 Task: Upload a family tree image to the 'Family tree album' in Google Photos.
Action: Mouse pressed left at (381, 608)
Screenshot: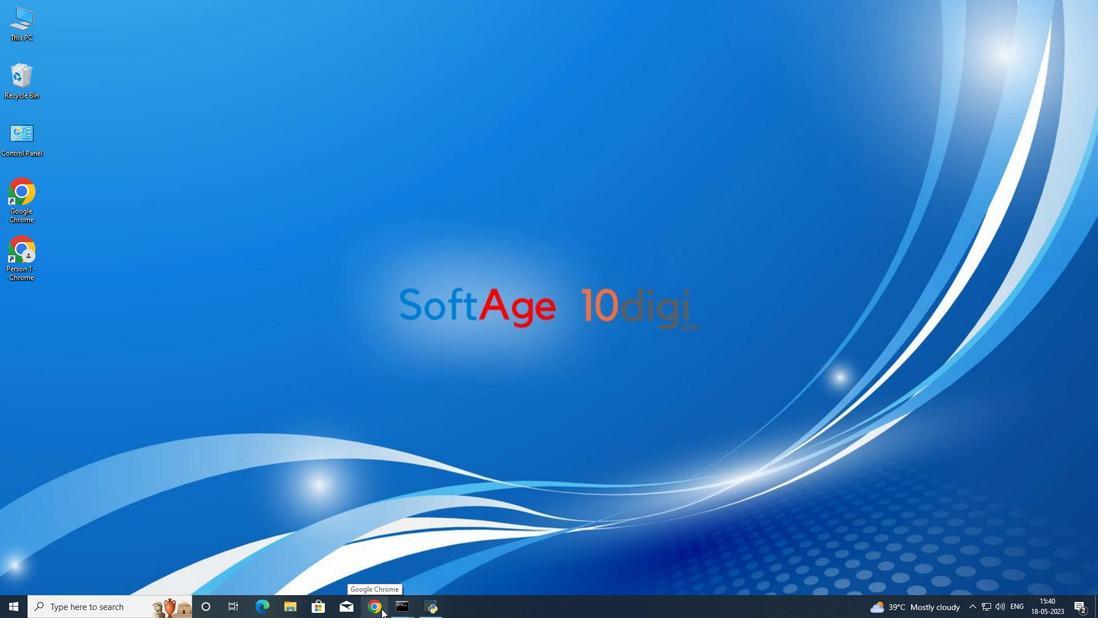 
Action: Mouse moved to (539, 361)
Screenshot: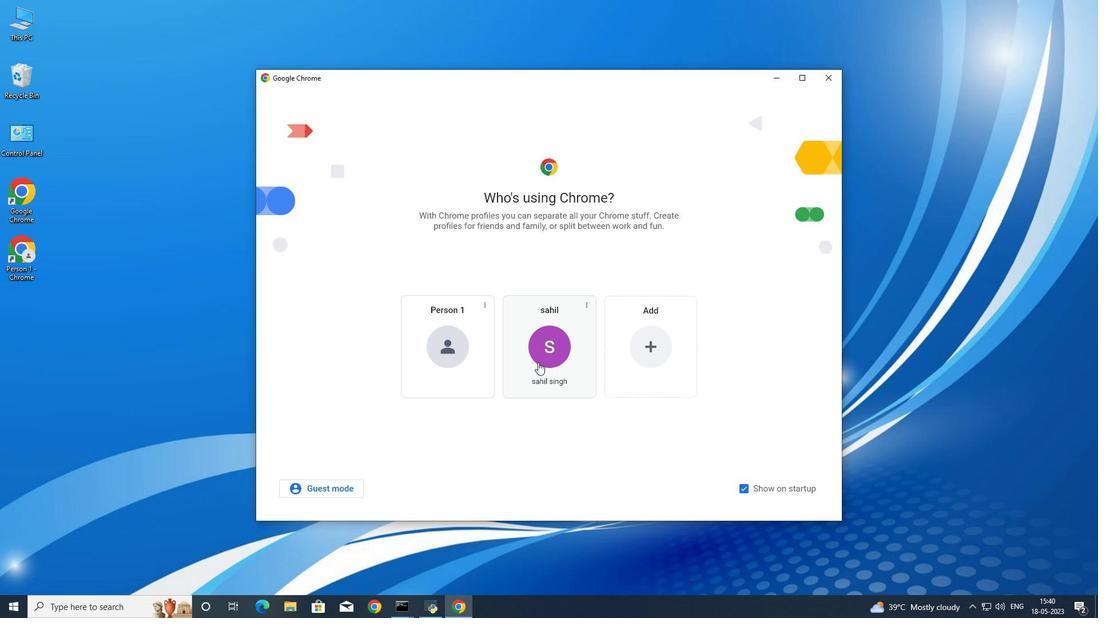 
Action: Mouse pressed left at (539, 361)
Screenshot: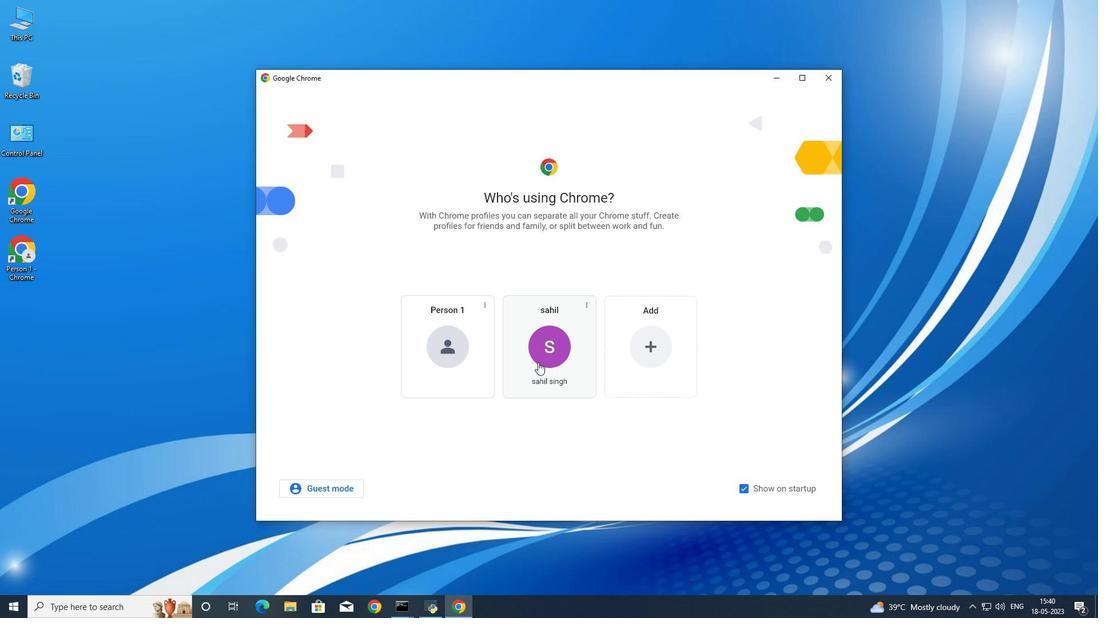 
Action: Mouse moved to (480, 216)
Screenshot: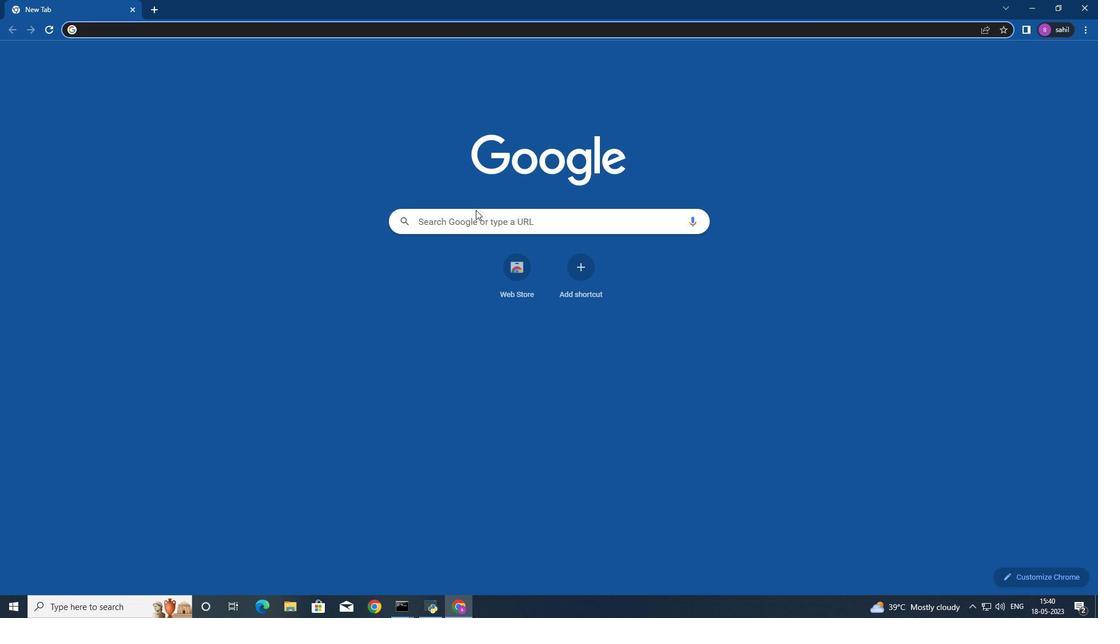 
Action: Mouse pressed left at (480, 216)
Screenshot: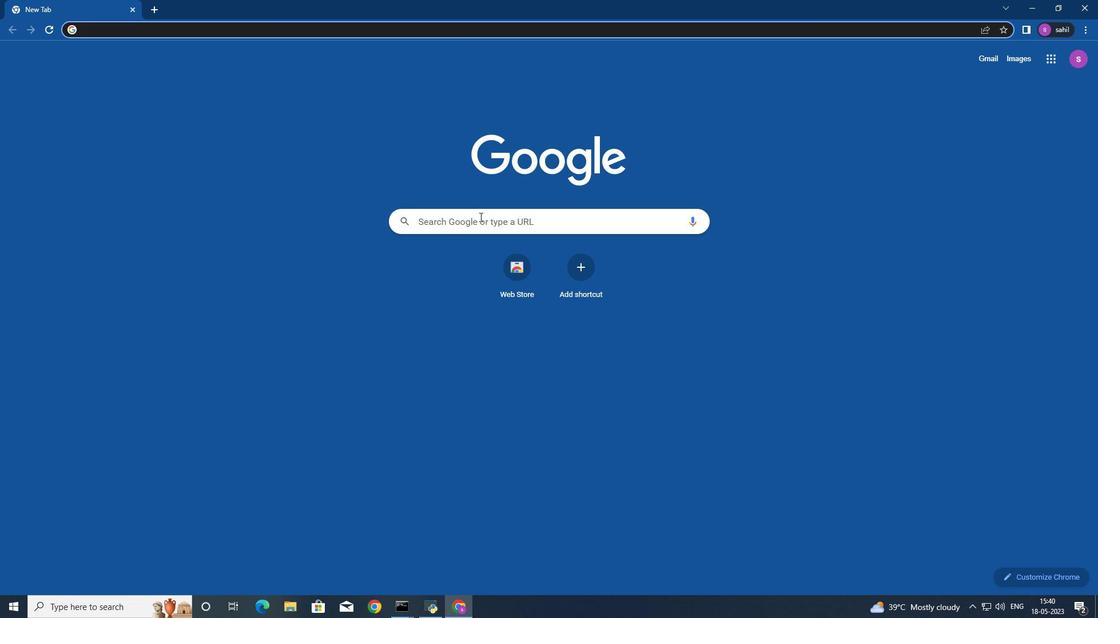 
Action: Mouse moved to (473, 271)
Screenshot: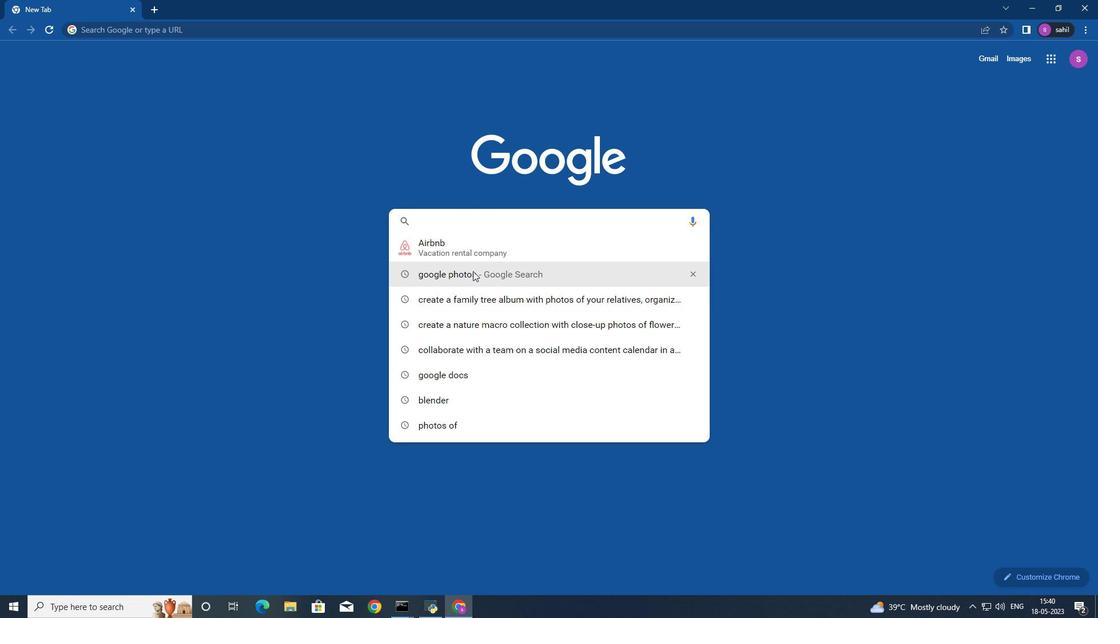 
Action: Key pressed go<Key.enter>
Screenshot: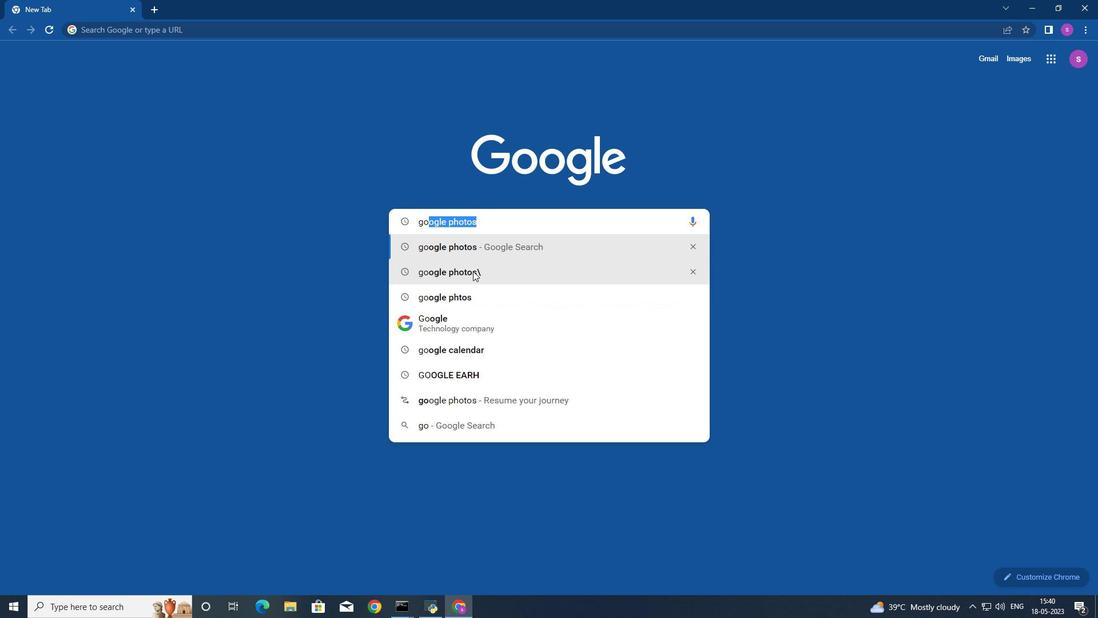 
Action: Mouse moved to (157, 179)
Screenshot: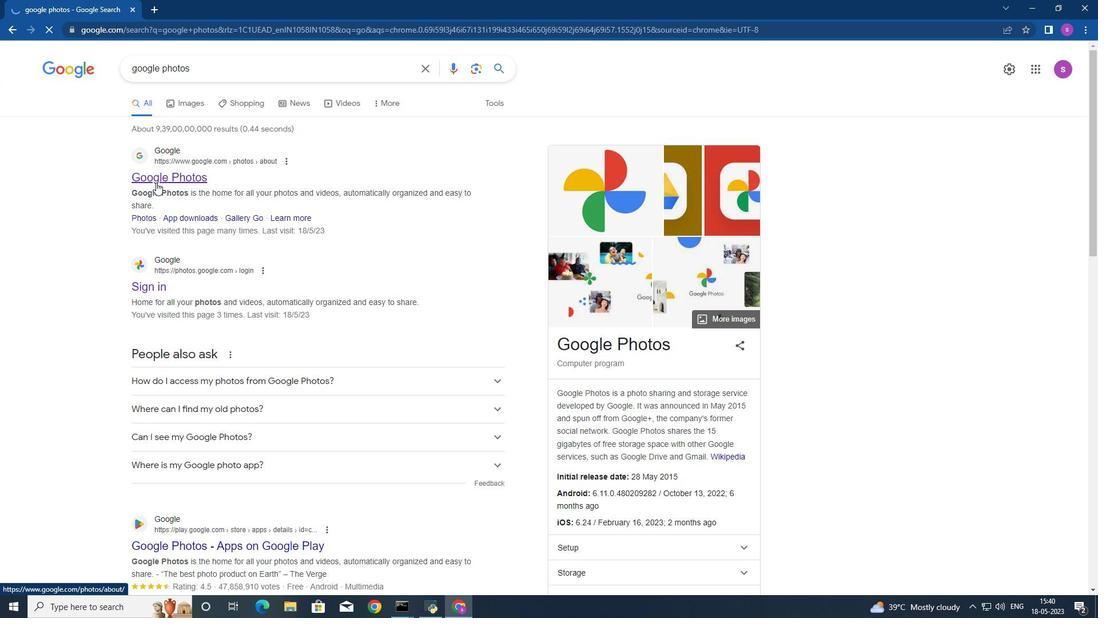 
Action: Mouse pressed left at (157, 179)
Screenshot: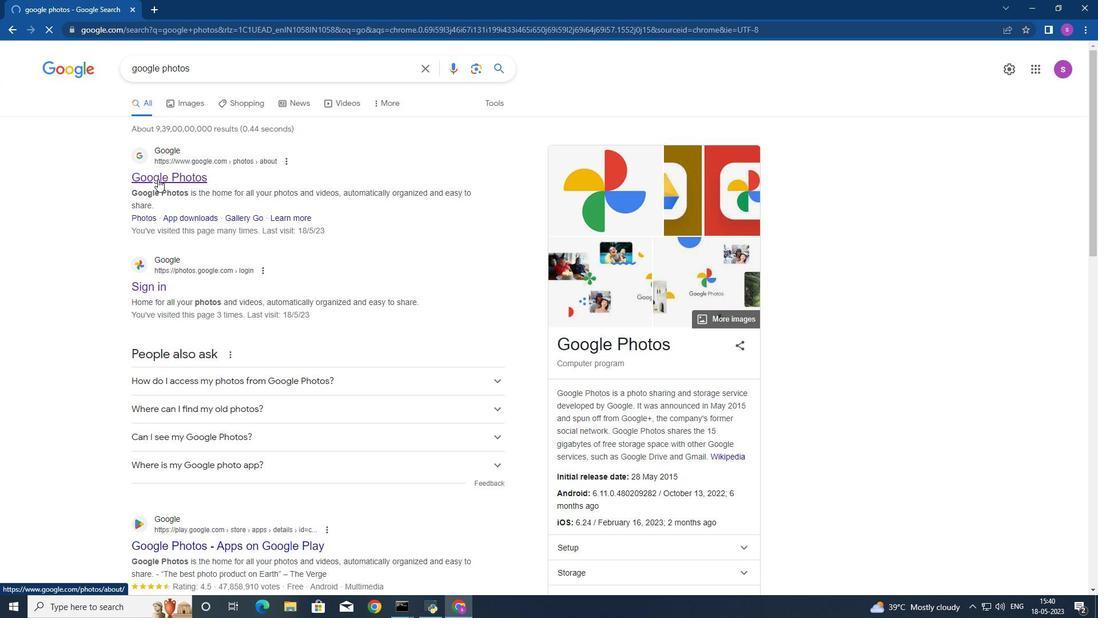 
Action: Mouse moved to (516, 397)
Screenshot: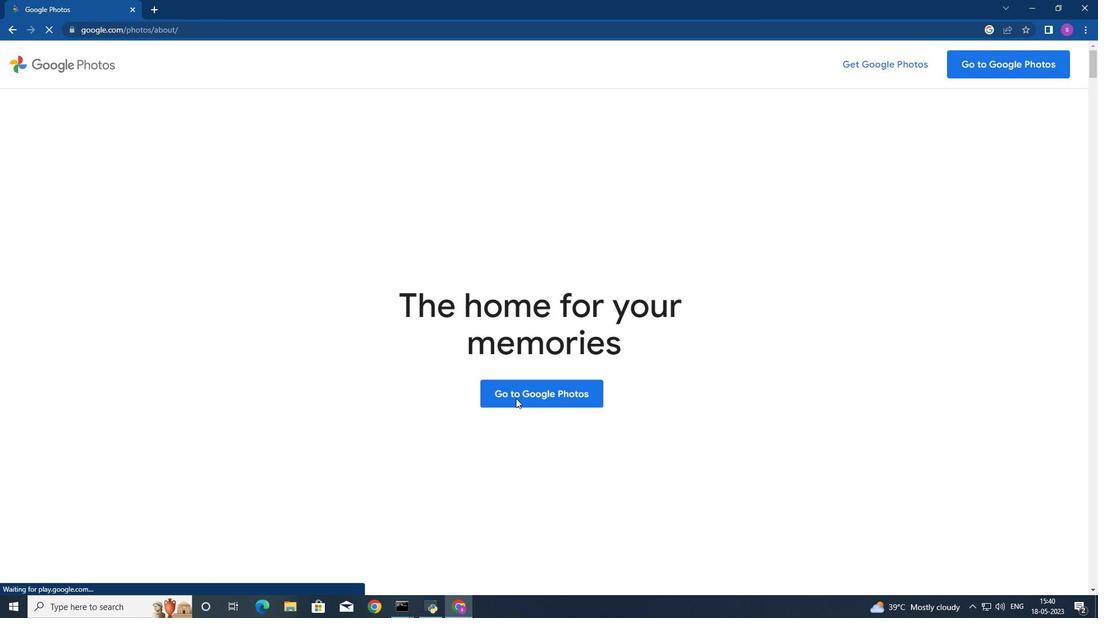 
Action: Mouse pressed left at (516, 397)
Screenshot: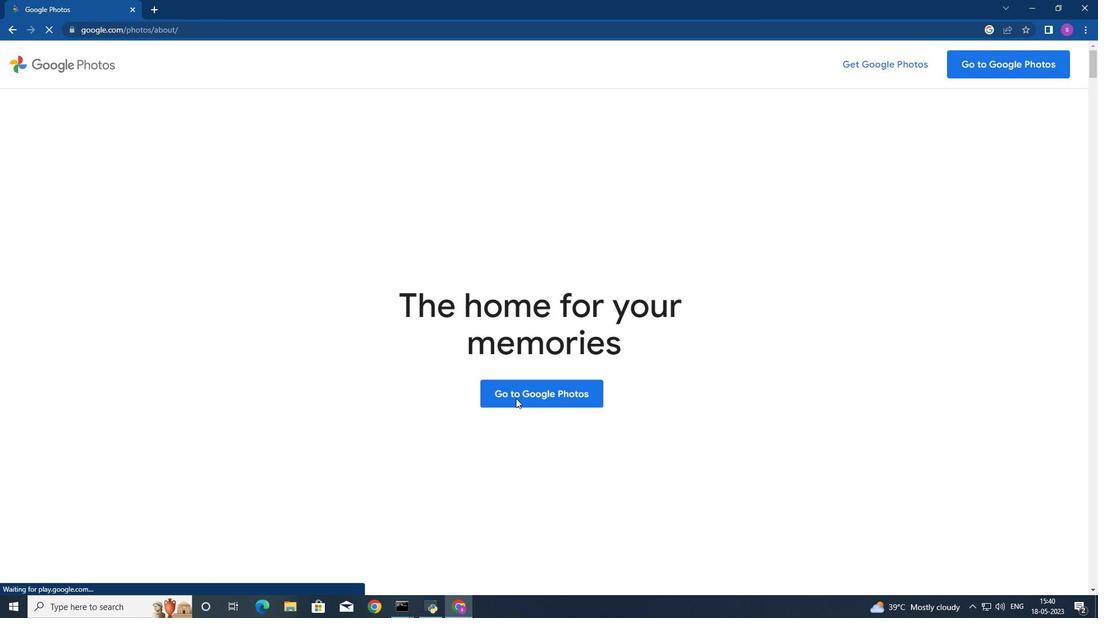 
Action: Mouse moved to (53, 218)
Screenshot: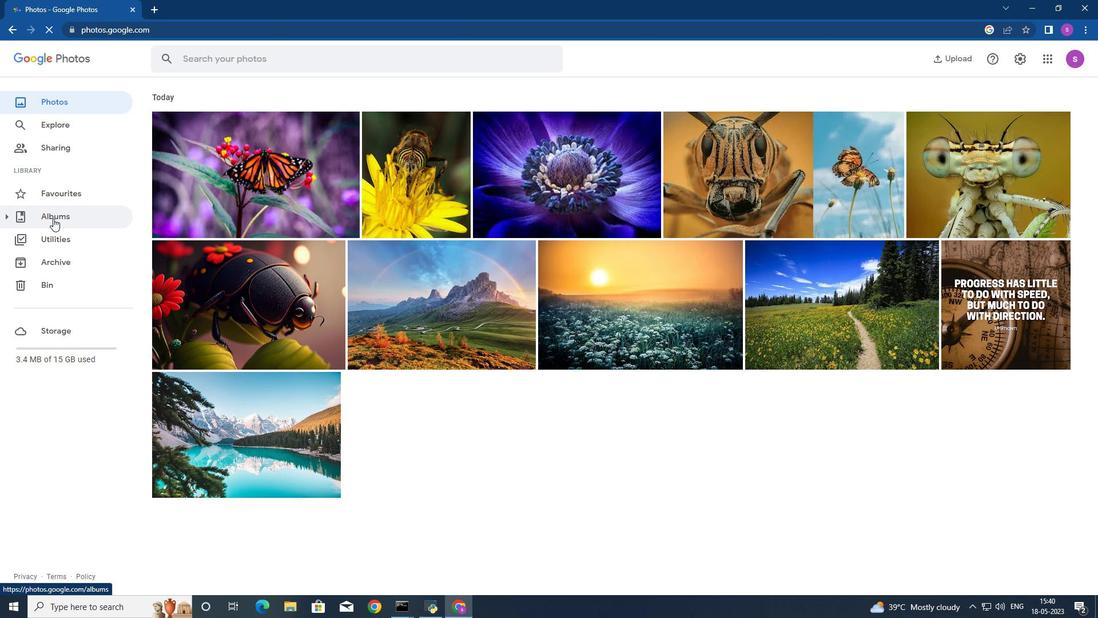 
Action: Mouse pressed left at (53, 218)
Screenshot: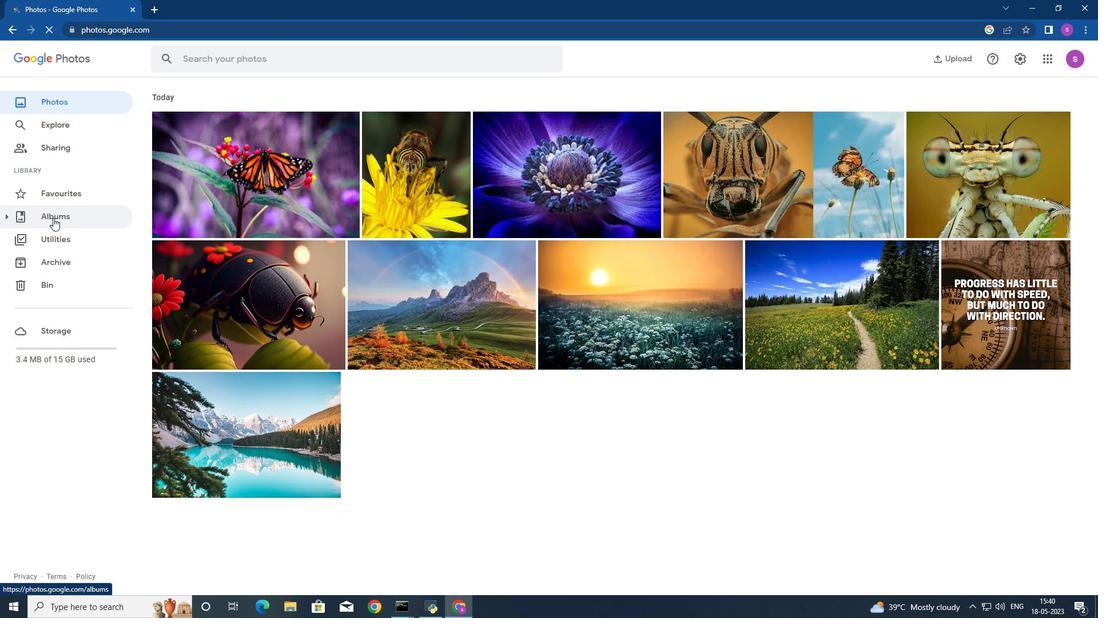 
Action: Mouse moved to (936, 96)
Screenshot: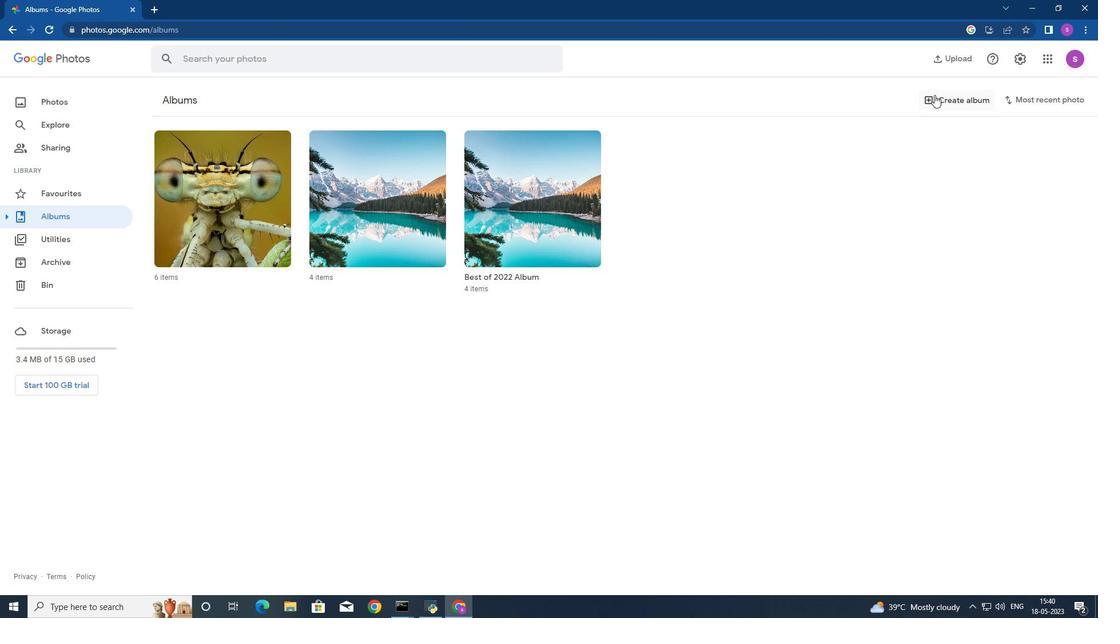 
Action: Mouse pressed left at (936, 95)
Screenshot: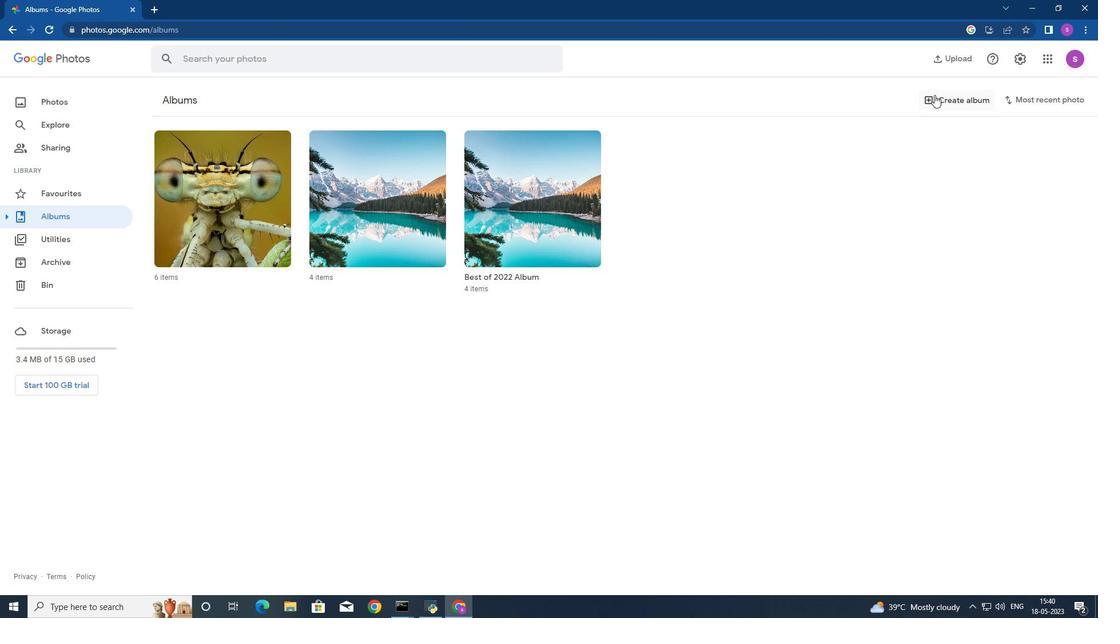
Action: Mouse moved to (330, 129)
Screenshot: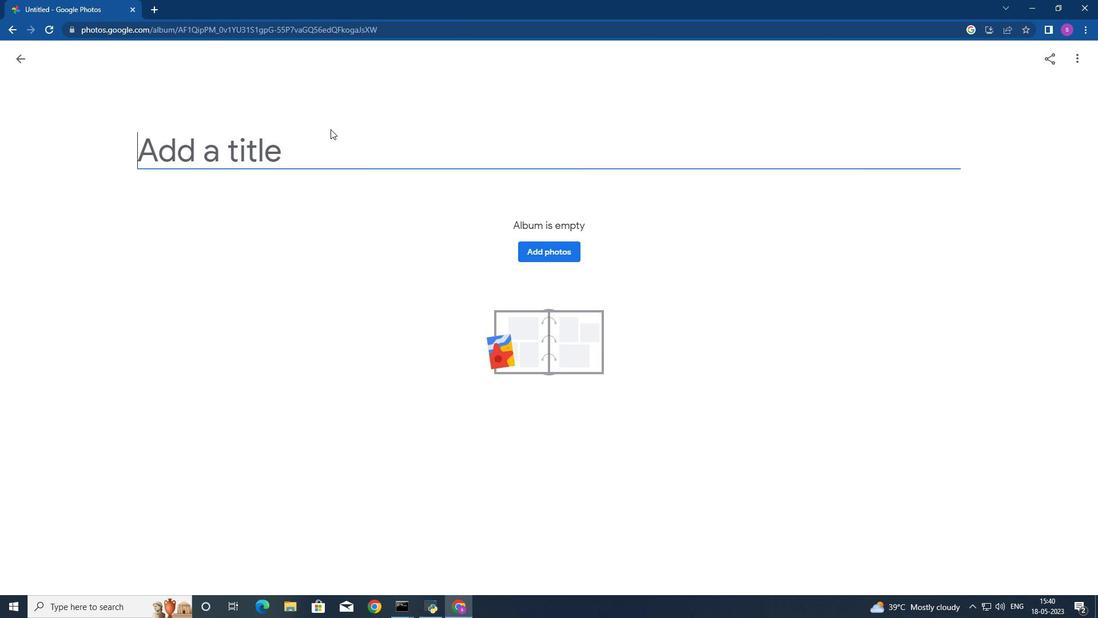 
Action: Mouse pressed left at (330, 129)
Screenshot: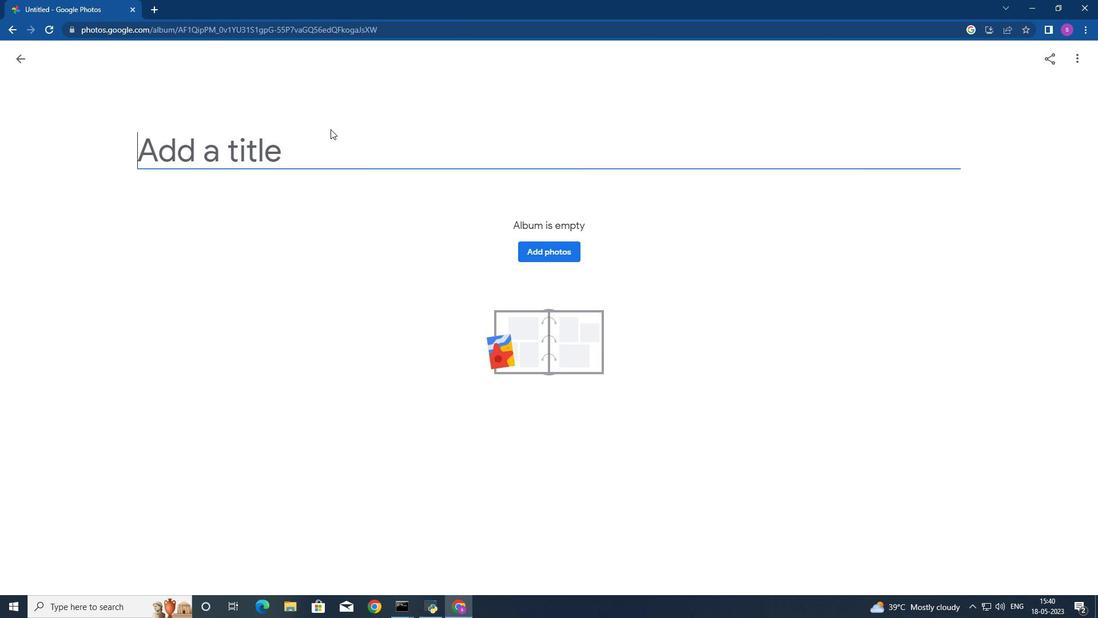 
Action: Mouse moved to (123, 188)
Screenshot: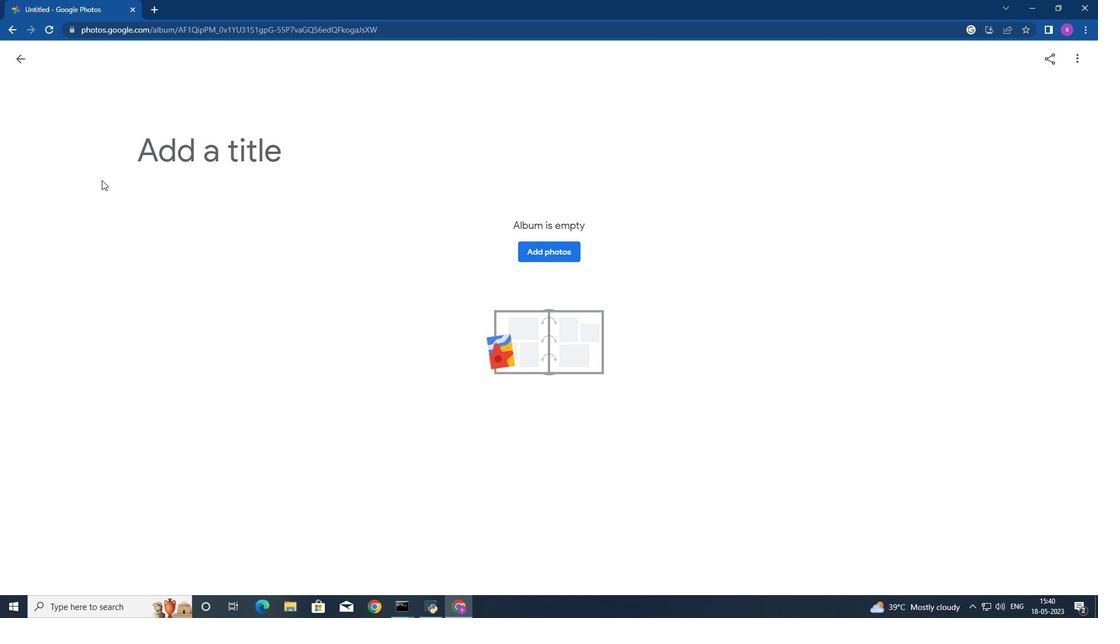 
Action: Mouse pressed left at (123, 188)
Screenshot: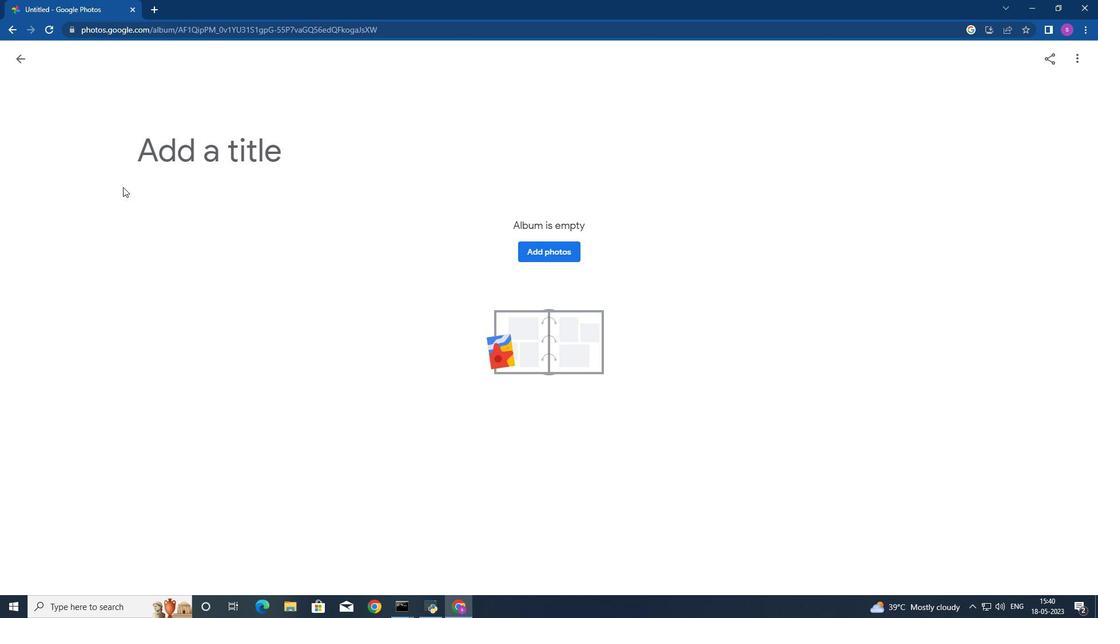 
Action: Mouse moved to (343, 136)
Screenshot: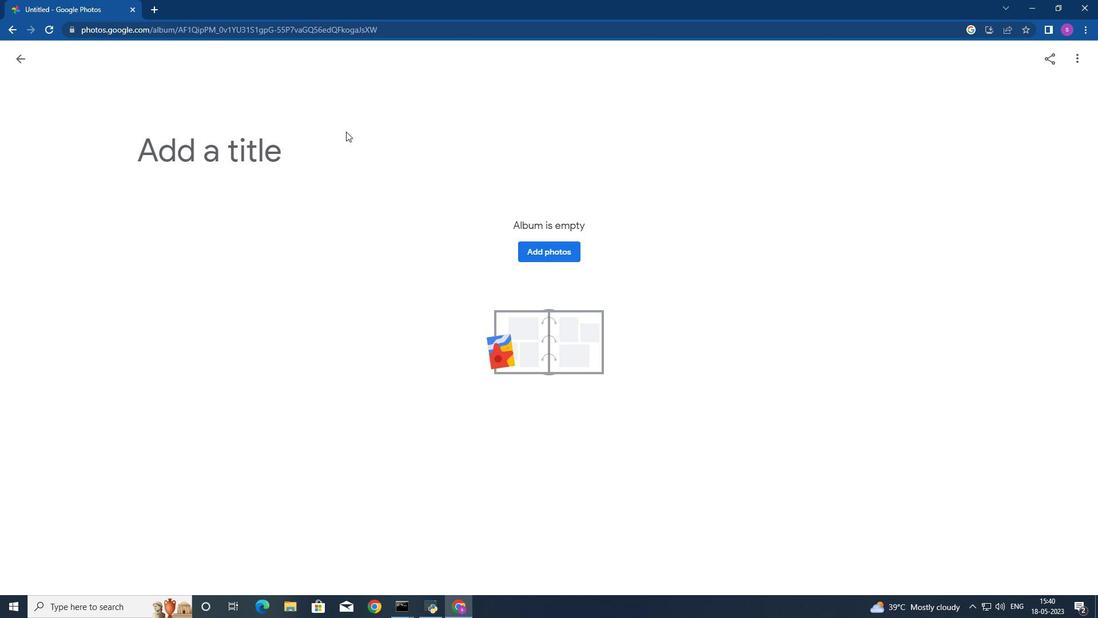 
Action: Mouse pressed left at (343, 136)
Screenshot: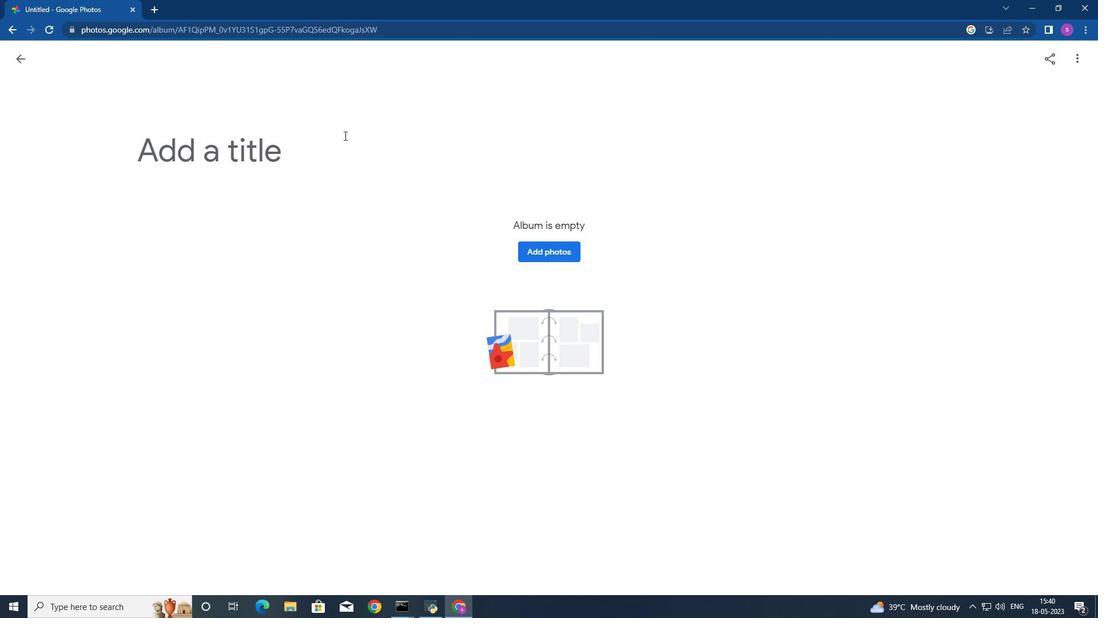
Action: Mouse moved to (343, 136)
Screenshot: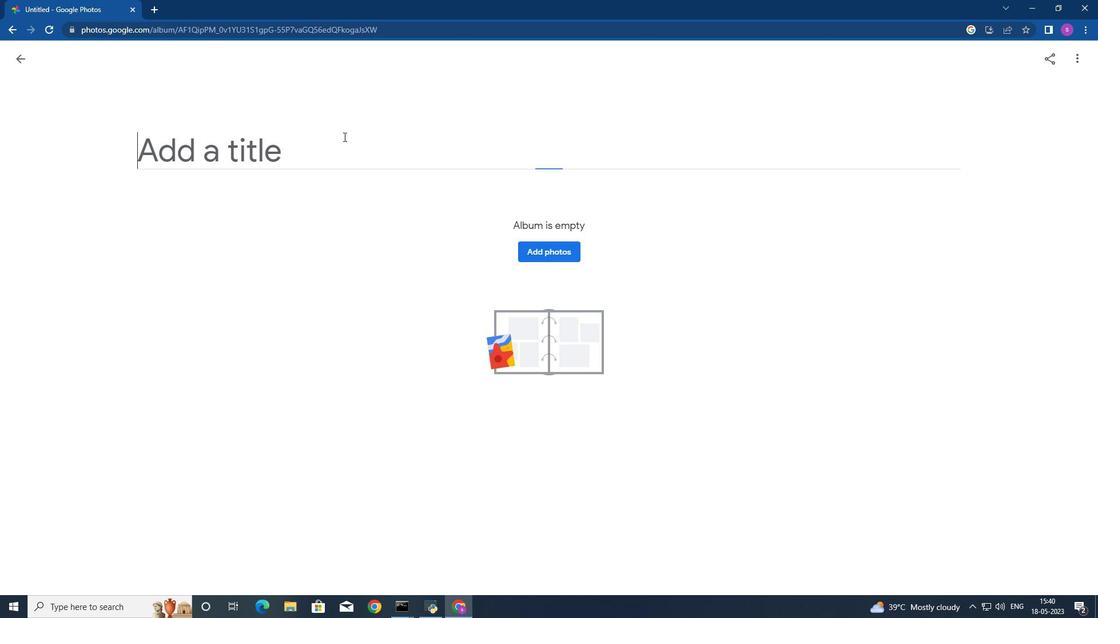 
Action: Key pressed <Key.shift>Family<Key.space>tree<Key.space>album
Screenshot: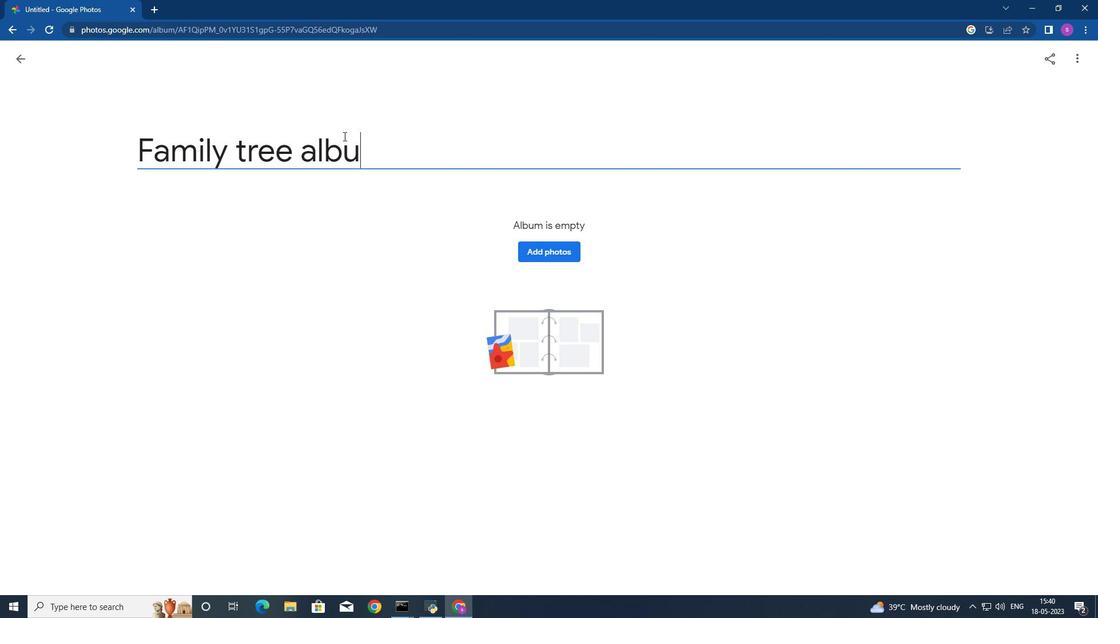 
Action: Mouse moved to (533, 252)
Screenshot: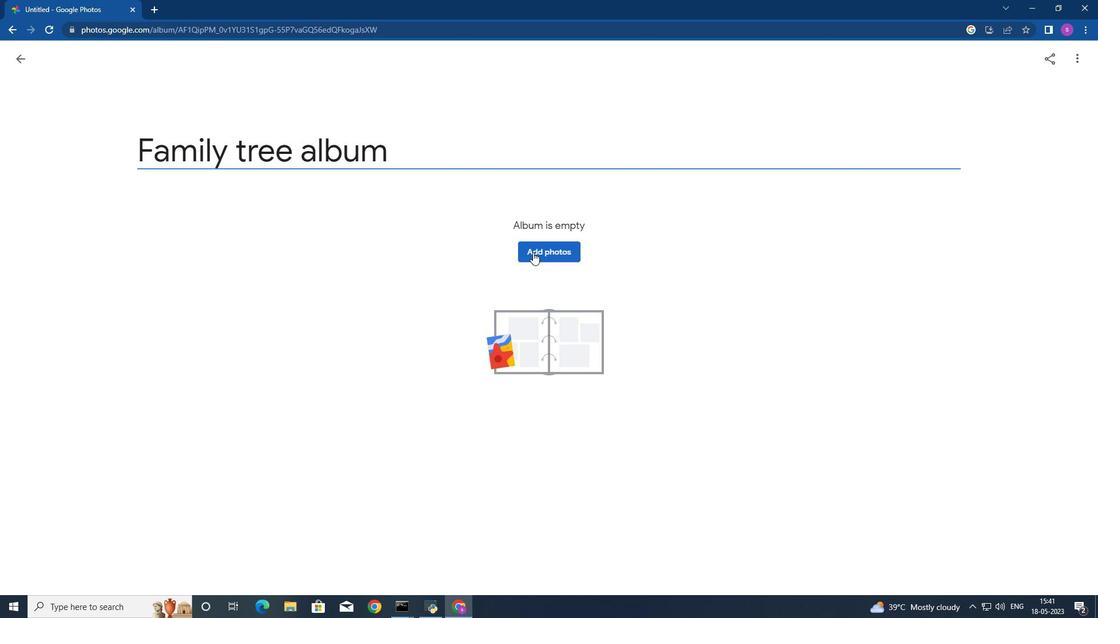 
Action: Mouse pressed left at (533, 252)
Screenshot: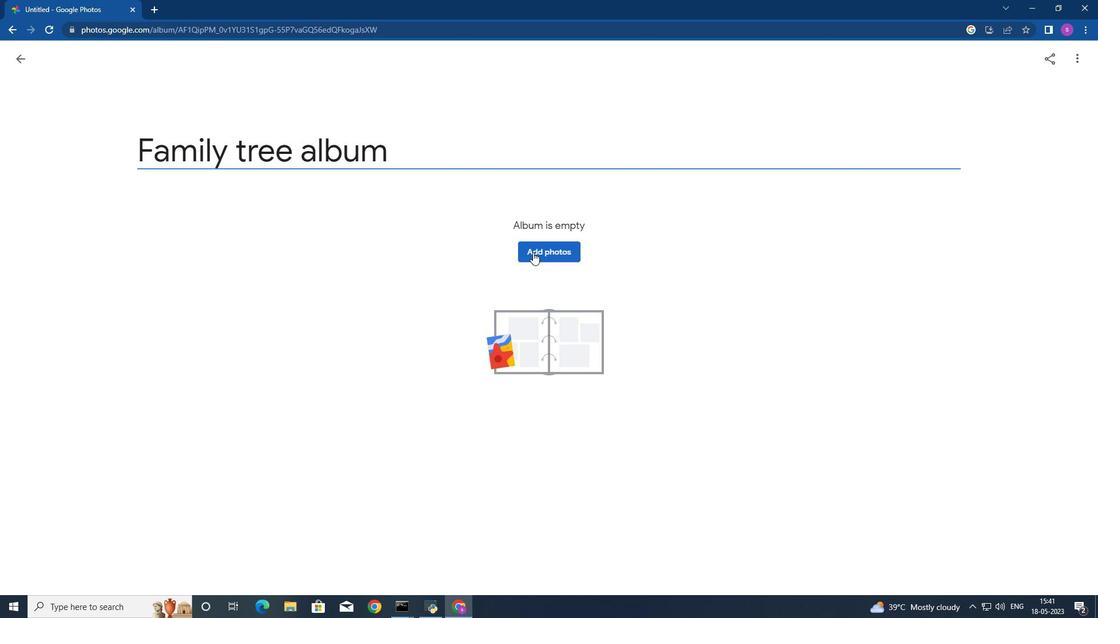 
Action: Mouse moved to (1011, 56)
Screenshot: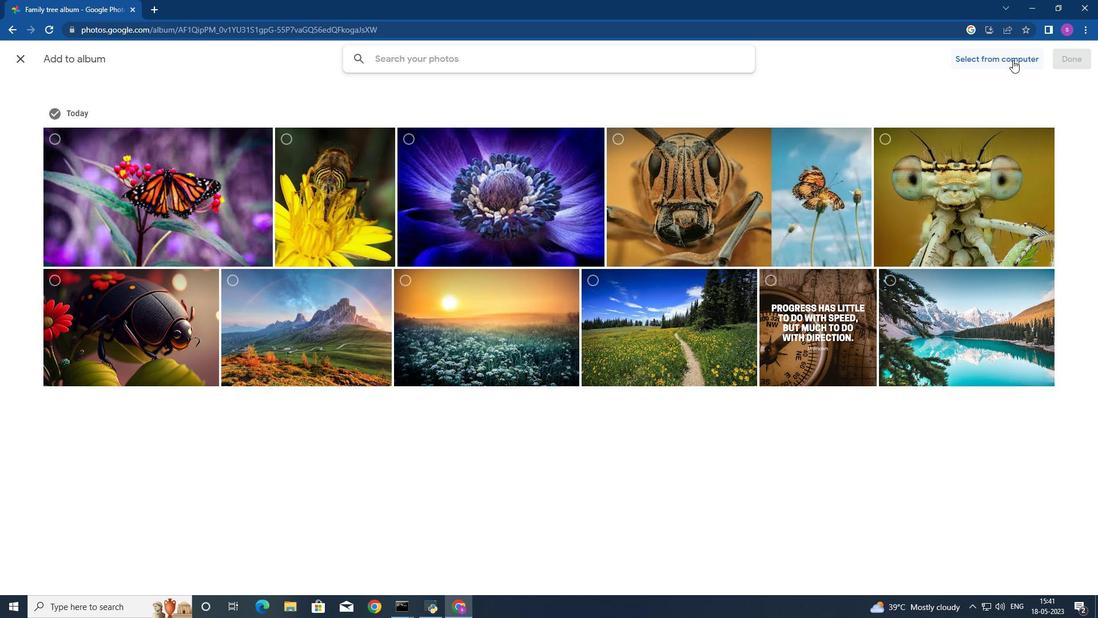 
Action: Mouse pressed left at (1011, 56)
Screenshot: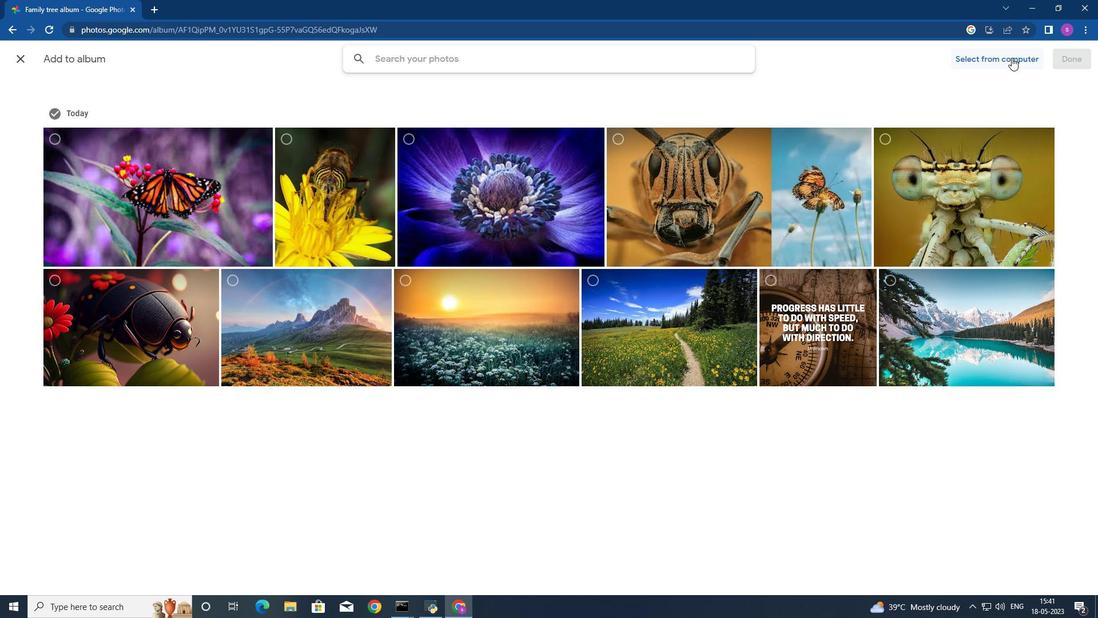
Action: Mouse moved to (379, 97)
Screenshot: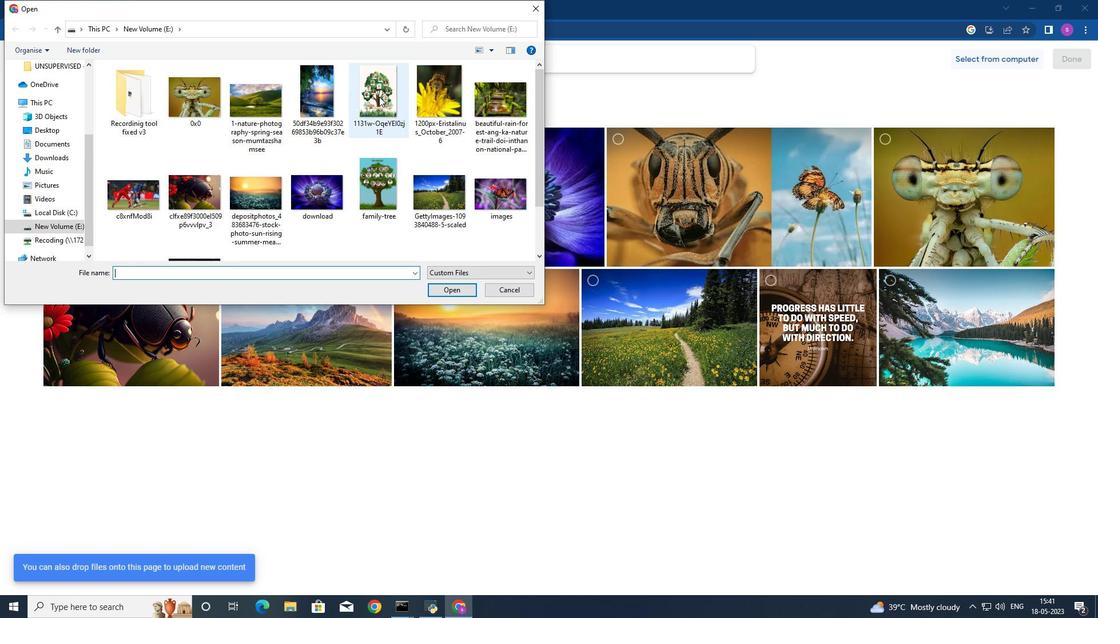 
Action: Mouse pressed left at (379, 97)
Screenshot: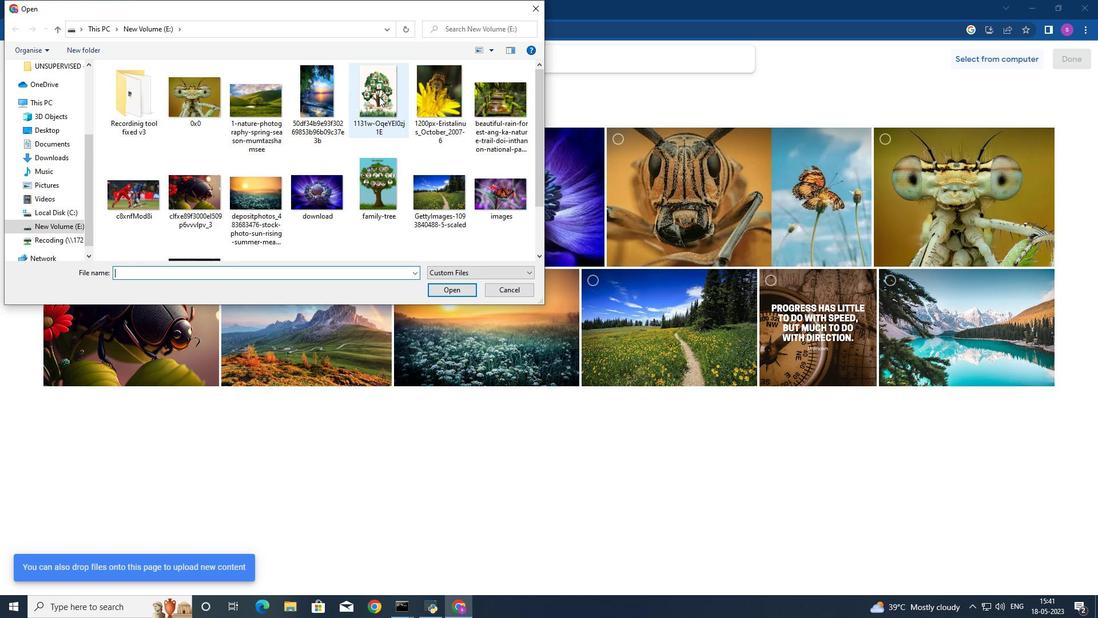 
Action: Mouse moved to (450, 286)
Screenshot: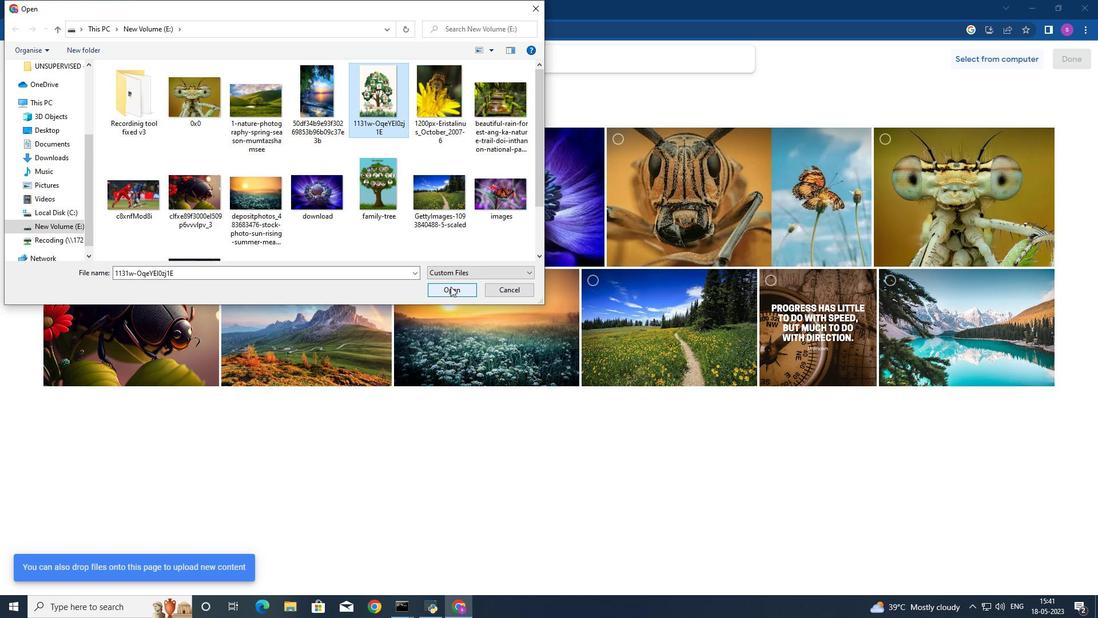 
Action: Mouse pressed left at (450, 286)
Screenshot: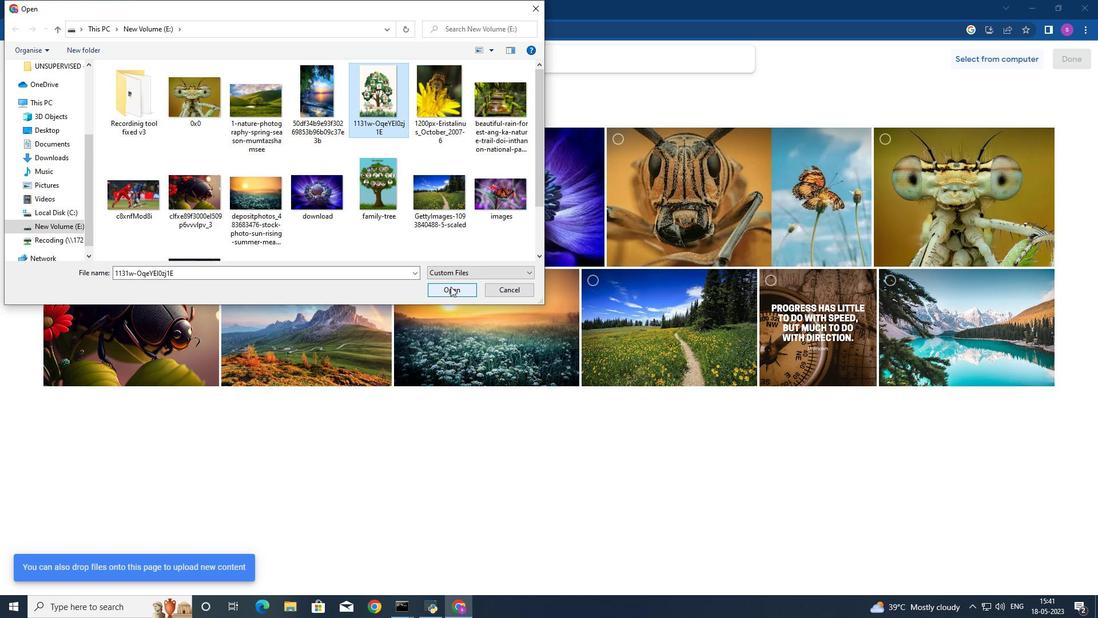 
Action: Mouse moved to (482, 253)
Screenshot: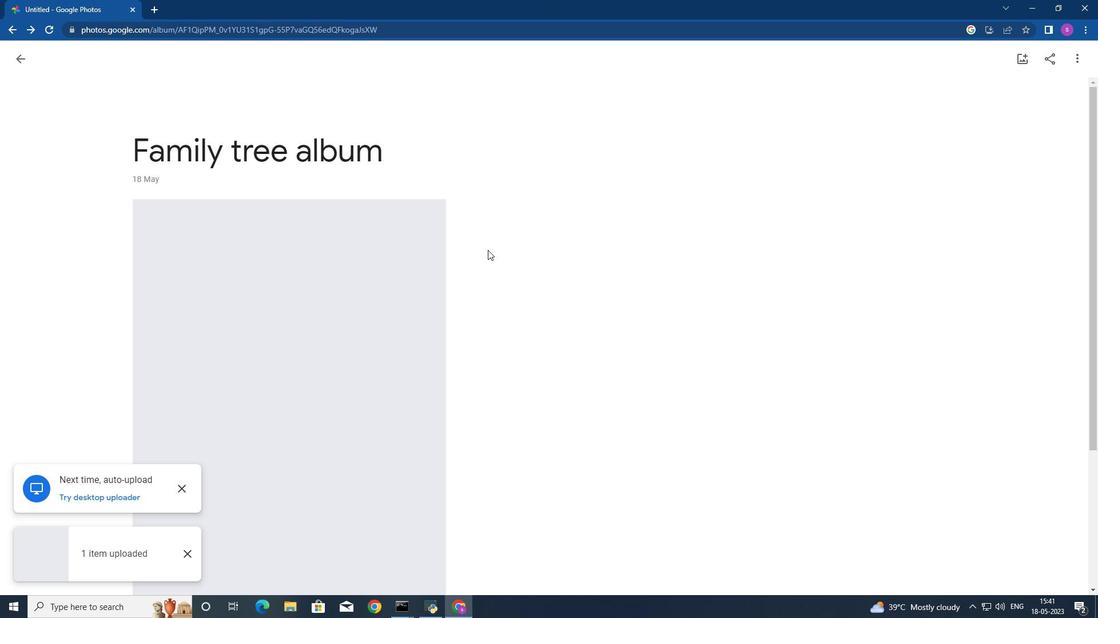 
Action: Mouse scrolled (482, 252) with delta (0, 0)
Screenshot: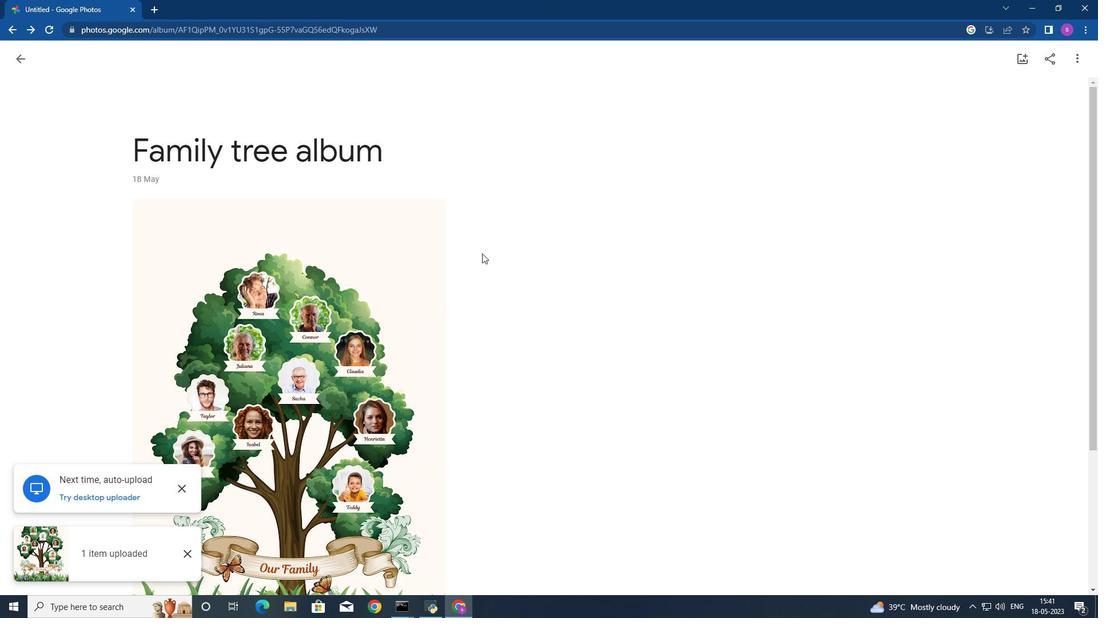 
Action: Mouse moved to (1024, 60)
Screenshot: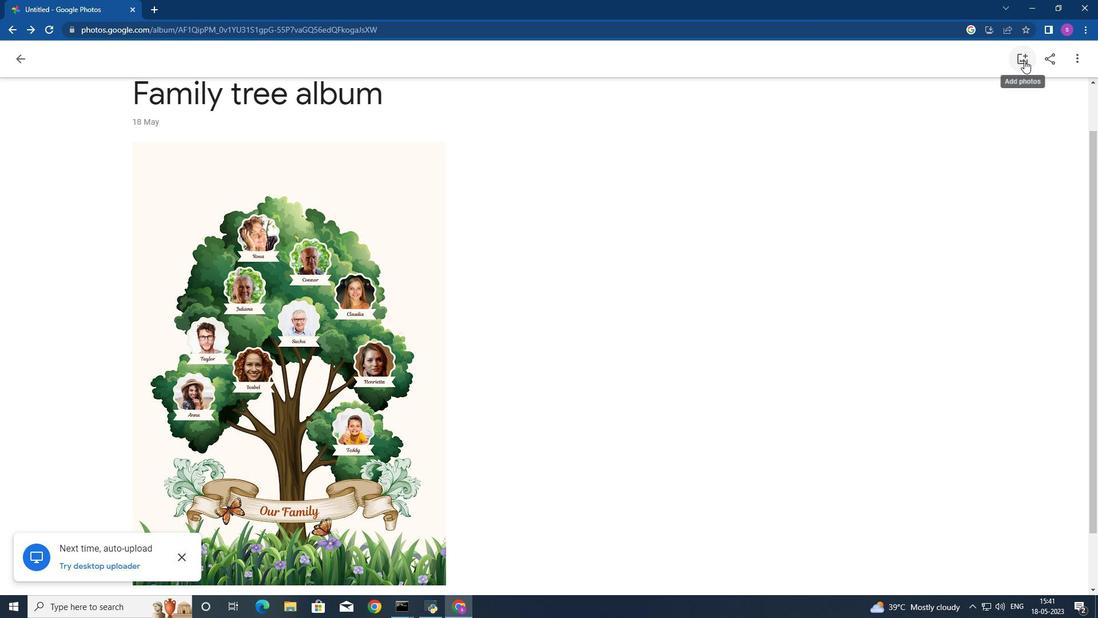 
Action: Mouse pressed left at (1024, 60)
Screenshot: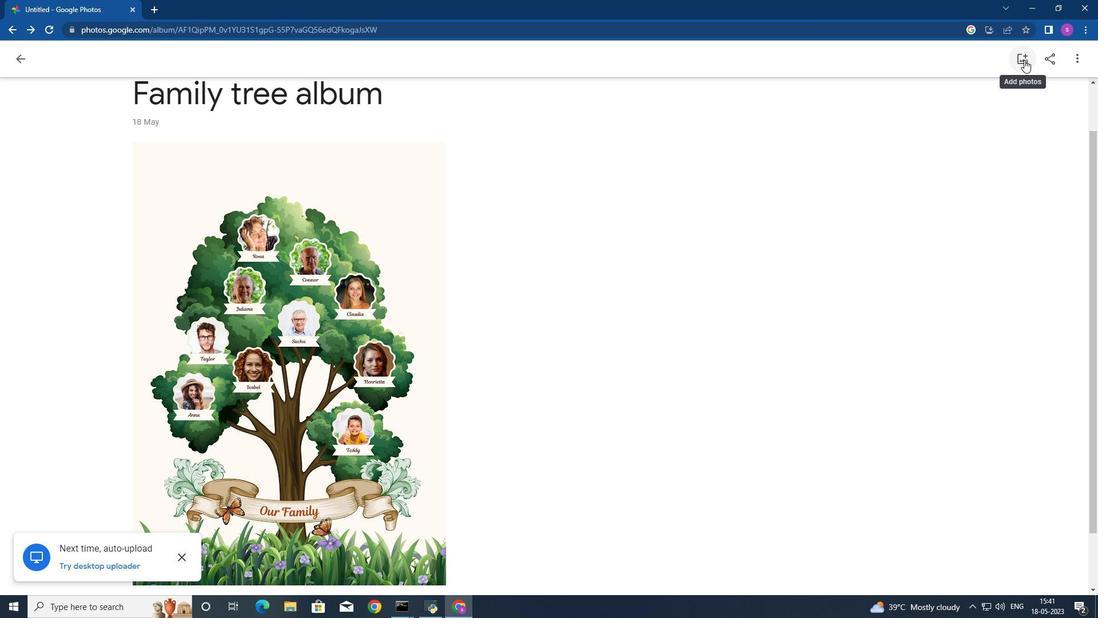 
Action: Mouse moved to (782, 195)
Screenshot: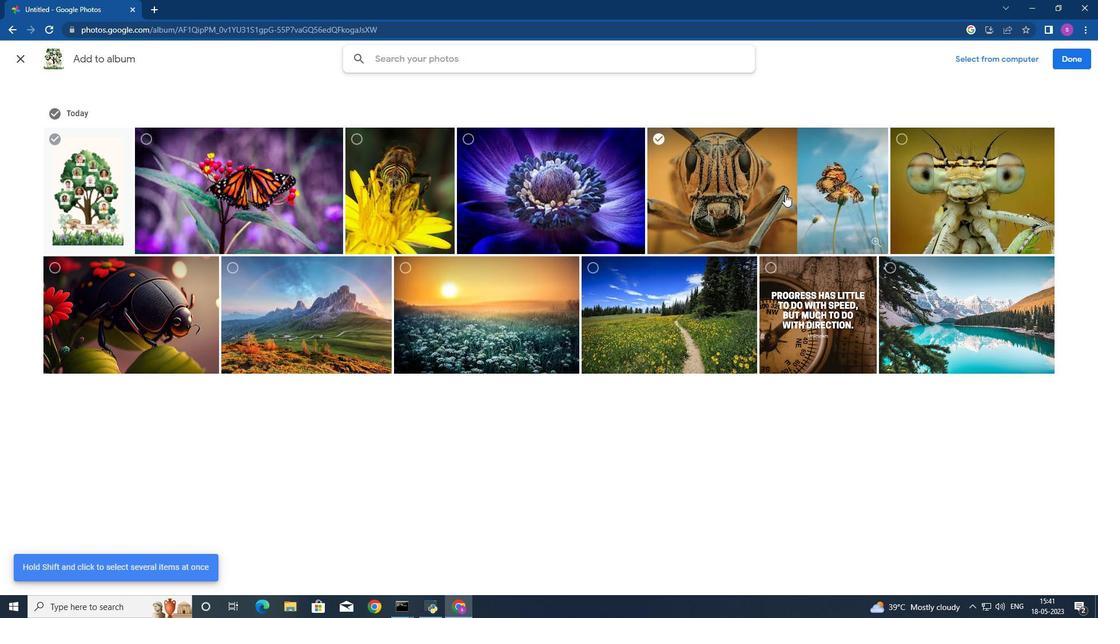 
Action: Mouse scrolled (782, 194) with delta (0, 0)
Screenshot: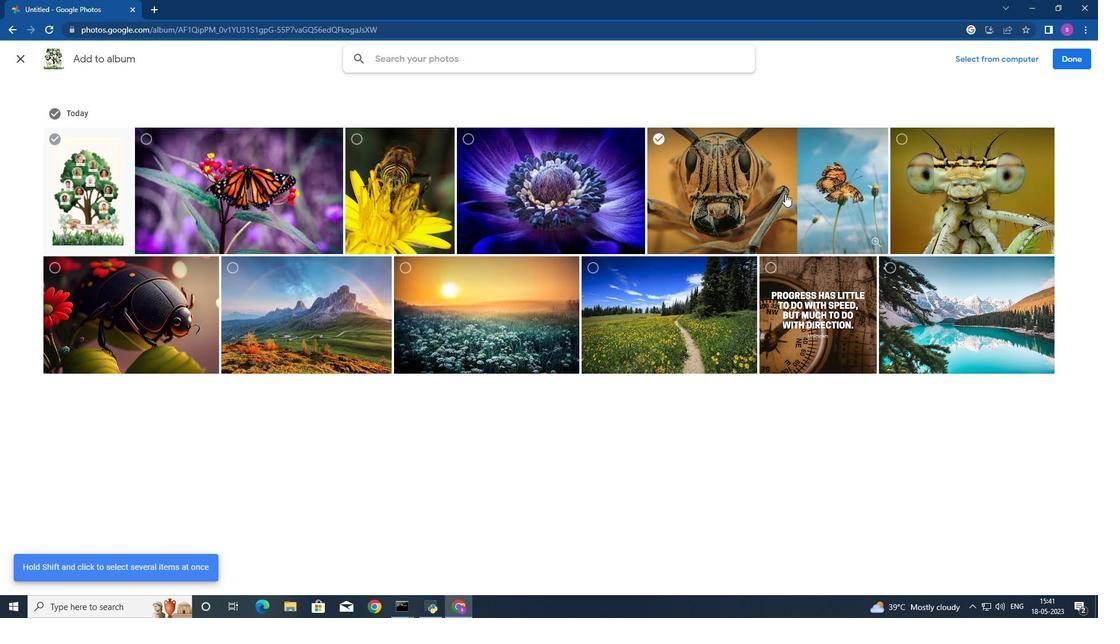 
Action: Mouse scrolled (782, 194) with delta (0, 0)
Screenshot: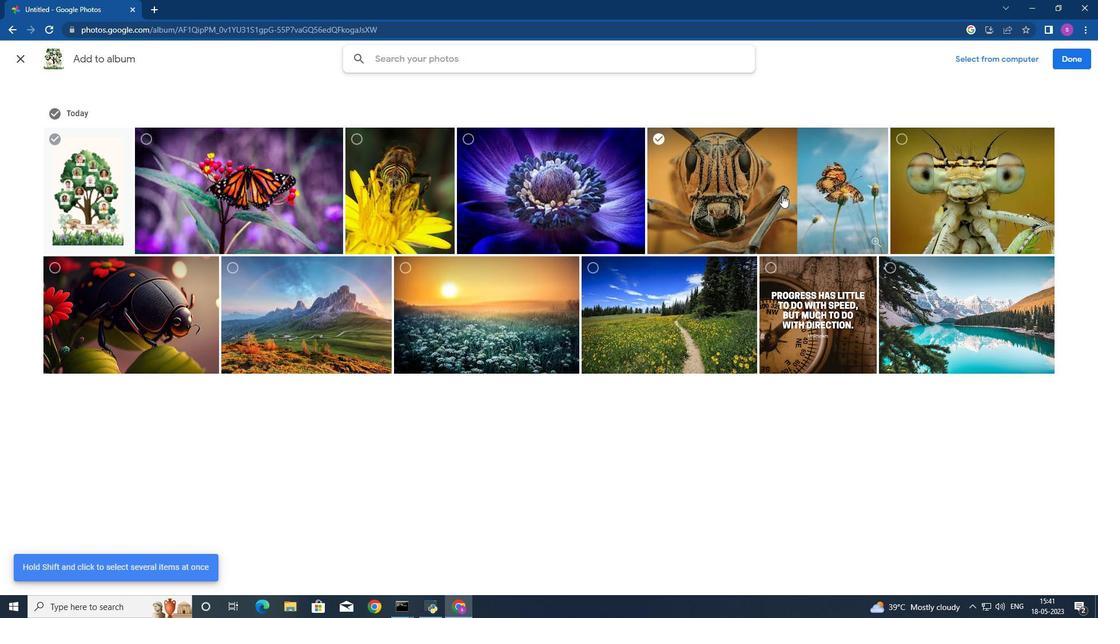 
Action: Mouse moved to (482, 255)
Screenshot: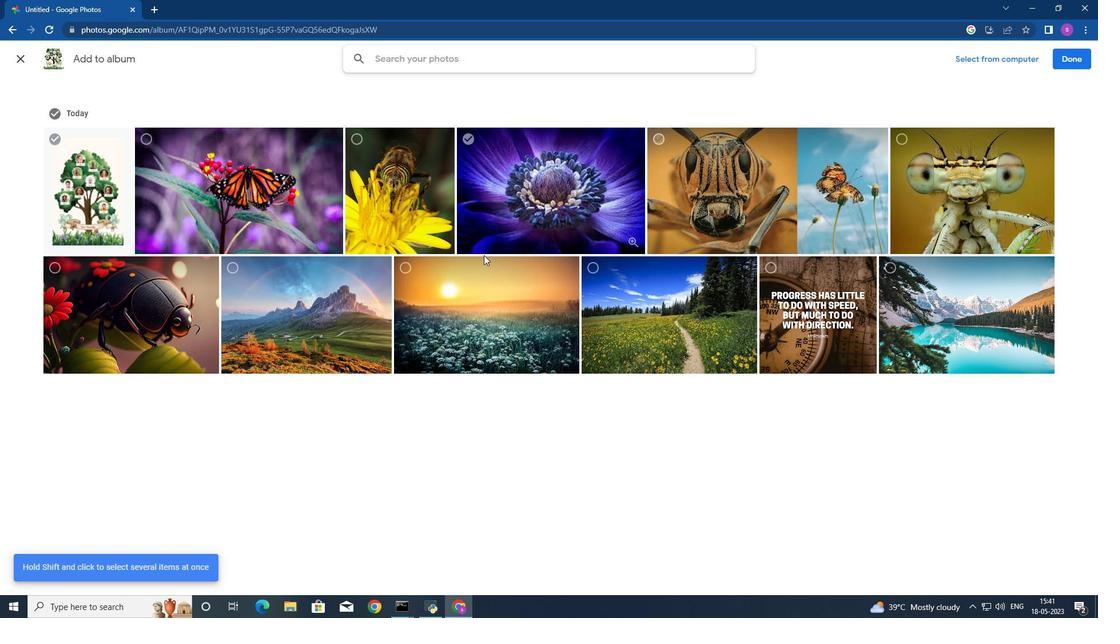 
Action: Mouse scrolled (482, 256) with delta (0, 0)
Screenshot: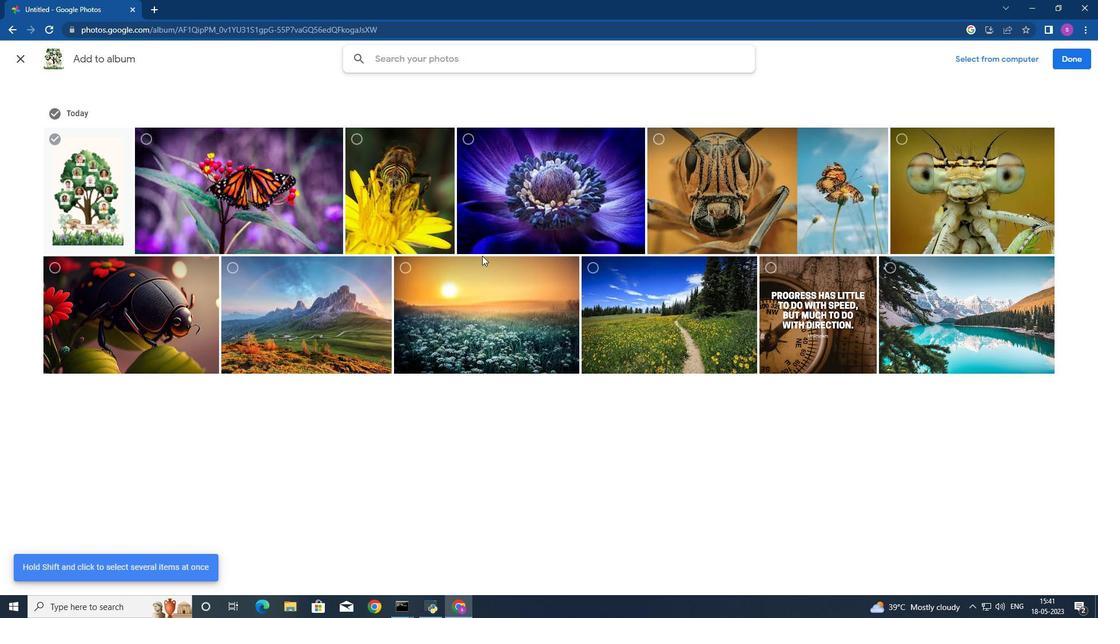 
Action: Mouse moved to (482, 255)
Screenshot: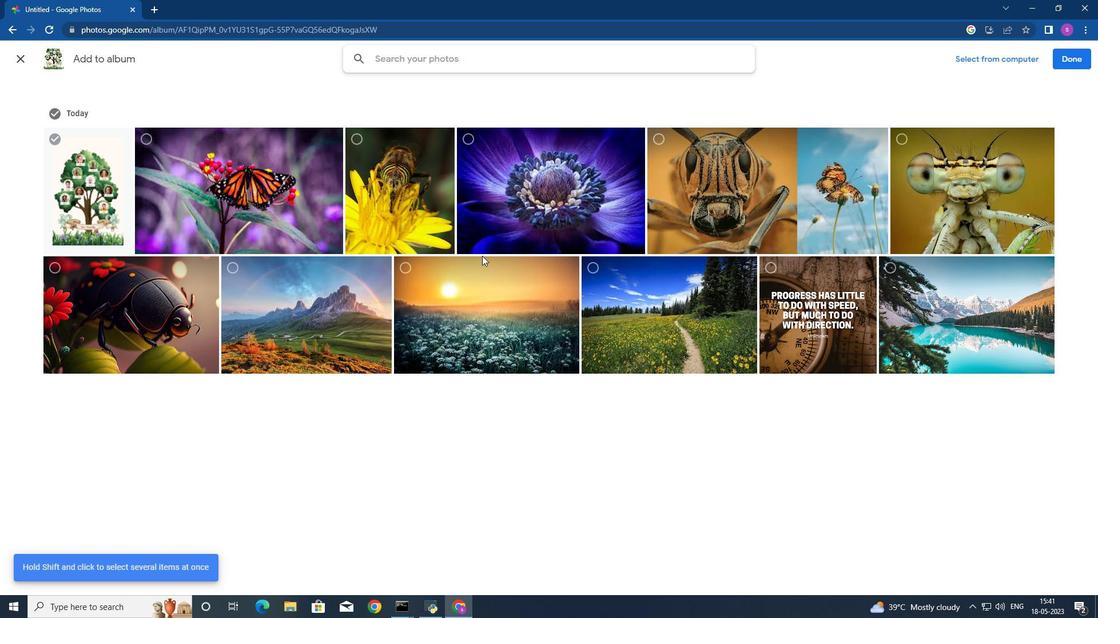 
Action: Mouse scrolled (482, 256) with delta (0, 0)
Screenshot: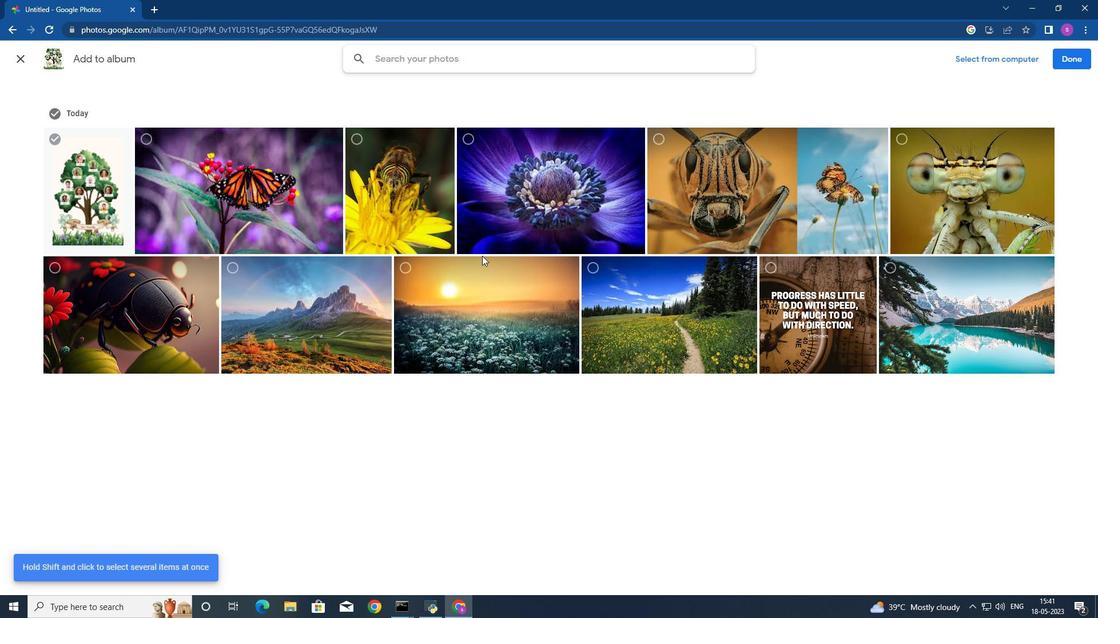 
Action: Mouse moved to (483, 258)
Screenshot: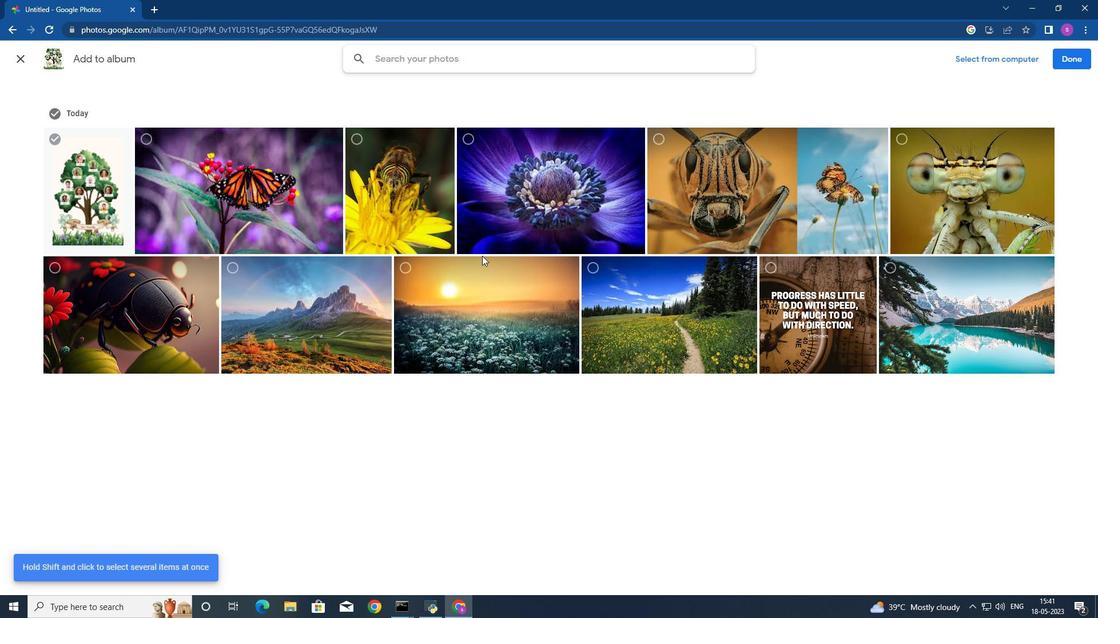 
Action: Mouse scrolled (483, 258) with delta (0, 0)
Screenshot: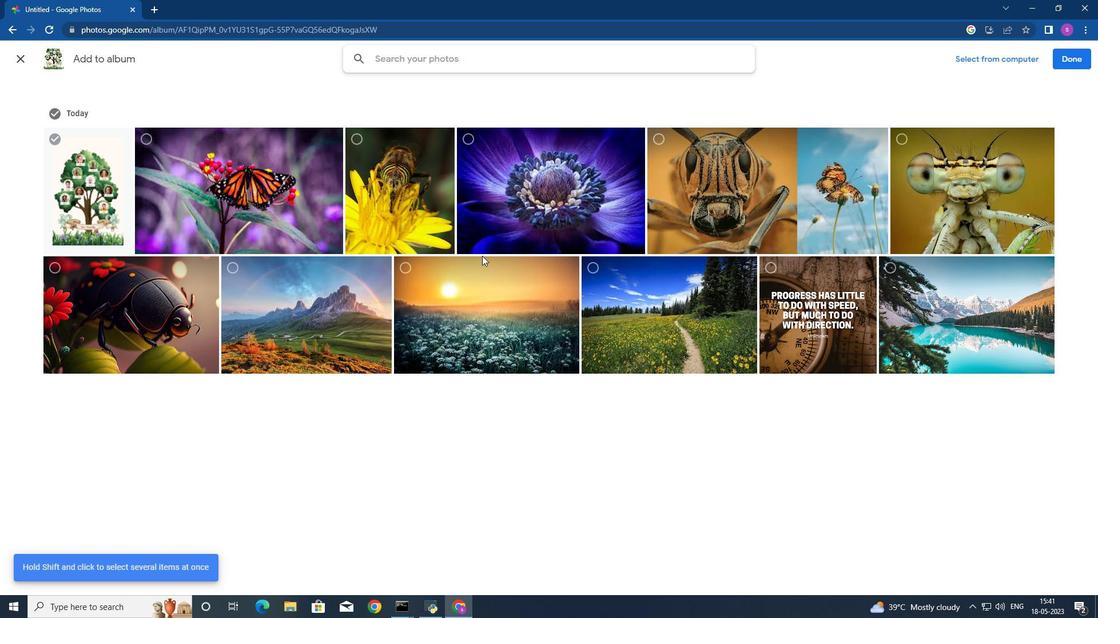 
Action: Mouse moved to (165, 188)
Screenshot: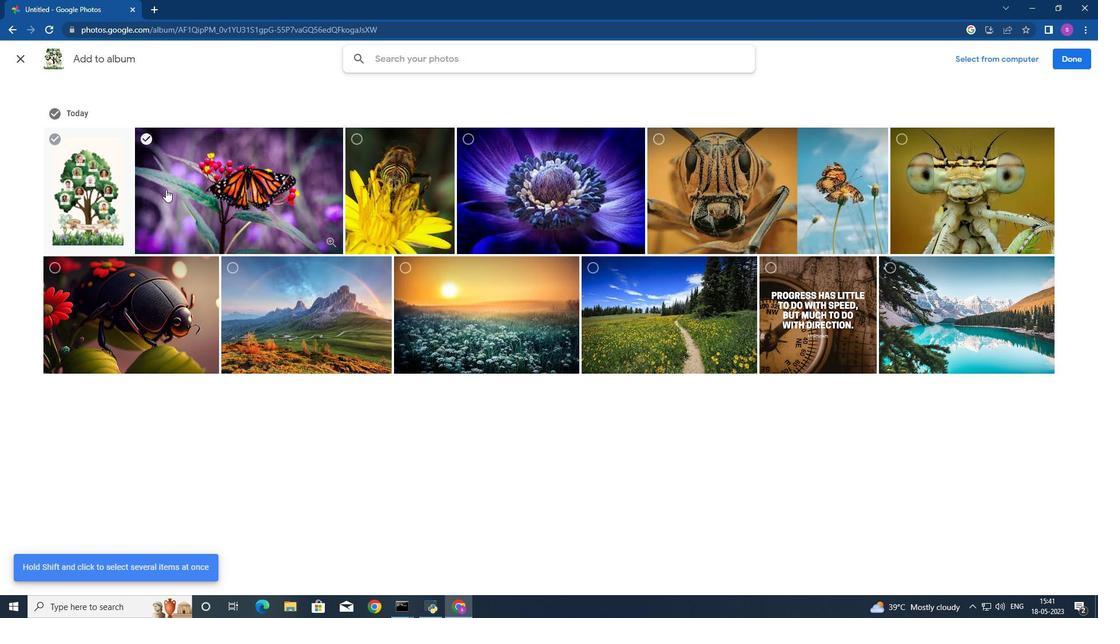 
Action: Mouse scrolled (165, 189) with delta (0, 0)
Screenshot: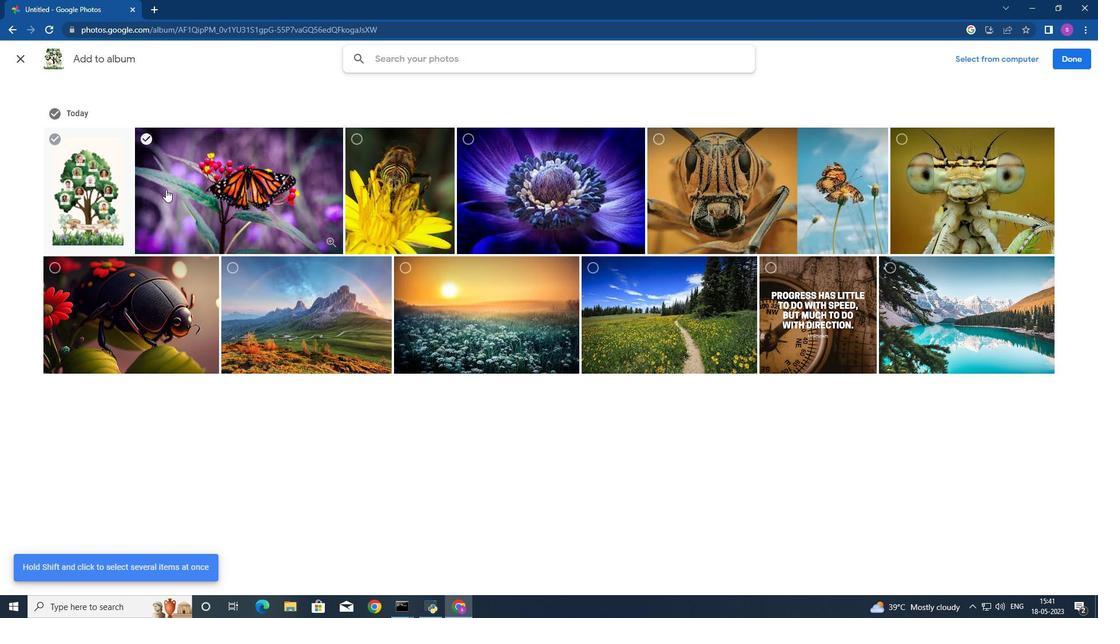 
Action: Mouse moved to (1012, 59)
Screenshot: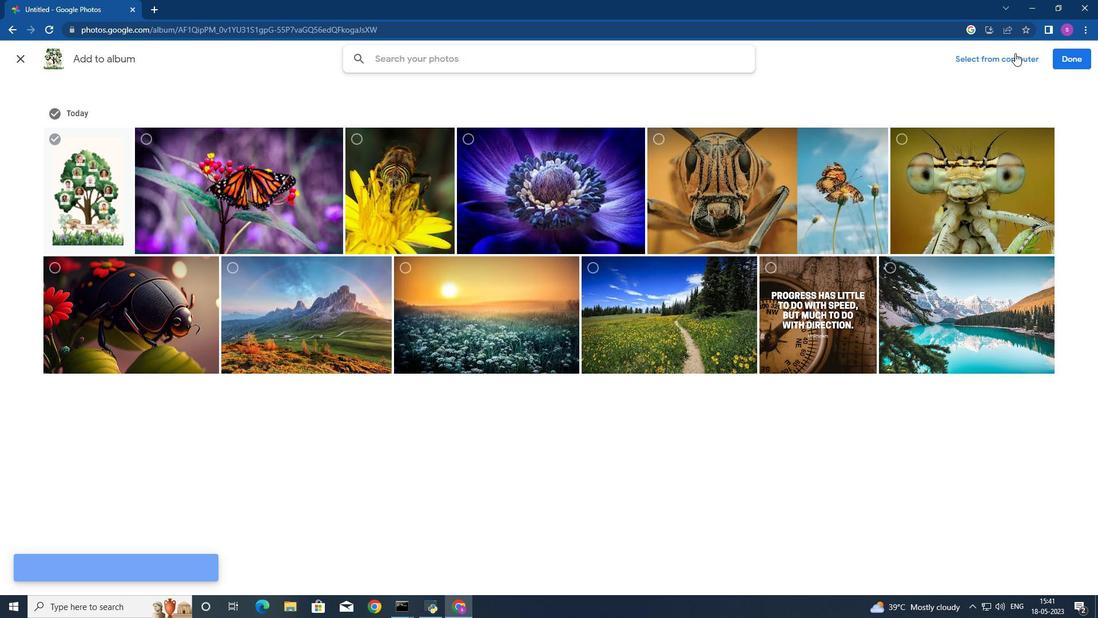 
Action: Mouse pressed left at (1012, 59)
Screenshot: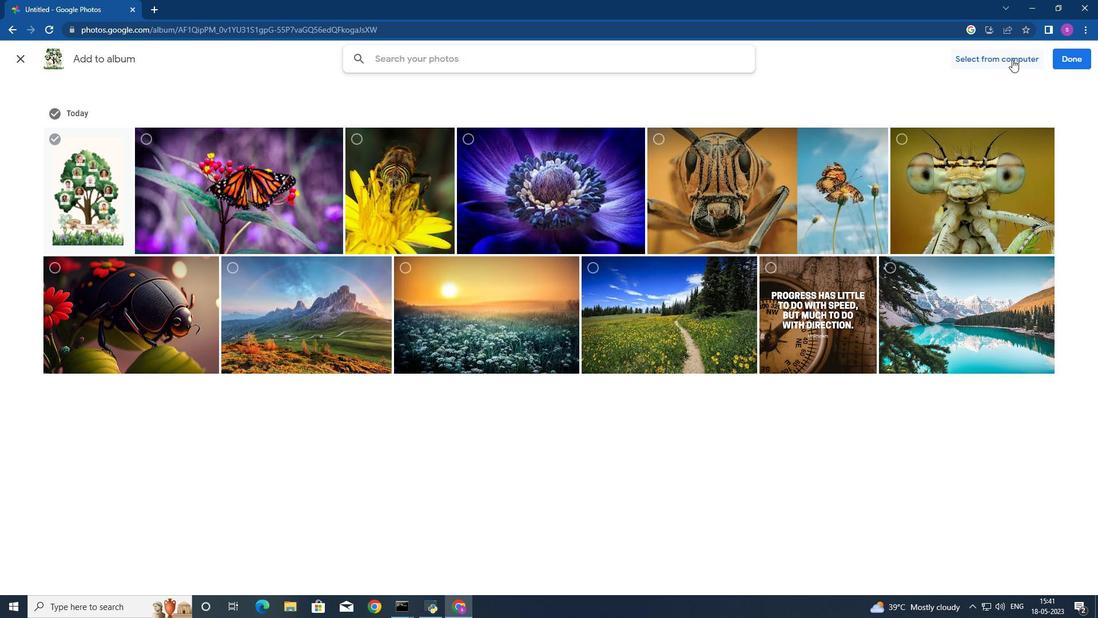 
Action: Mouse moved to (481, 210)
Screenshot: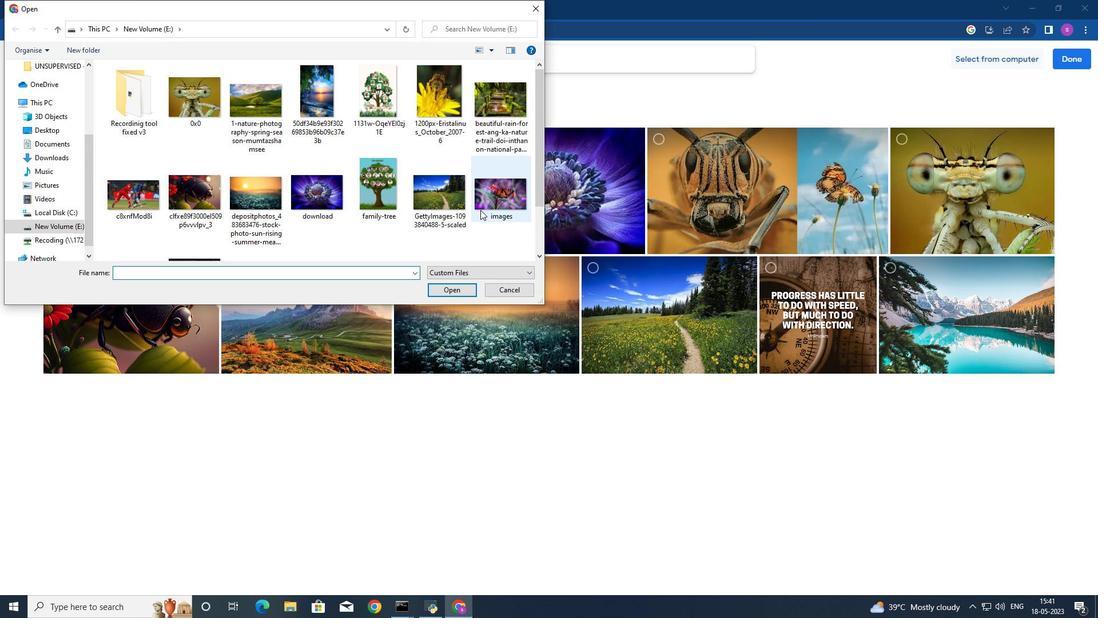 
Action: Mouse scrolled (481, 209) with delta (0, 0)
Screenshot: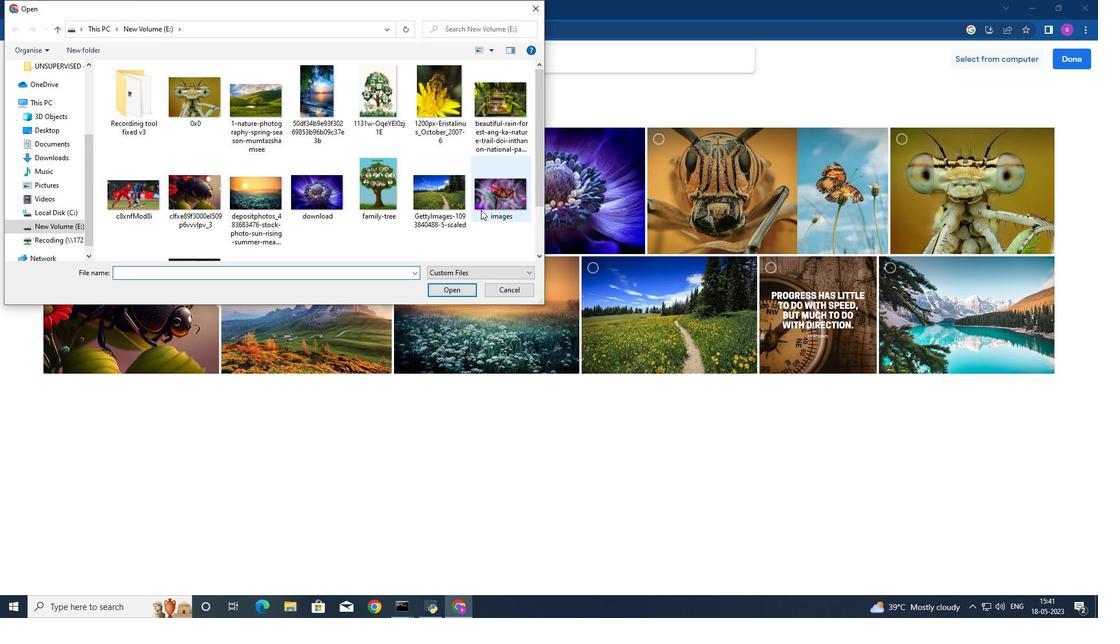 
Action: Mouse scrolled (481, 209) with delta (0, 0)
Screenshot: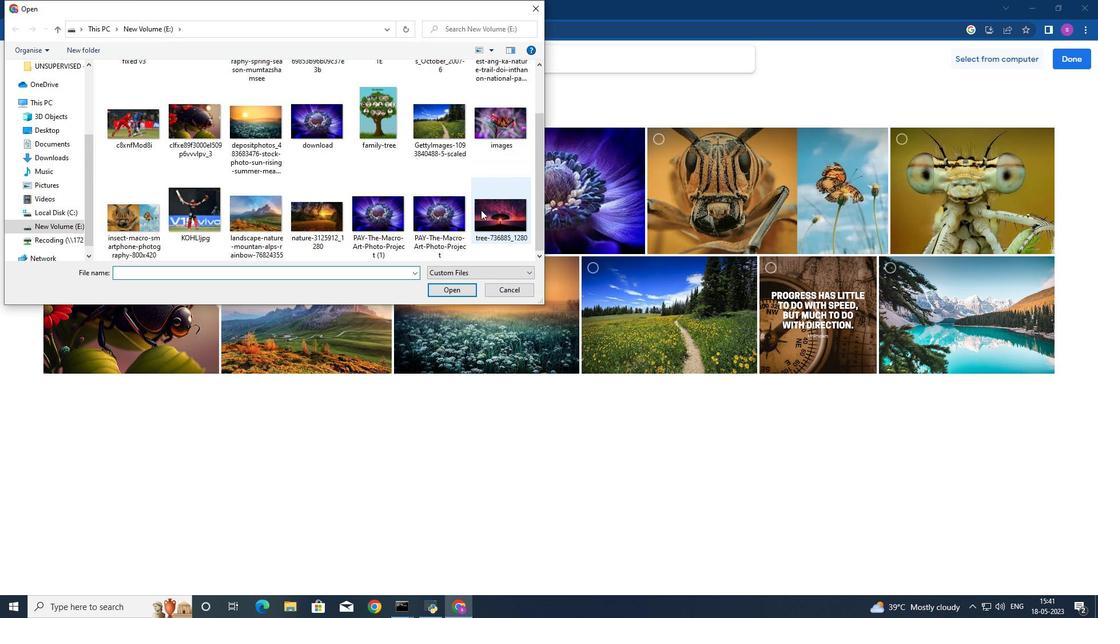 
Action: Mouse scrolled (481, 210) with delta (0, 0)
Screenshot: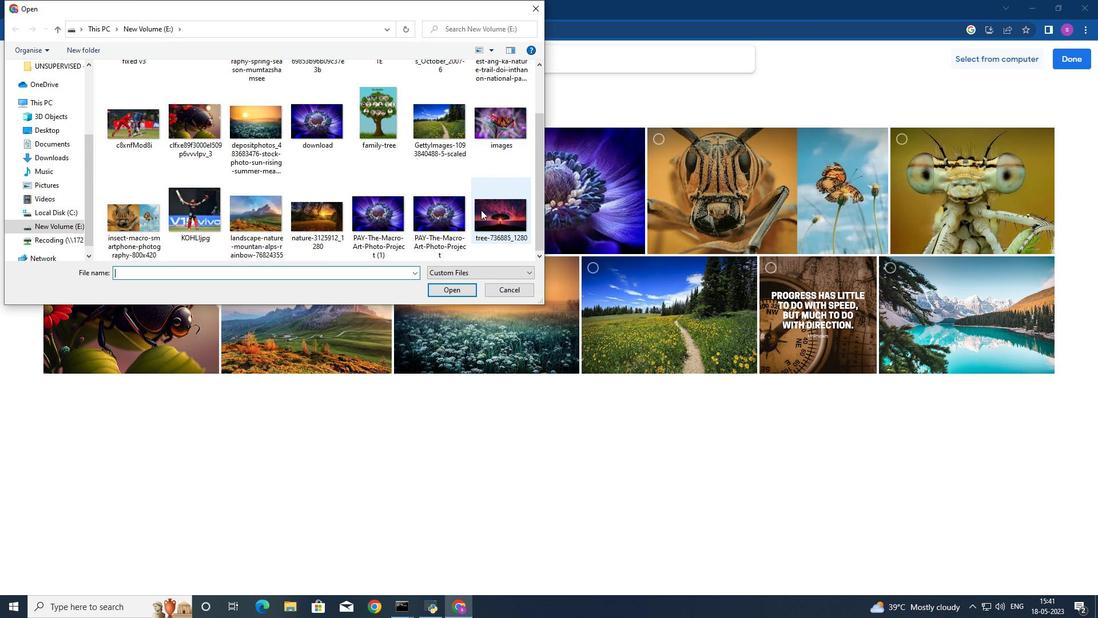 
Action: Mouse scrolled (481, 210) with delta (0, 0)
Screenshot: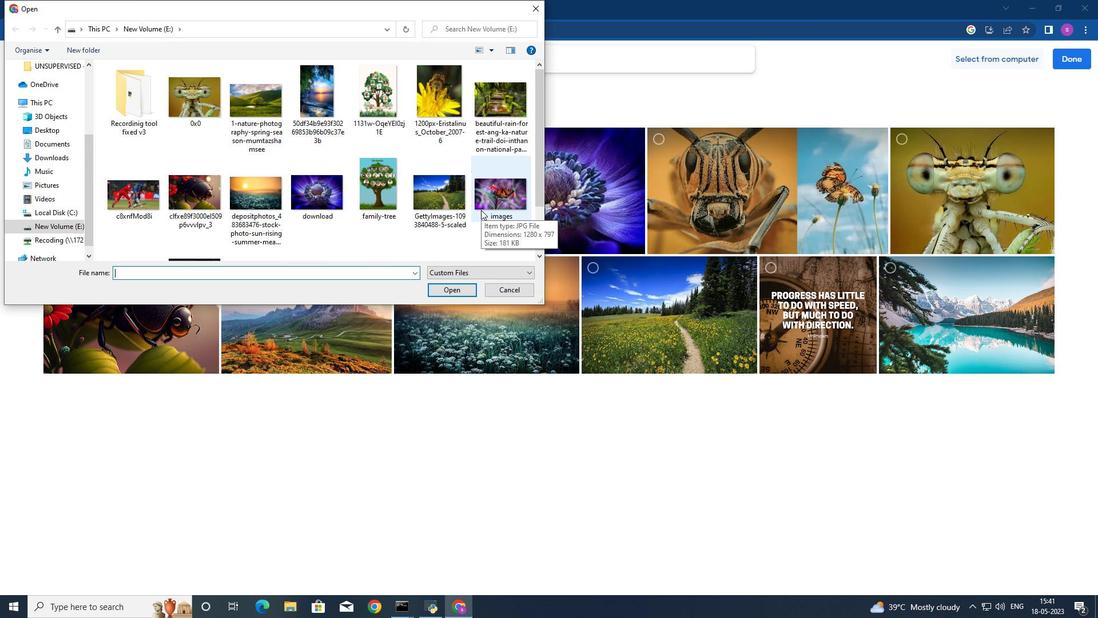 
Action: Mouse moved to (378, 96)
Screenshot: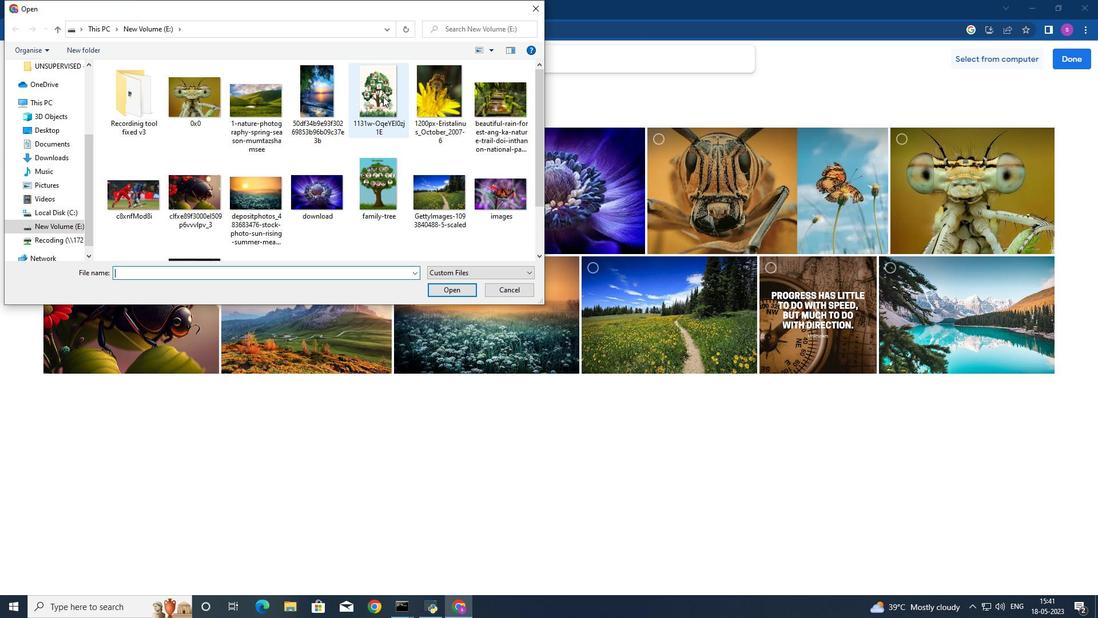 
Action: Mouse pressed left at (378, 96)
Screenshot: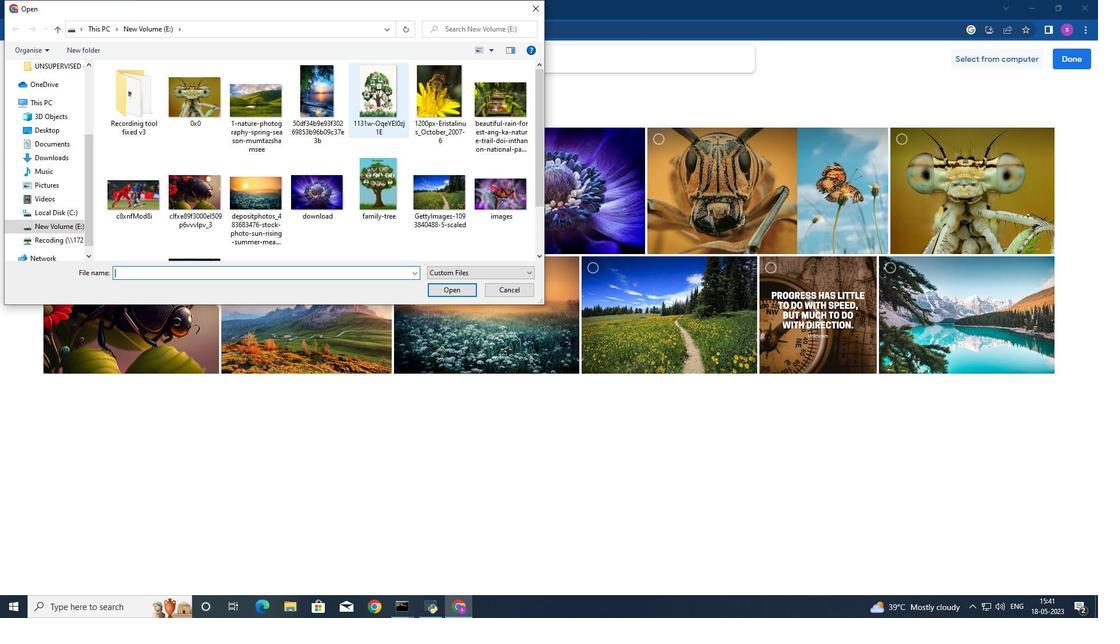 
Action: Mouse moved to (456, 290)
Screenshot: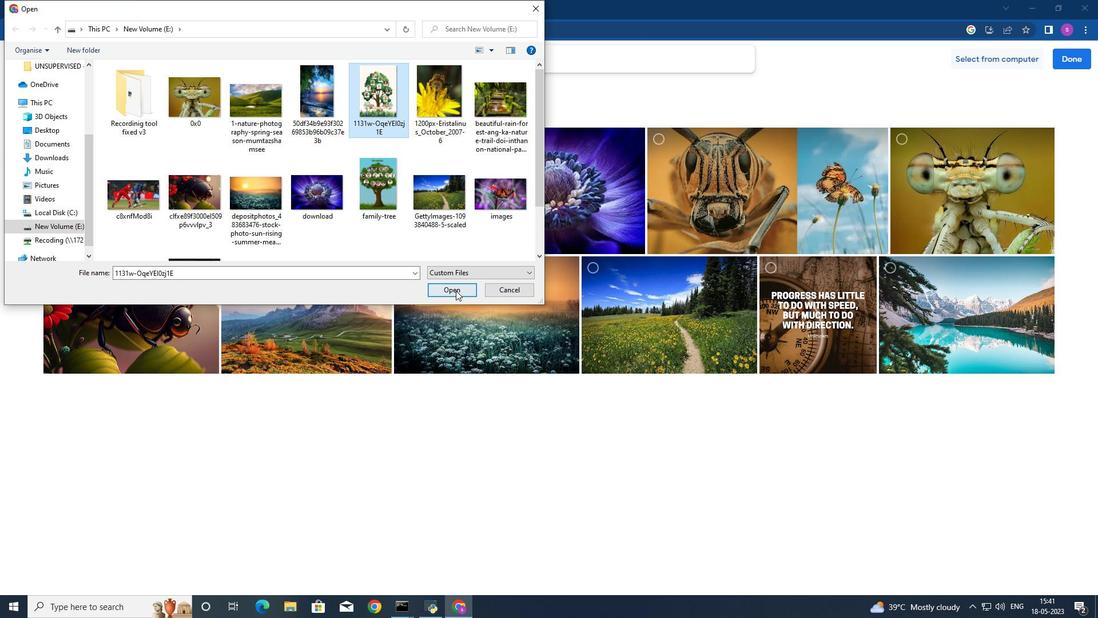 
Action: Mouse pressed left at (456, 290)
Screenshot: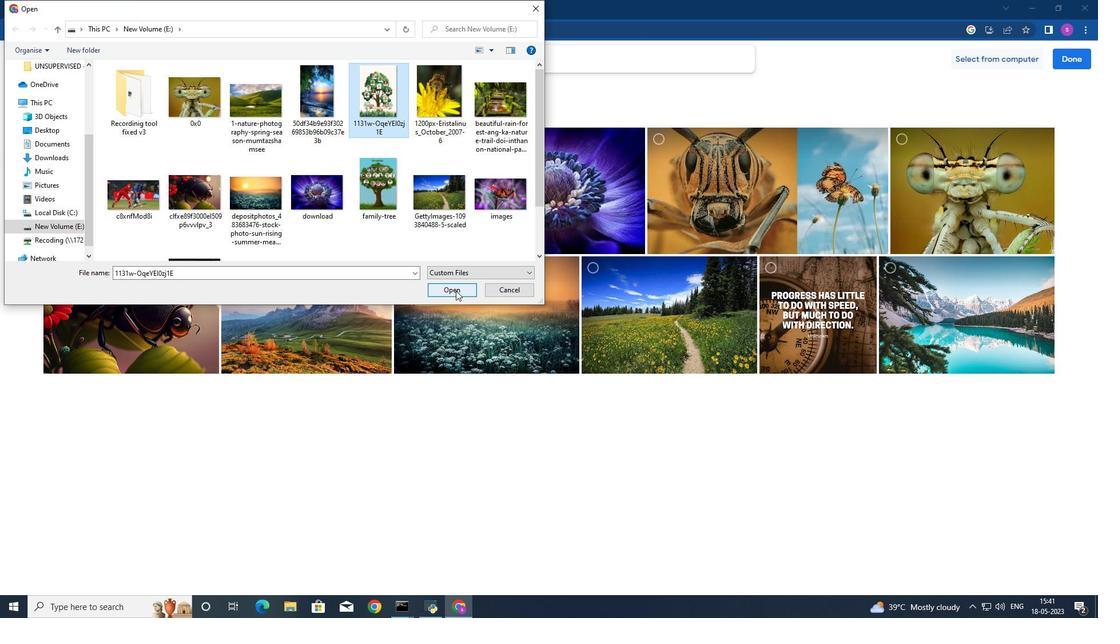 
Action: Mouse moved to (460, 301)
Screenshot: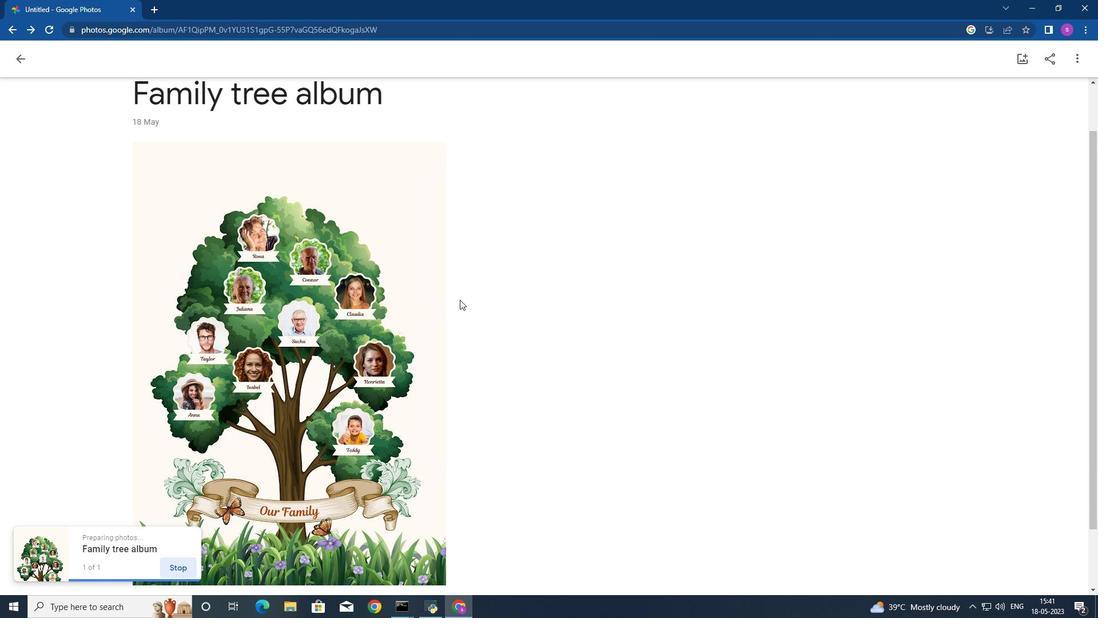 
Action: Mouse scrolled (460, 300) with delta (0, 0)
Screenshot: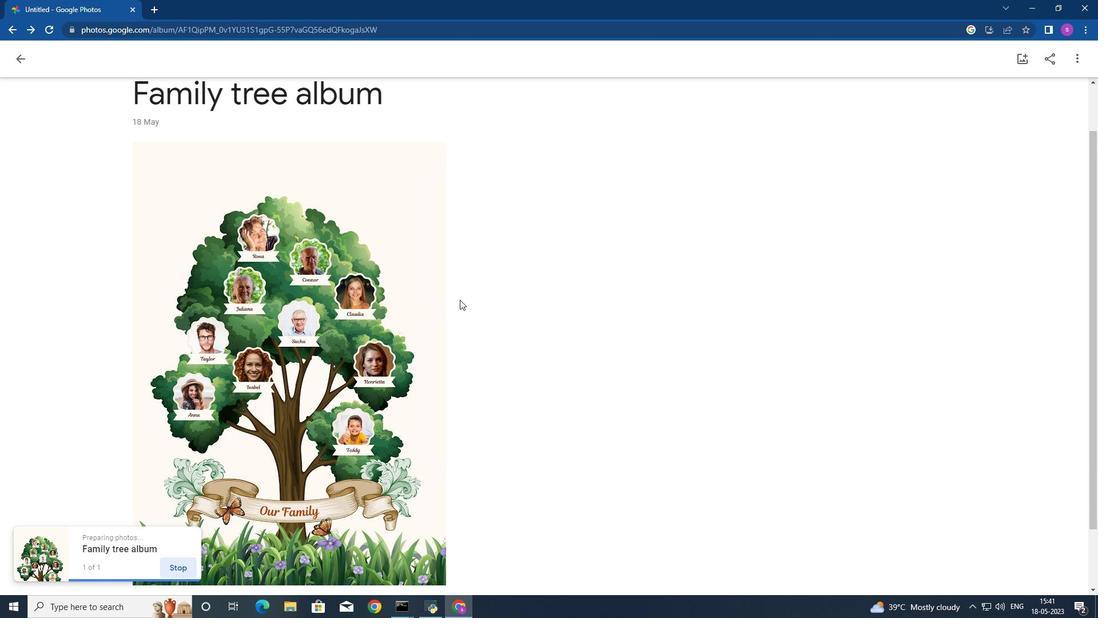 
Action: Mouse moved to (475, 304)
Screenshot: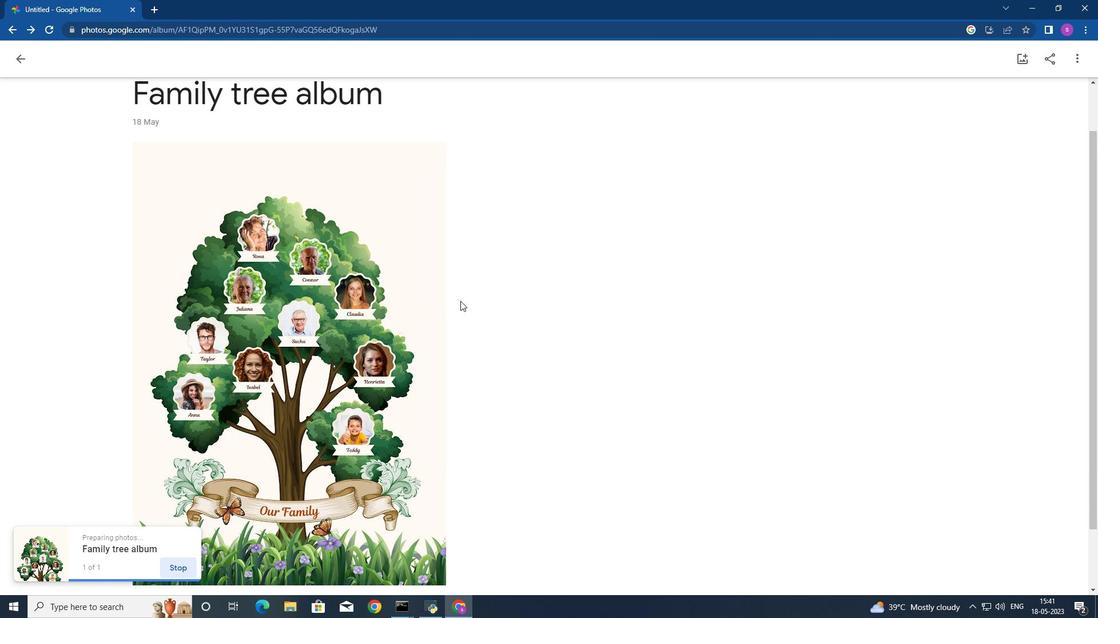 
Action: Mouse scrolled (475, 303) with delta (0, 0)
Screenshot: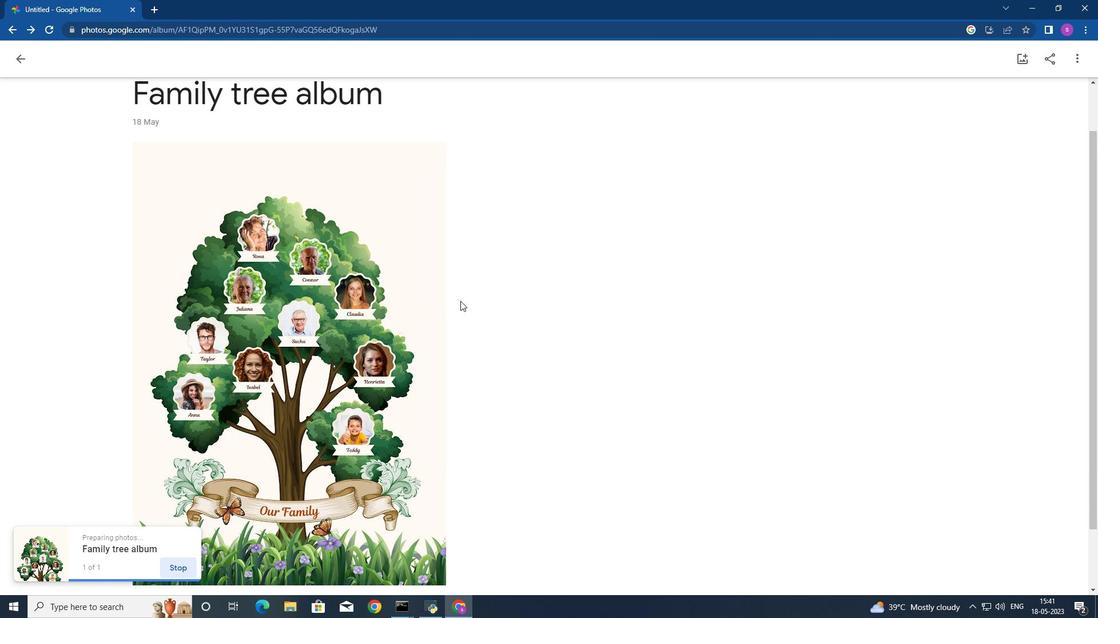 
Action: Mouse moved to (494, 309)
Screenshot: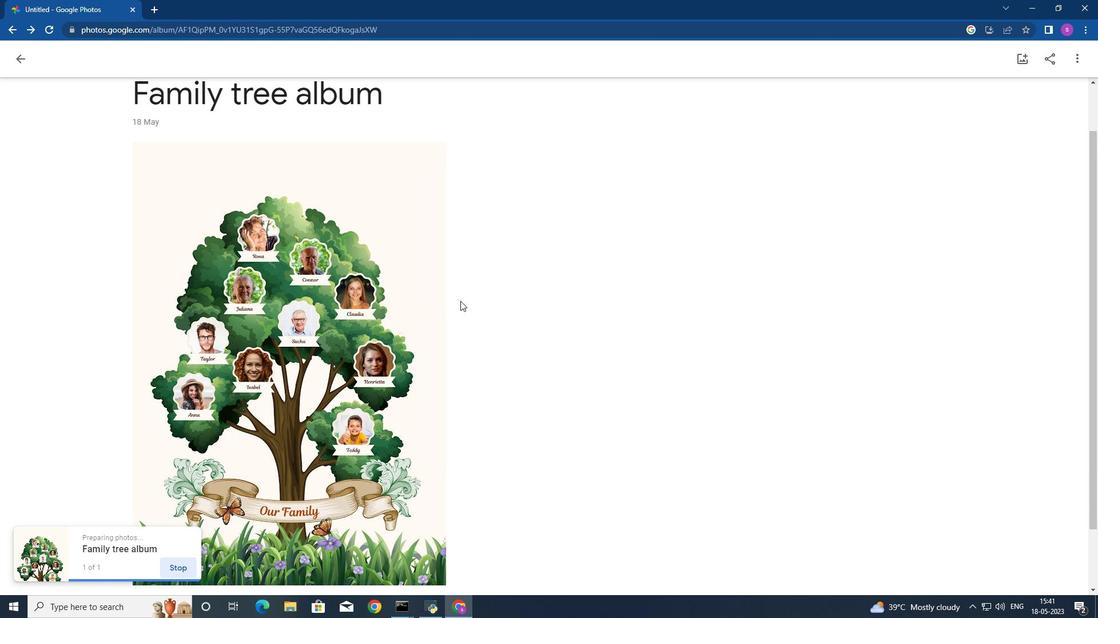 
Action: Mouse scrolled (494, 308) with delta (0, 0)
Screenshot: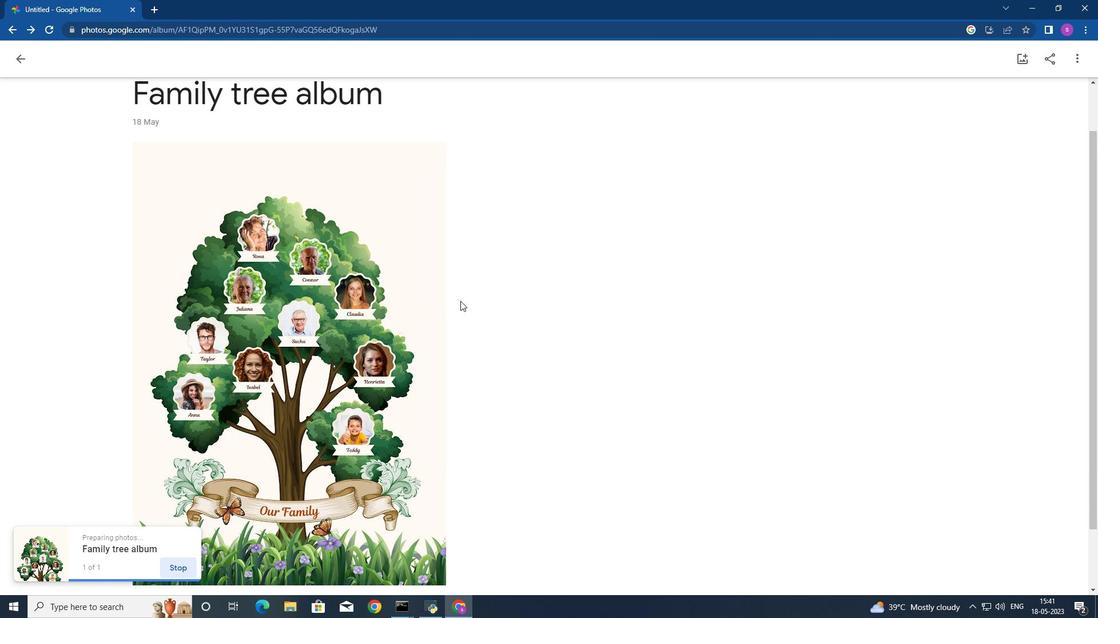 
Action: Mouse moved to (500, 309)
Screenshot: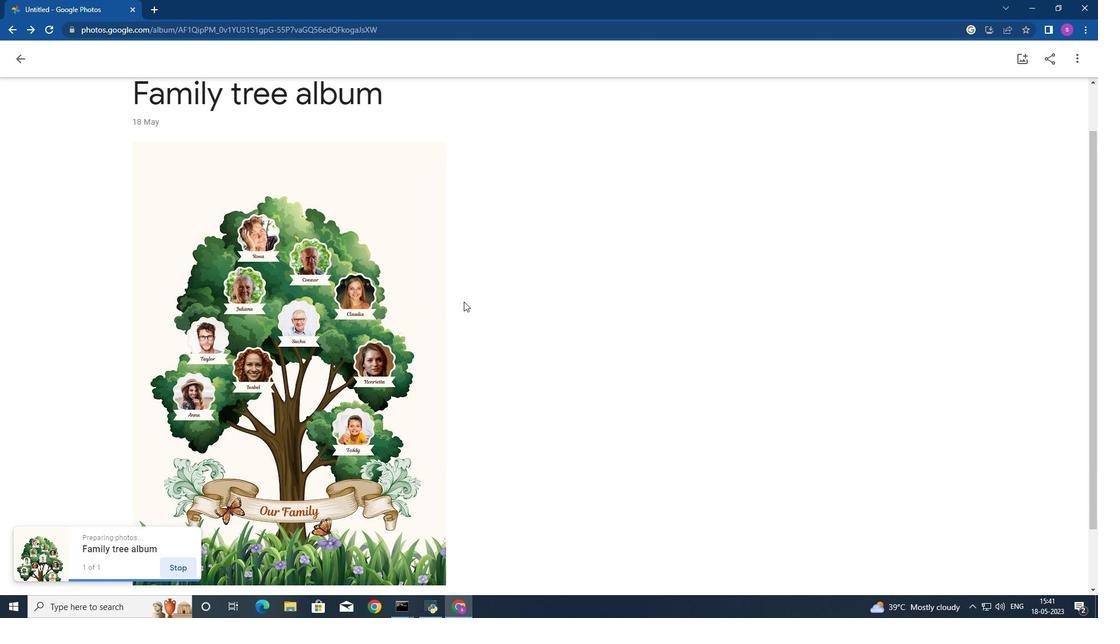 
Action: Mouse scrolled (500, 308) with delta (0, 0)
Screenshot: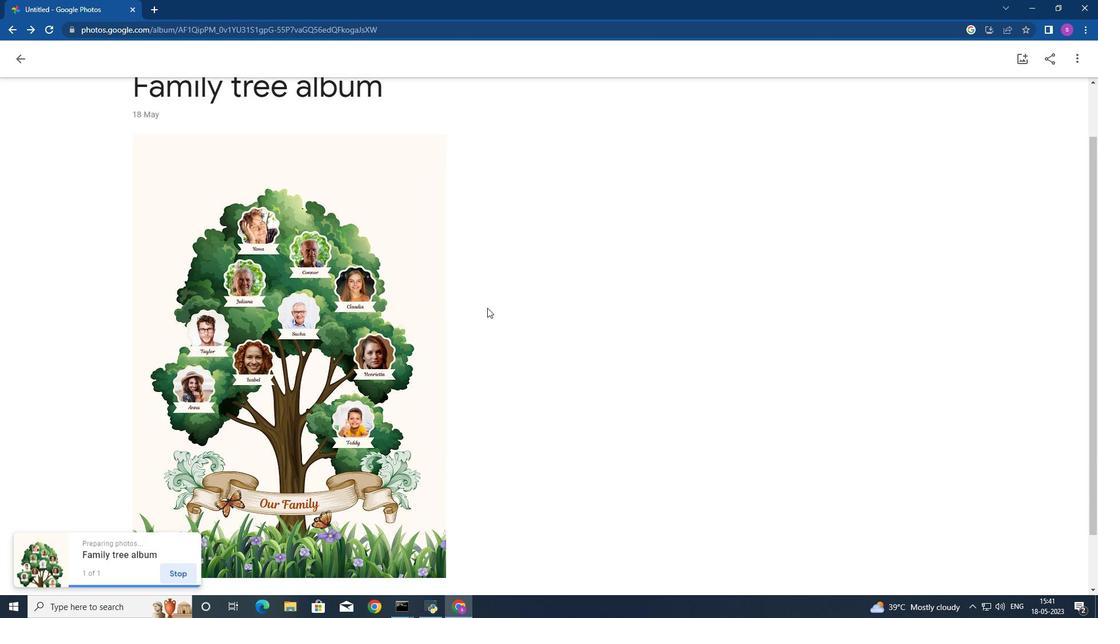 
Action: Mouse moved to (503, 307)
Screenshot: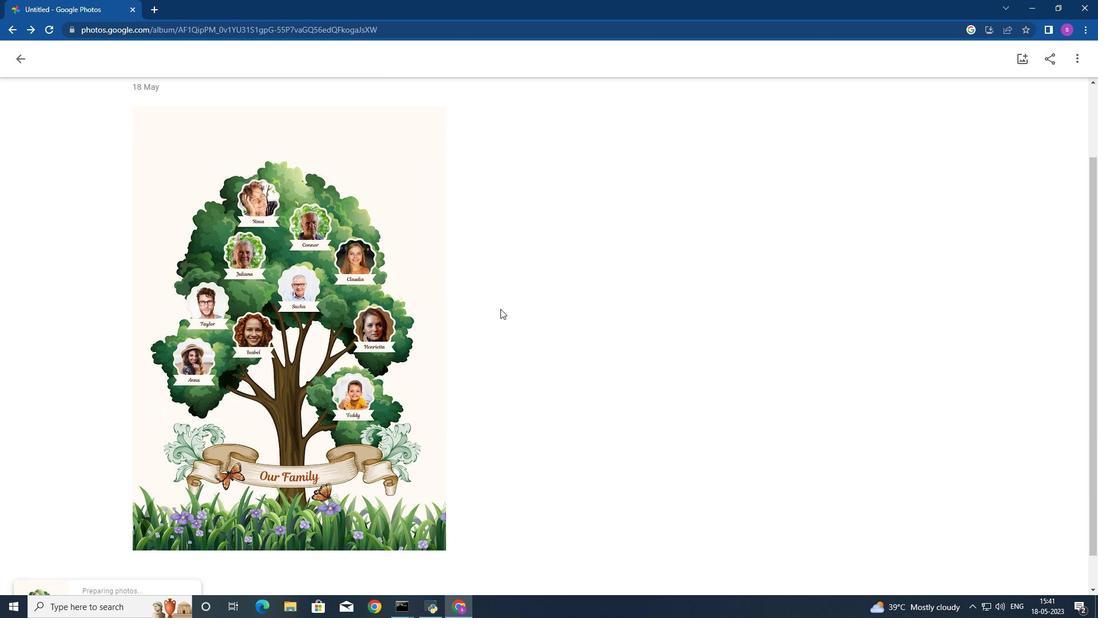 
Action: Mouse scrolled (503, 307) with delta (0, 0)
Screenshot: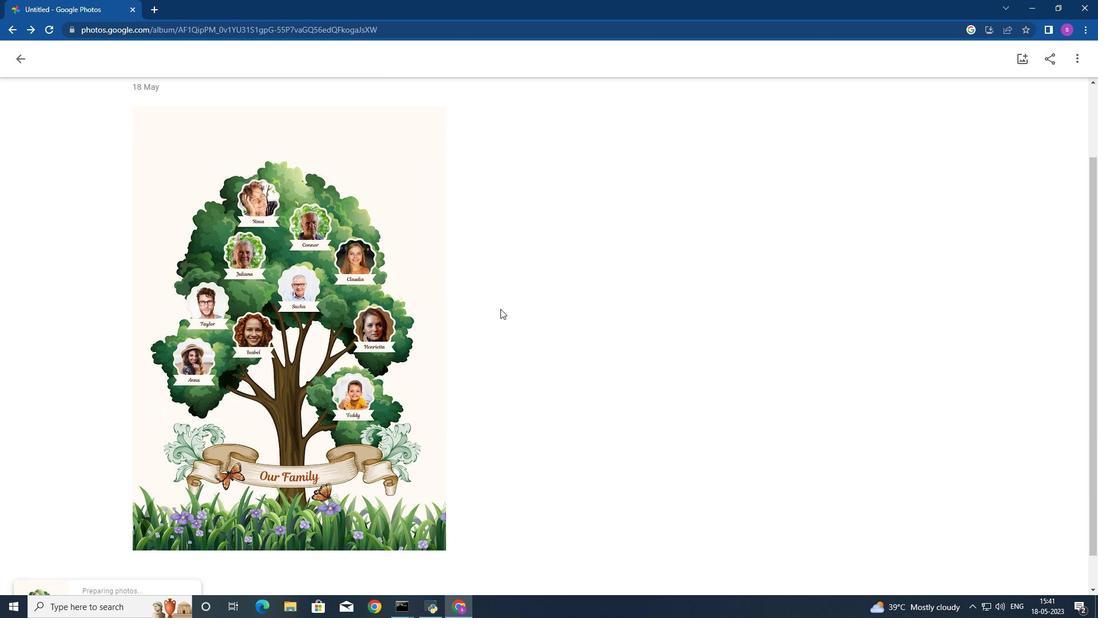 
Action: Mouse moved to (503, 307)
Screenshot: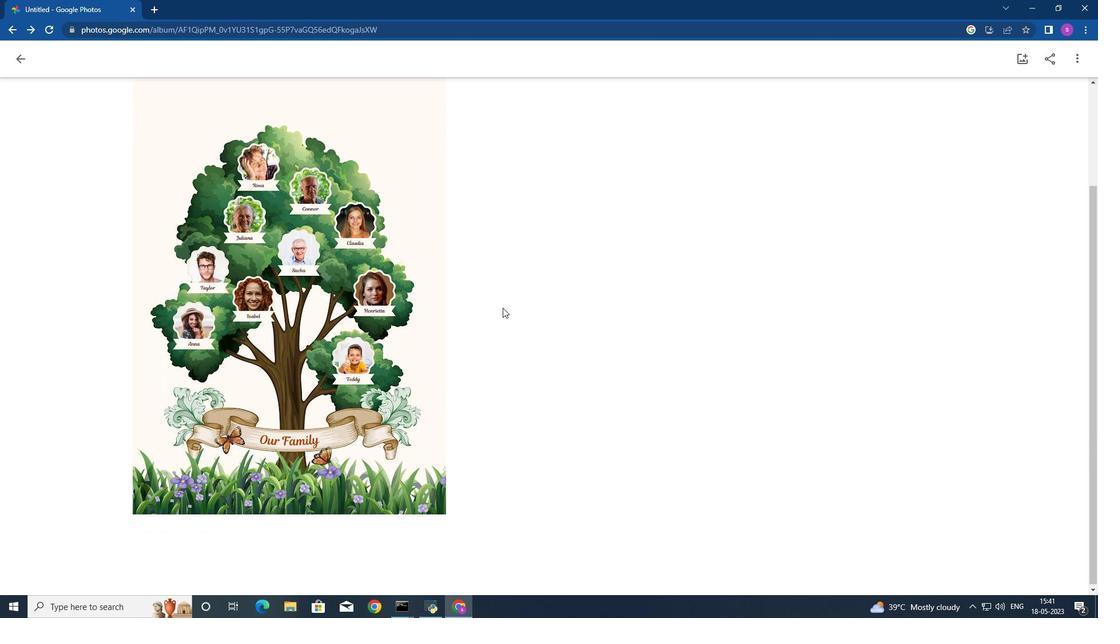 
Action: Mouse scrolled (503, 306) with delta (0, 0)
Screenshot: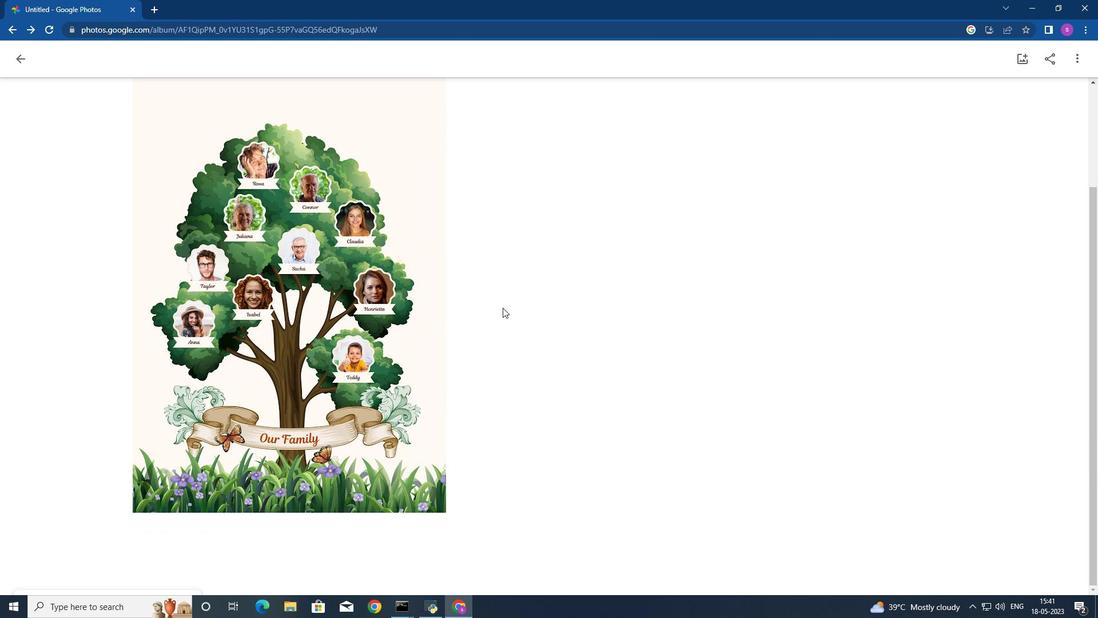 
Action: Mouse moved to (561, 310)
Screenshot: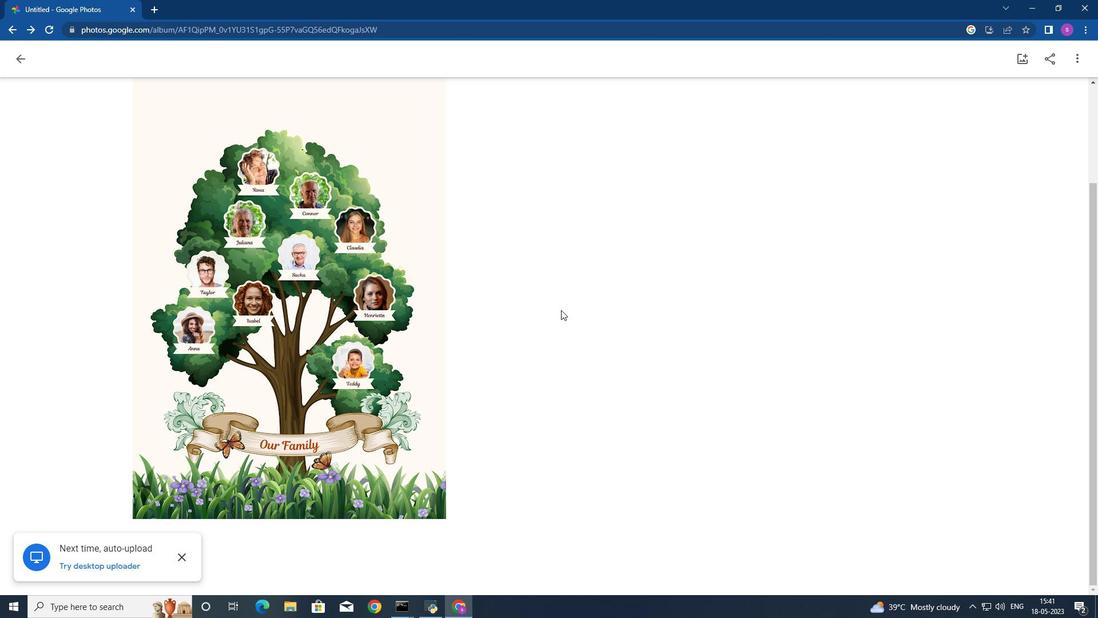 
Action: Mouse scrolled (561, 309) with delta (0, 0)
Screenshot: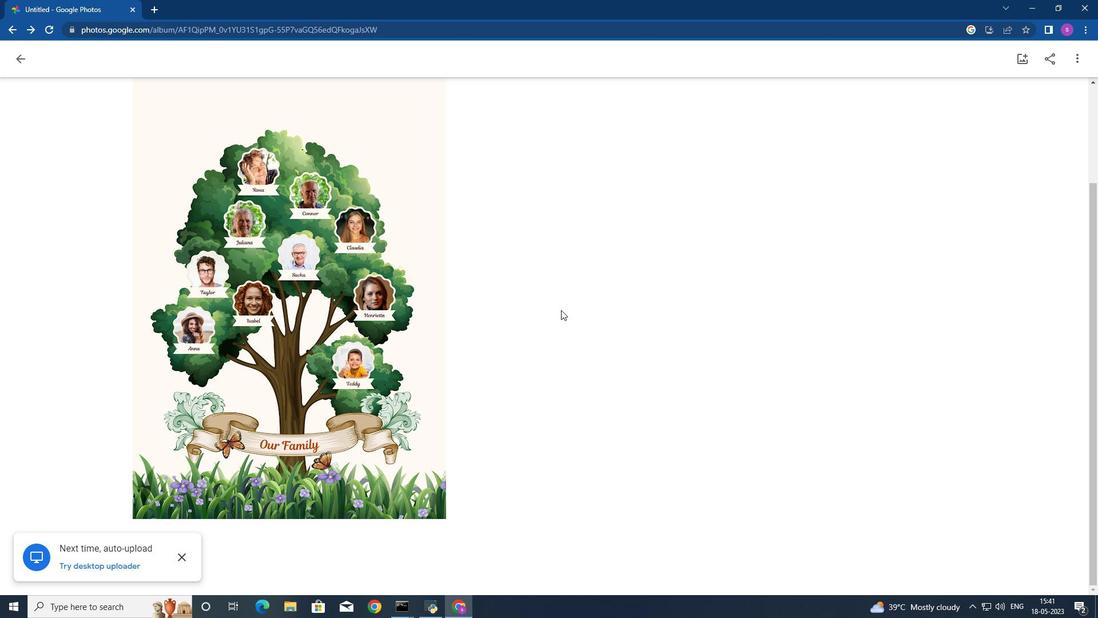 
Action: Mouse moved to (560, 310)
Screenshot: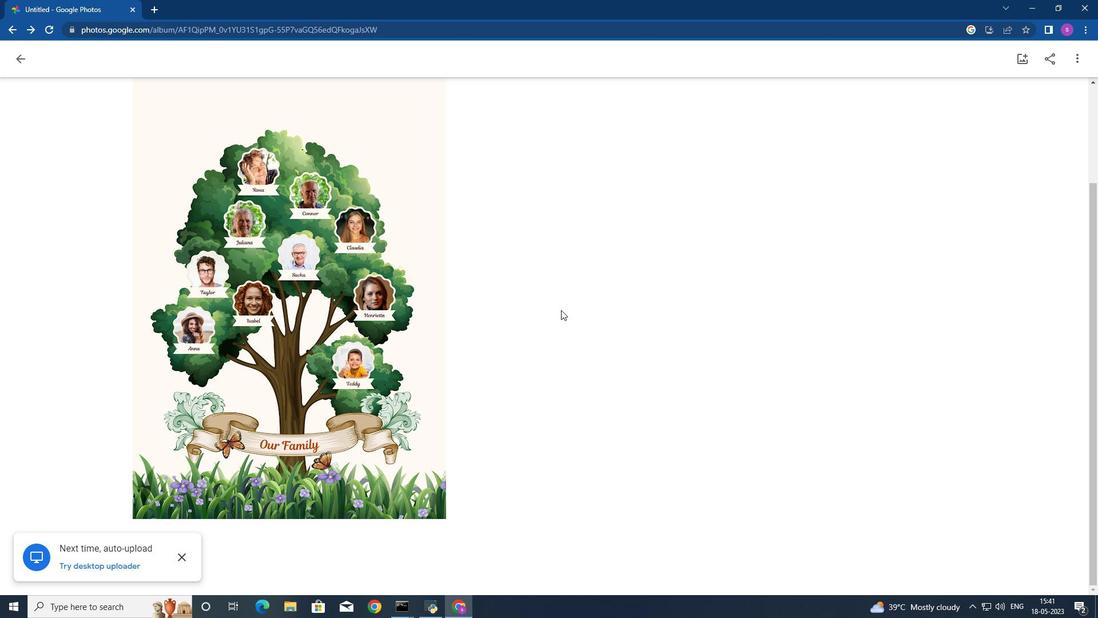 
Action: Mouse scrolled (560, 310) with delta (0, 0)
Screenshot: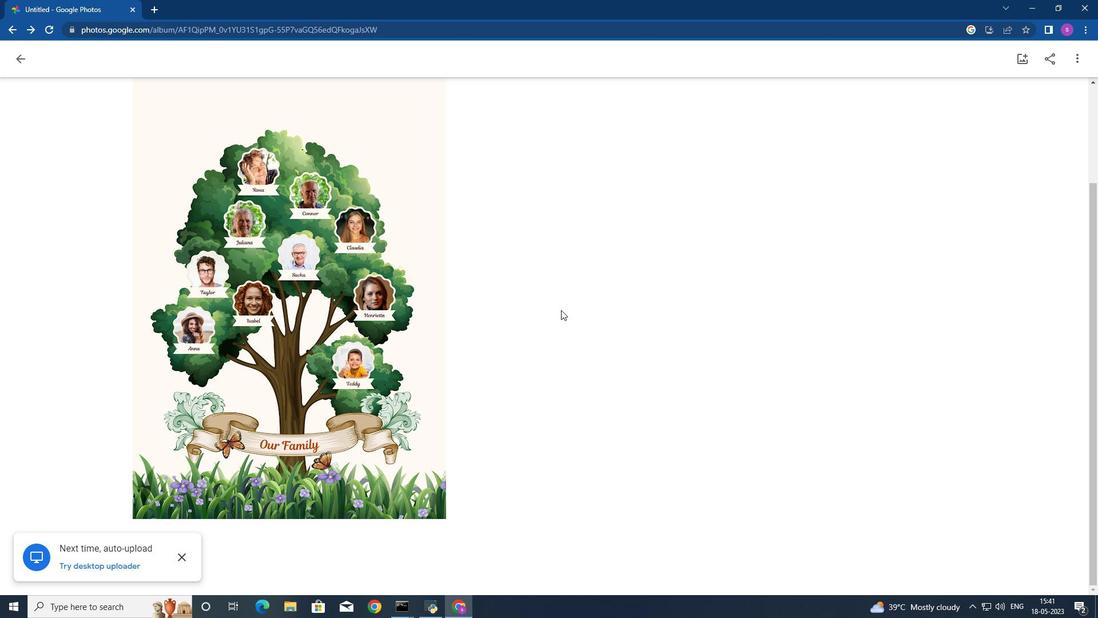 
Action: Mouse moved to (560, 311)
Screenshot: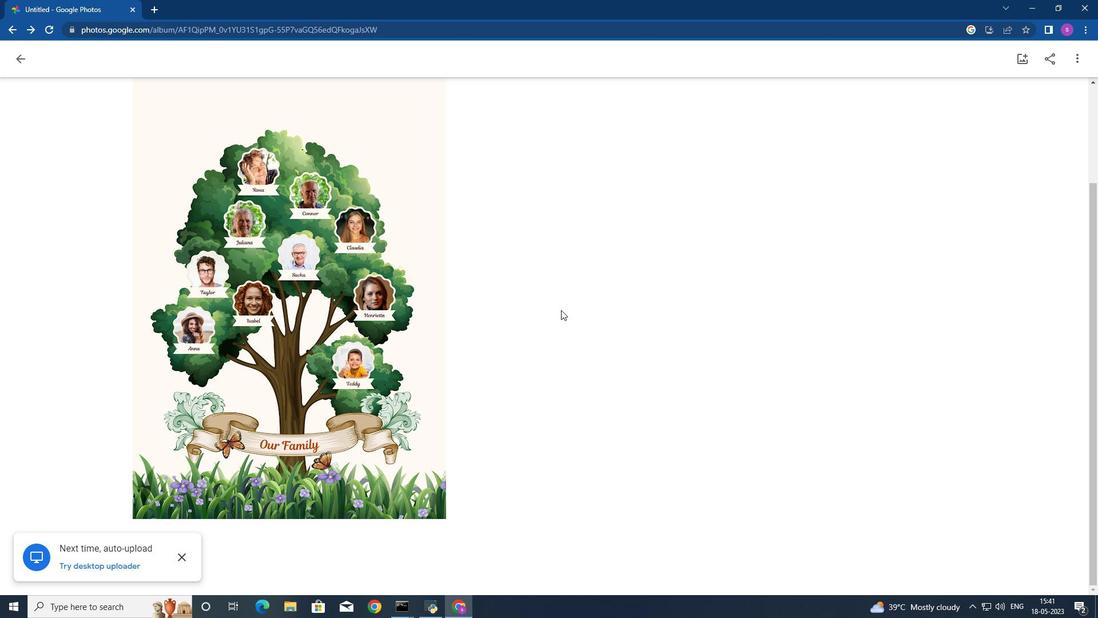 
Action: Mouse scrolled (560, 310) with delta (0, 0)
Screenshot: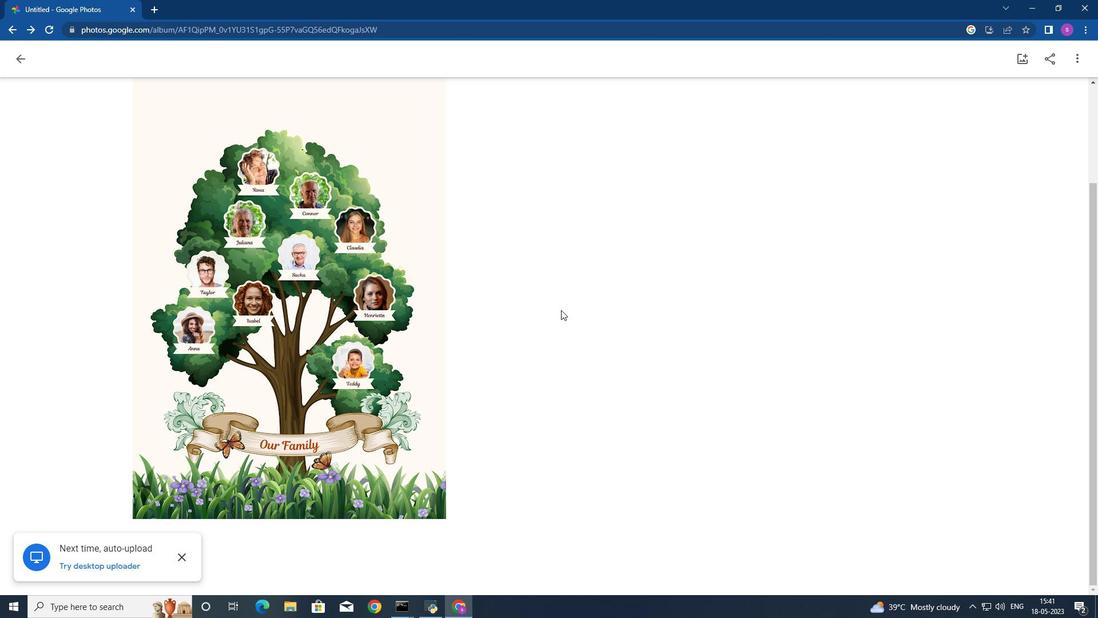 
Action: Mouse scrolled (560, 310) with delta (0, 0)
Screenshot: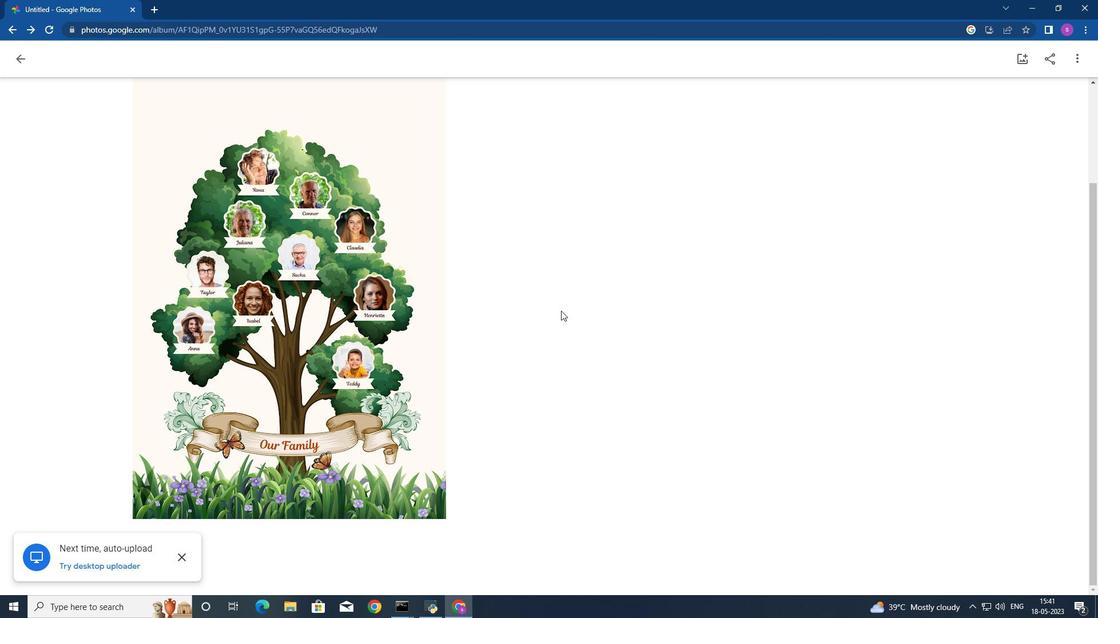 
Action: Mouse scrolled (560, 310) with delta (0, 0)
Screenshot: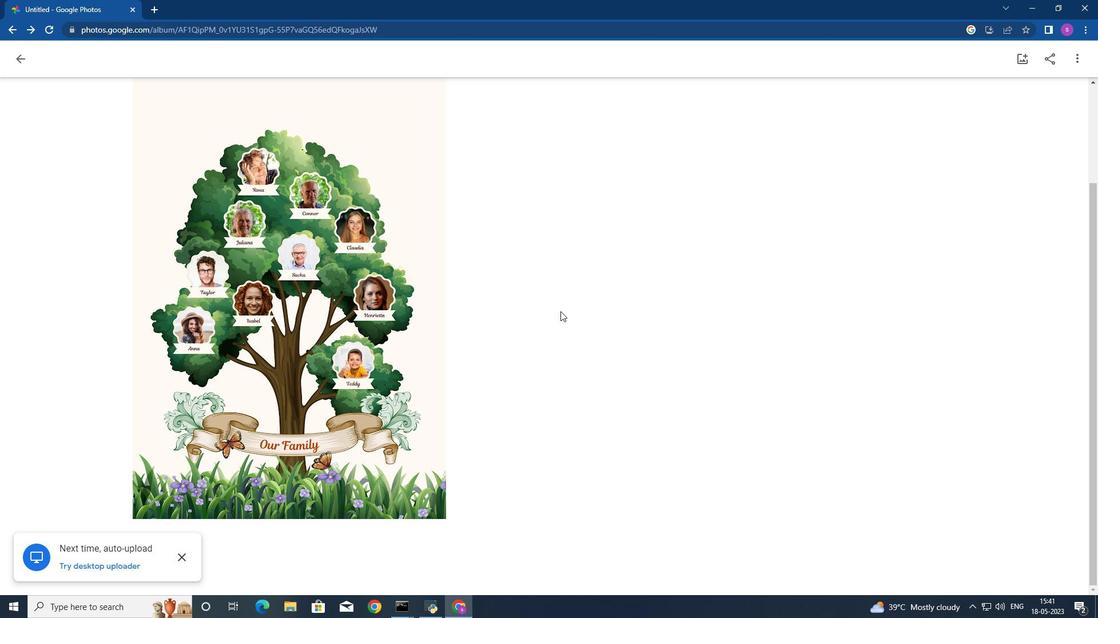 
Action: Mouse moved to (1020, 58)
Screenshot: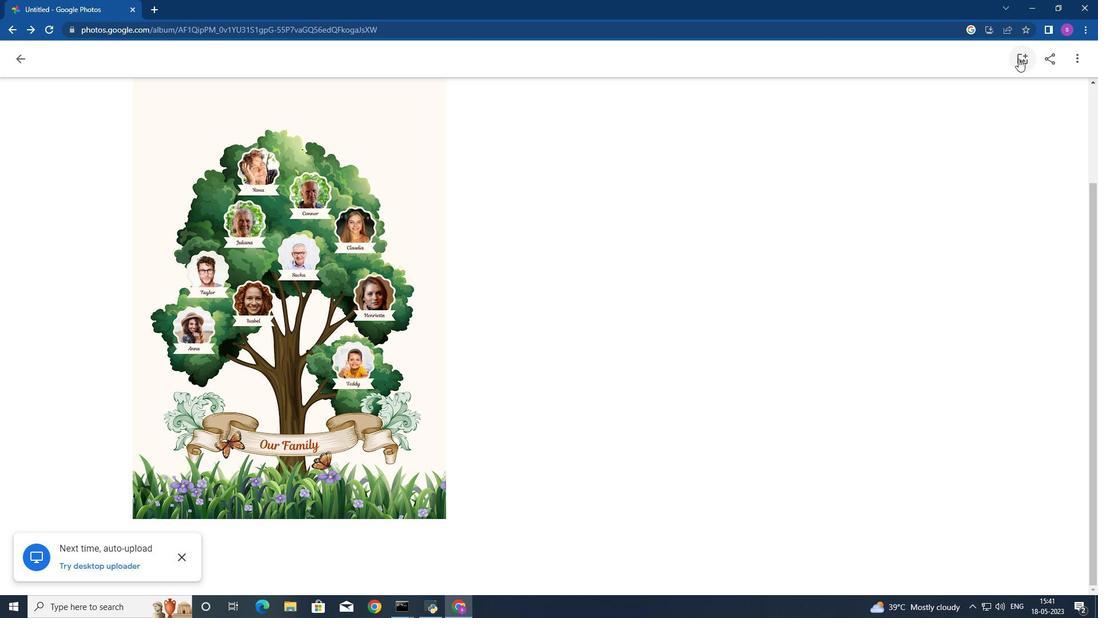 
Action: Mouse pressed left at (1020, 58)
Screenshot: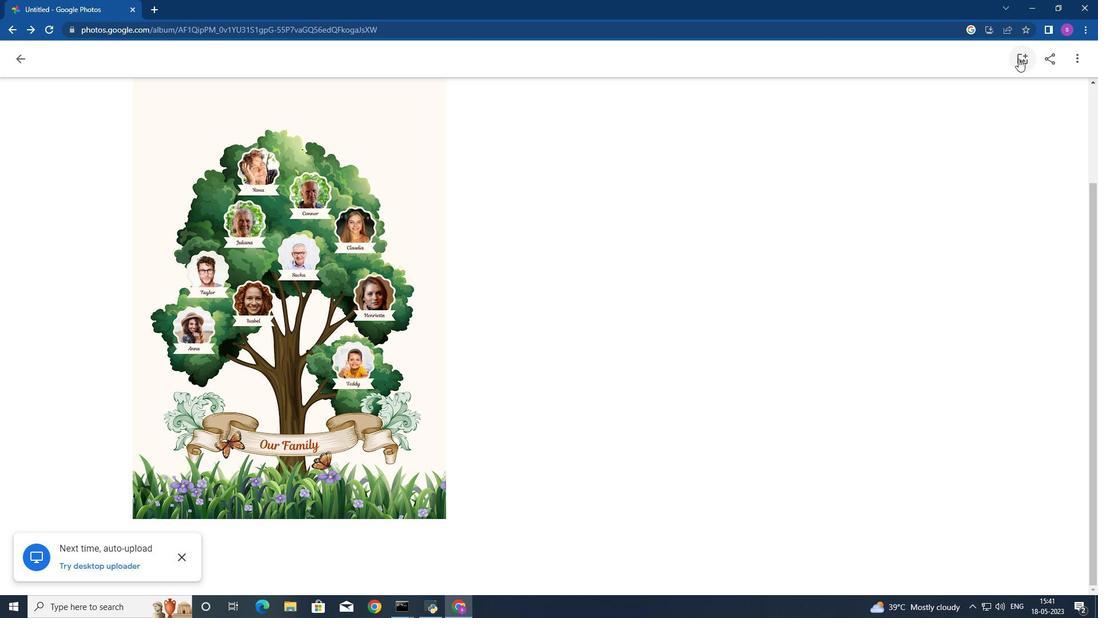 
Action: Mouse moved to (999, 58)
Screenshot: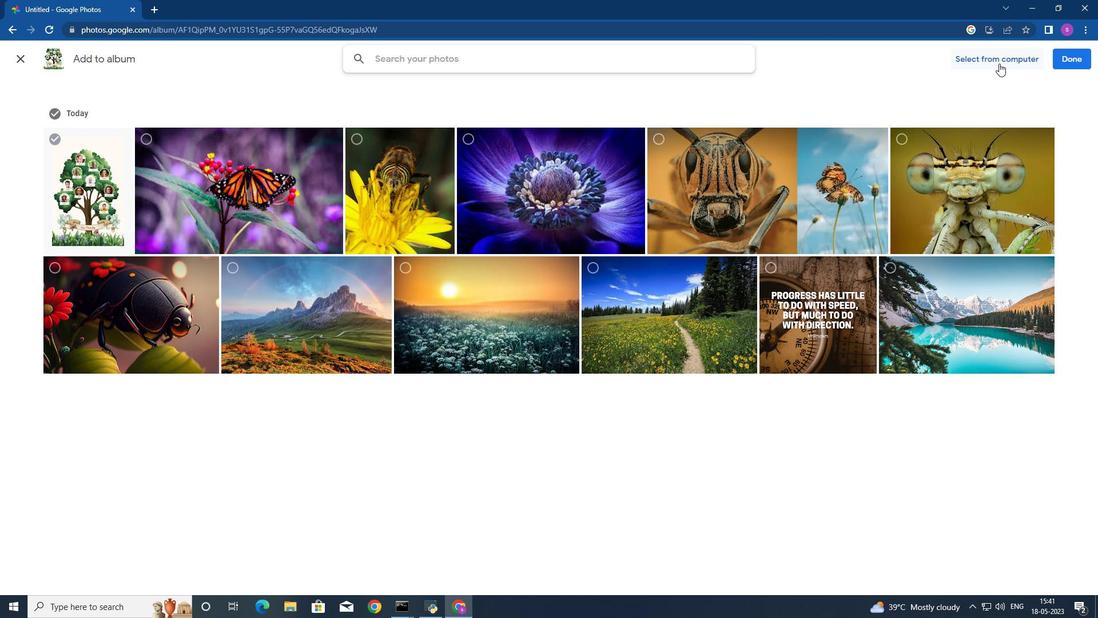 
Action: Mouse pressed left at (999, 58)
Screenshot: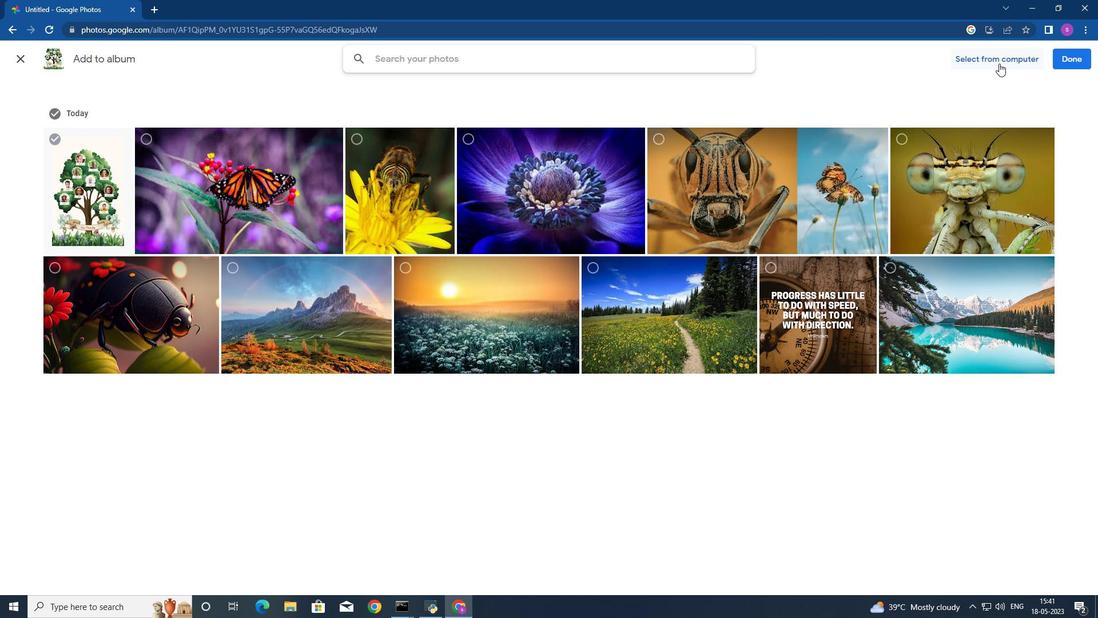 
Action: Mouse moved to (389, 191)
Screenshot: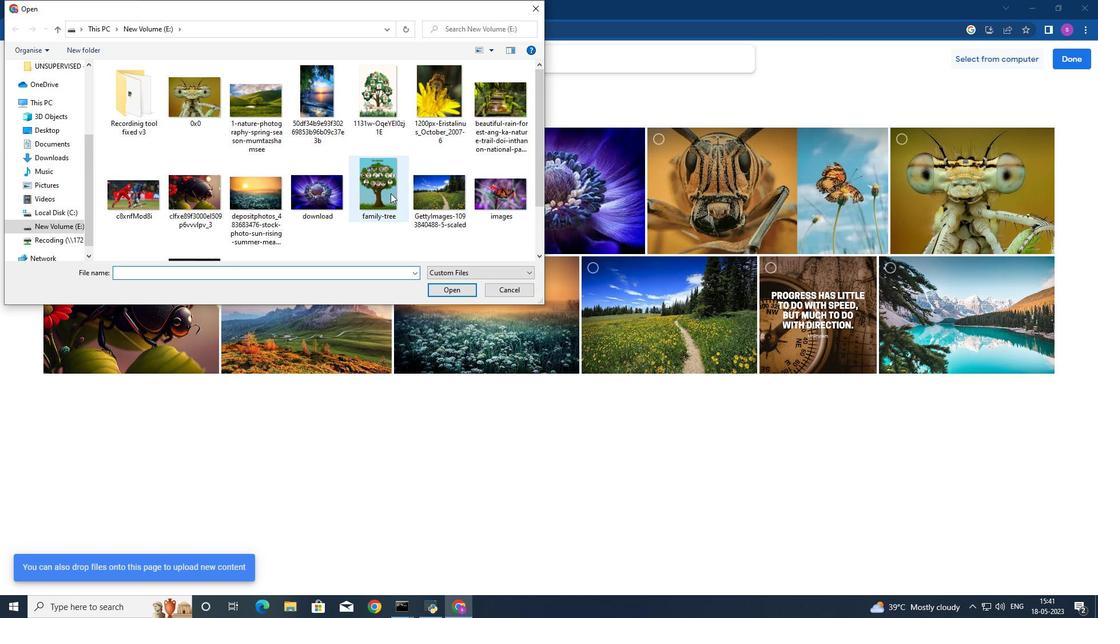 
Action: Mouse pressed left at (389, 191)
Screenshot: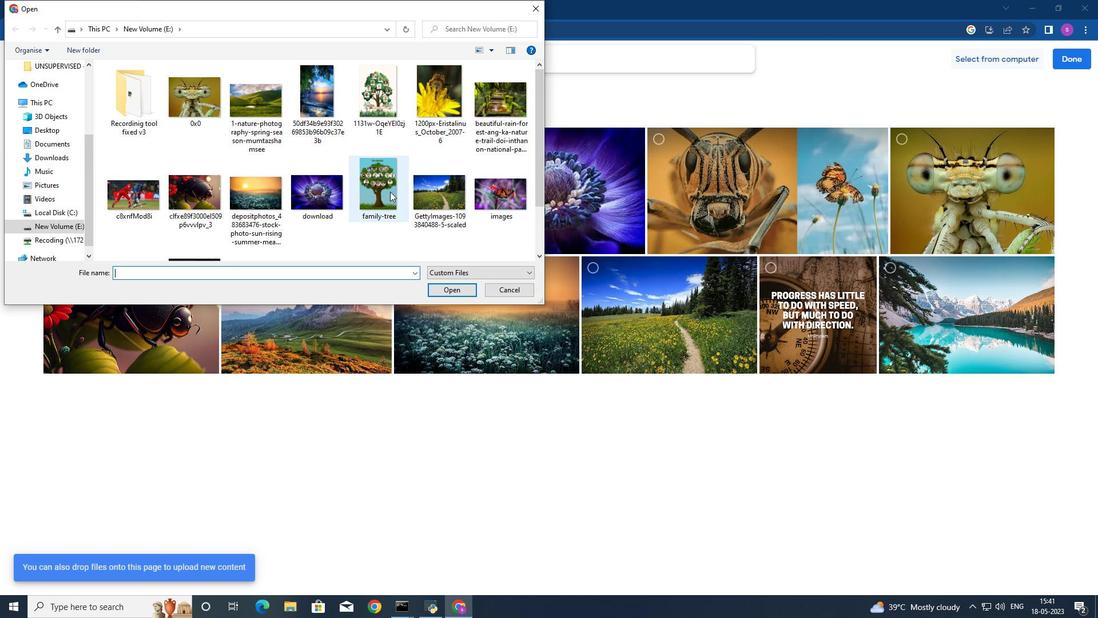 
Action: Mouse moved to (454, 290)
Screenshot: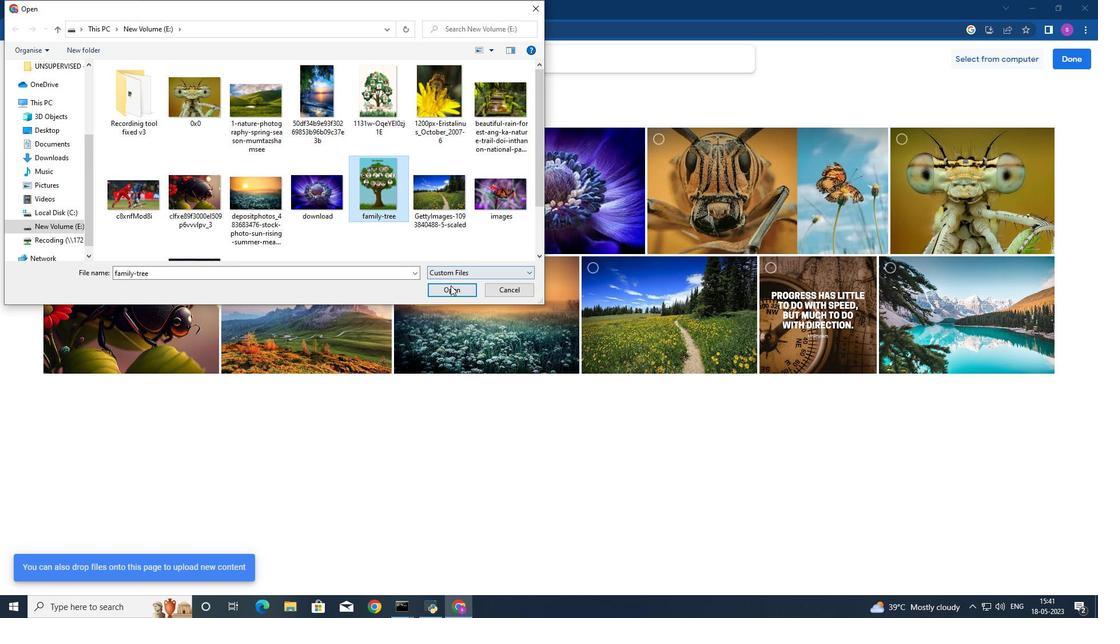 
Action: Mouse pressed left at (454, 290)
Screenshot: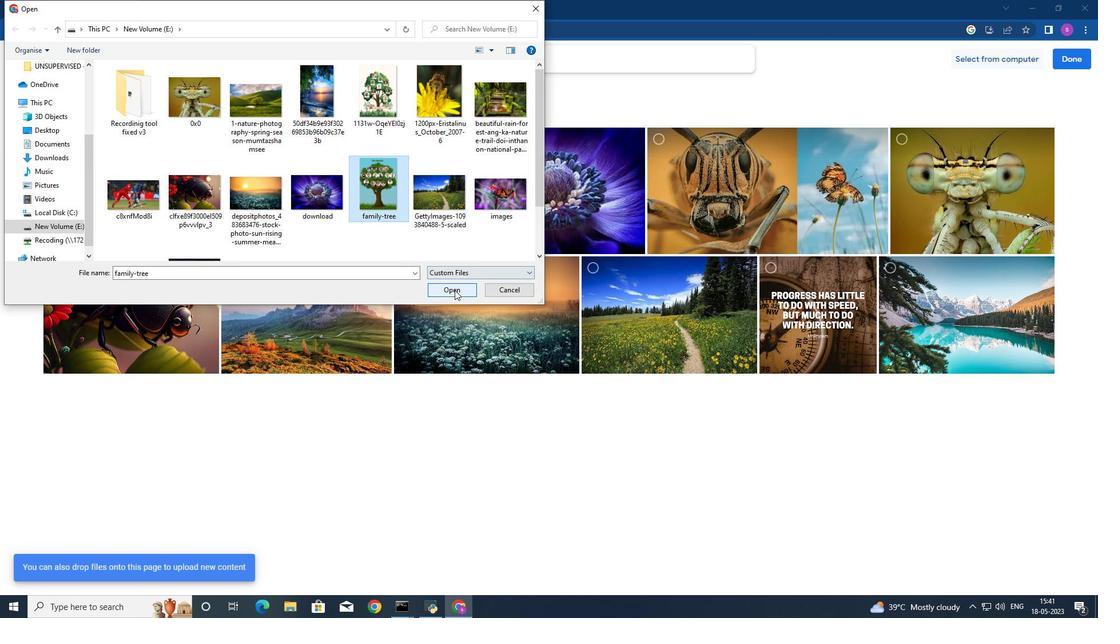 
Action: Mouse moved to (526, 331)
Screenshot: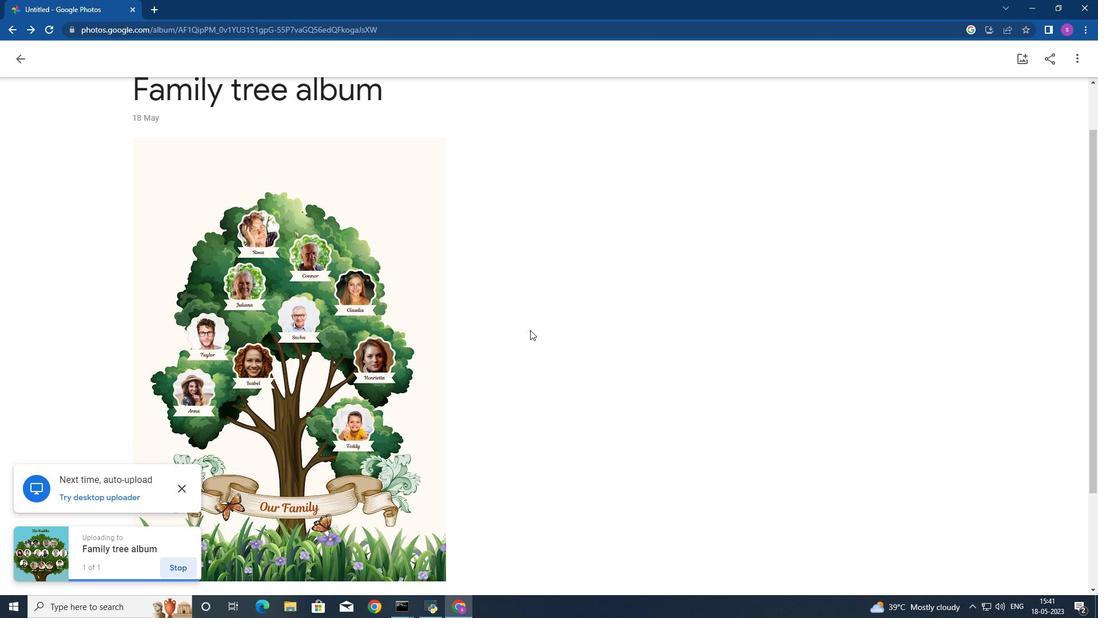
Action: Mouse scrolled (526, 331) with delta (0, 0)
Screenshot: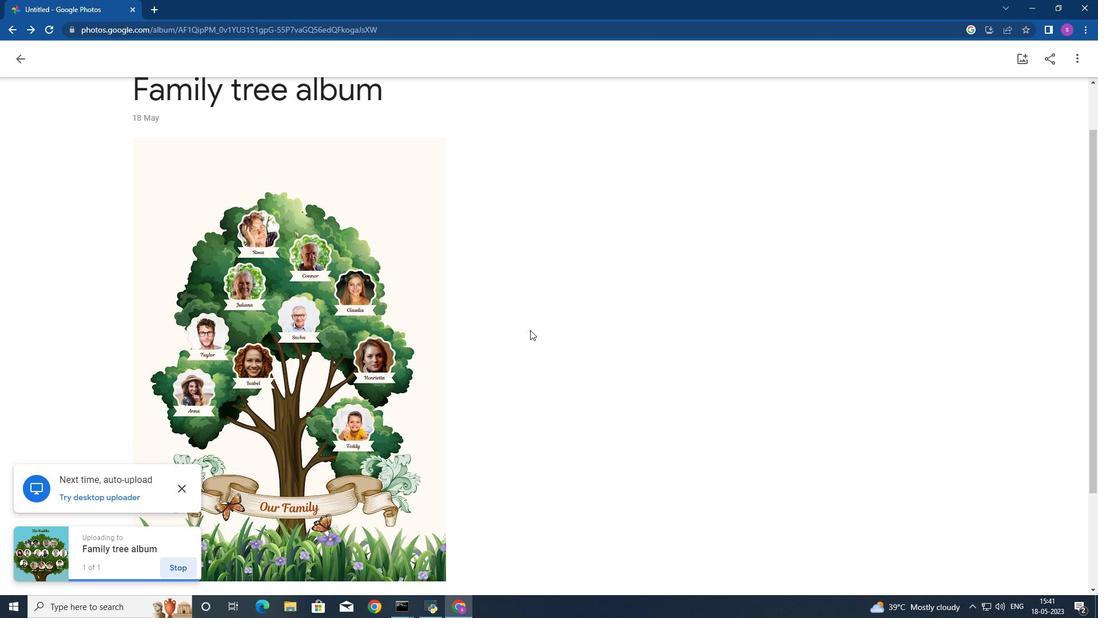 
Action: Mouse moved to (525, 332)
Screenshot: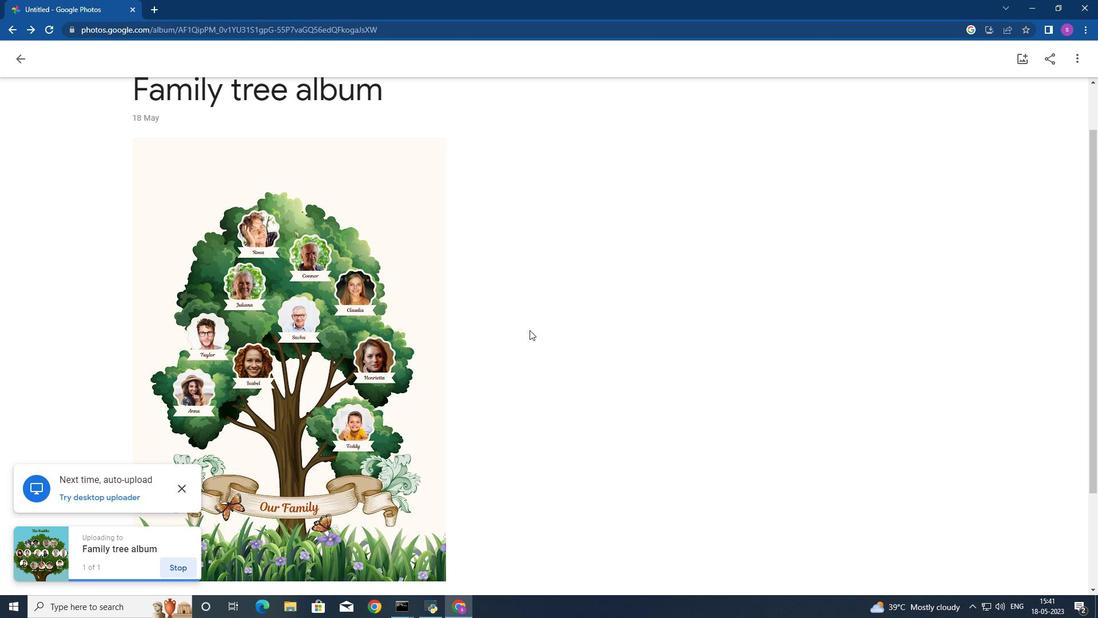 
Action: Mouse scrolled (525, 331) with delta (0, 0)
Screenshot: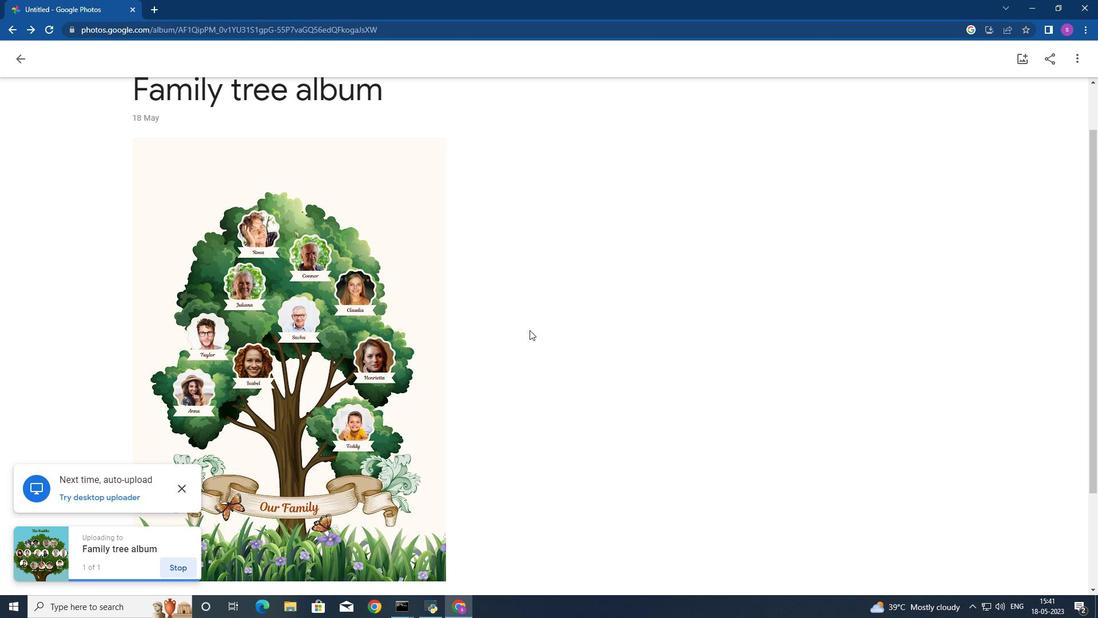 
Action: Mouse moved to (525, 332)
Screenshot: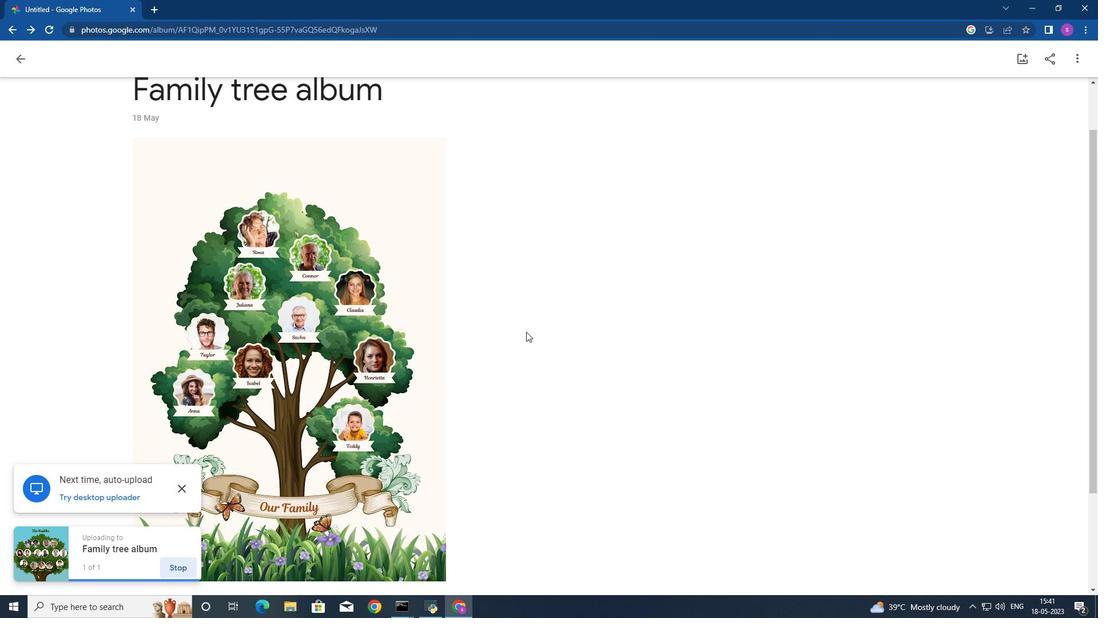 
Action: Mouse scrolled (525, 331) with delta (0, 0)
Screenshot: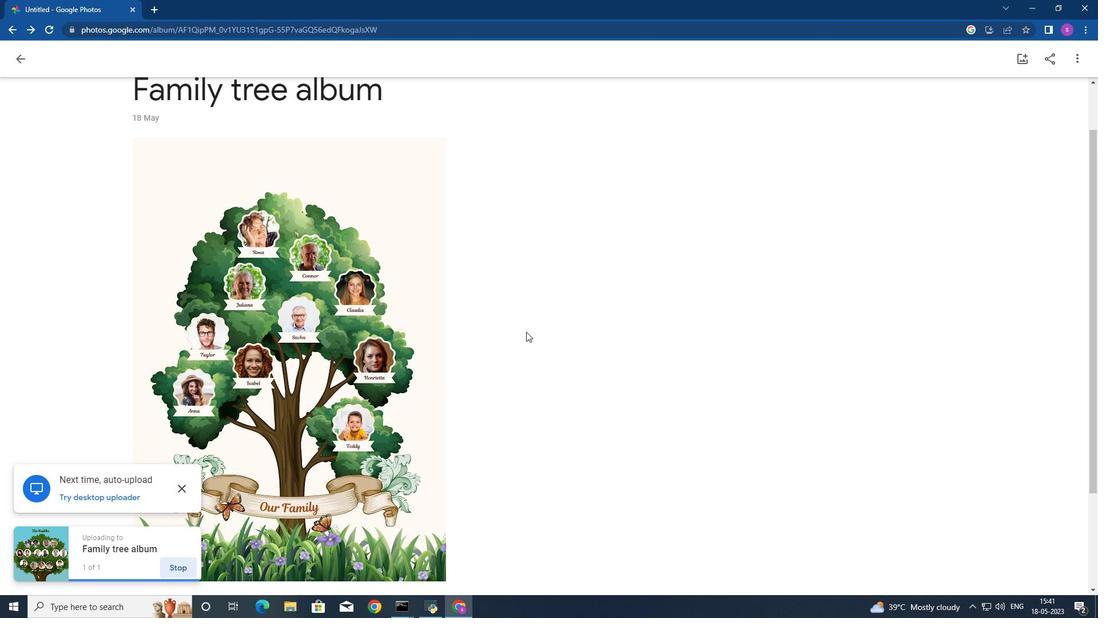 
Action: Mouse scrolled (525, 331) with delta (0, 0)
Screenshot: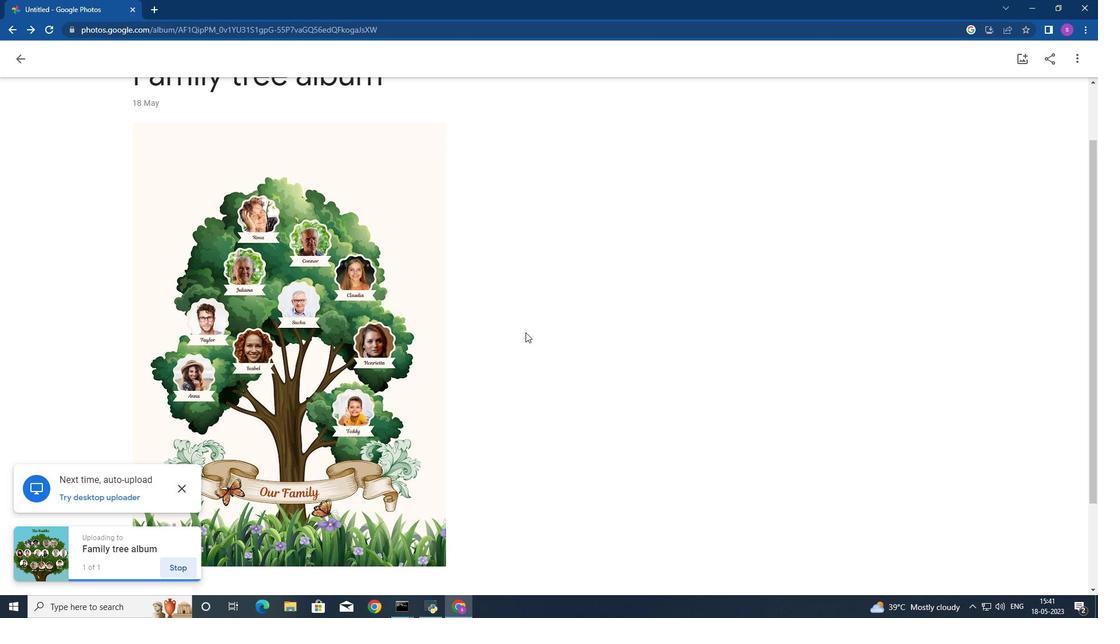 
Action: Mouse scrolled (525, 331) with delta (0, 0)
Screenshot: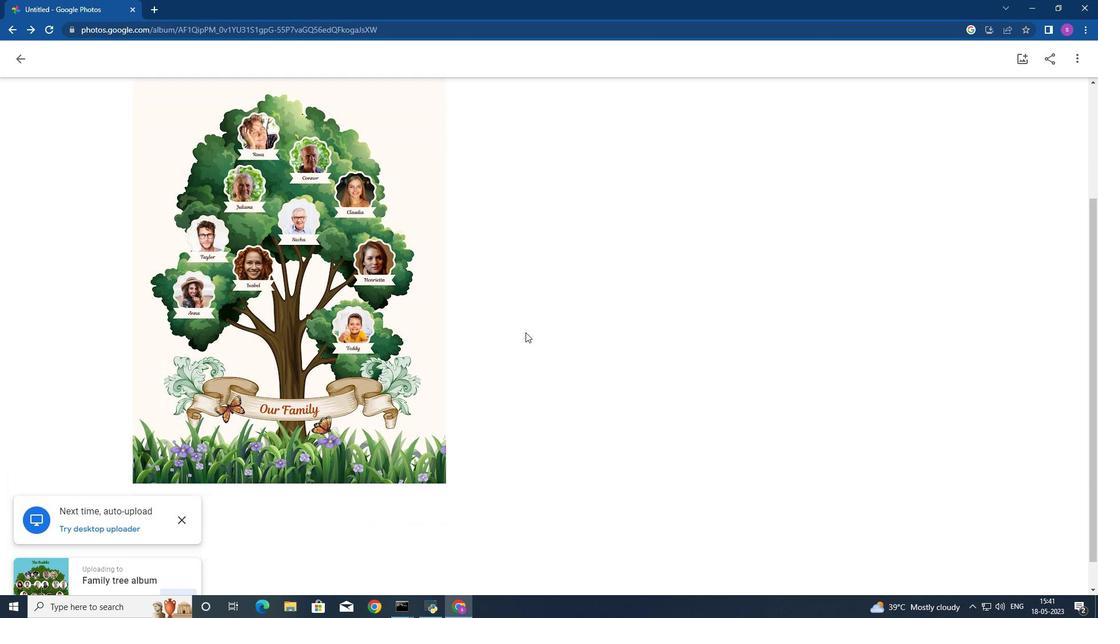 
Action: Mouse moved to (478, 314)
Screenshot: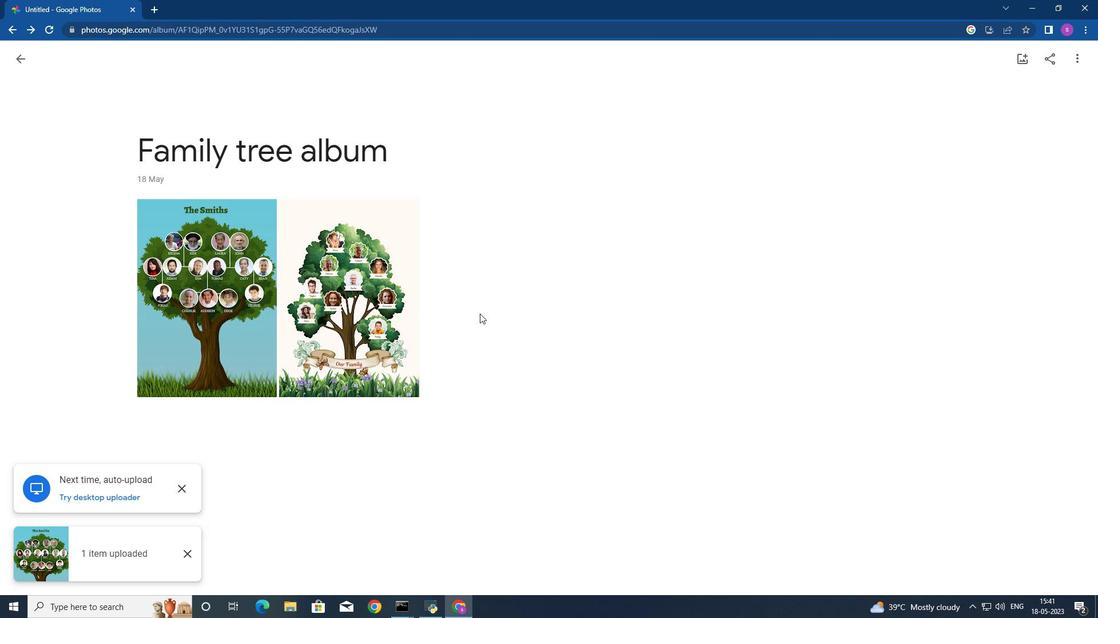 
Action: Mouse scrolled (478, 313) with delta (0, 0)
Screenshot: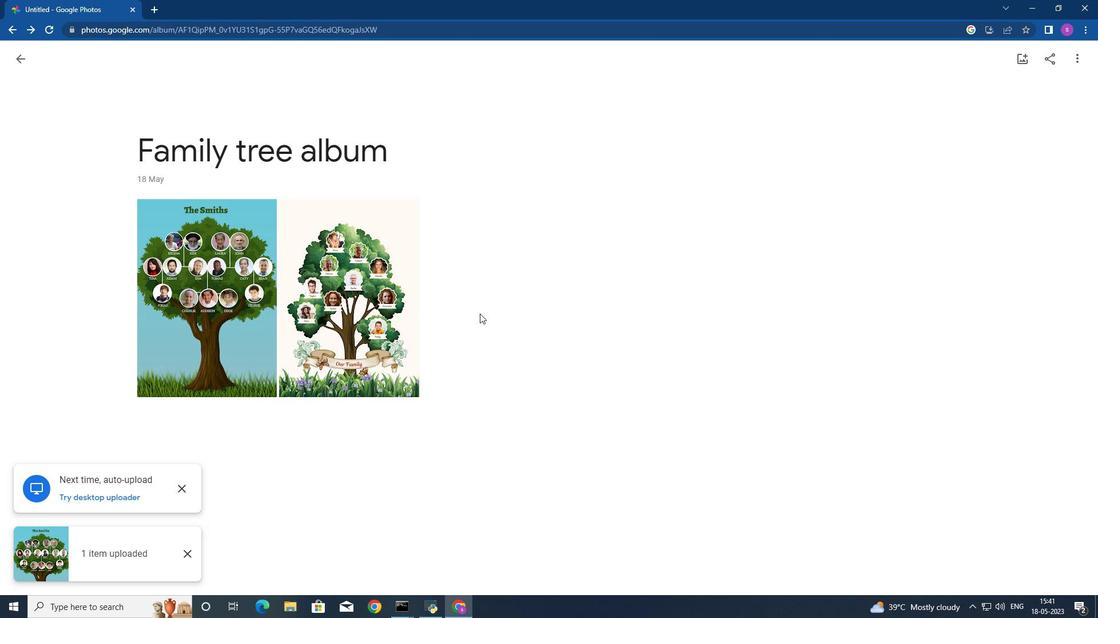 
Action: Mouse moved to (466, 315)
Screenshot: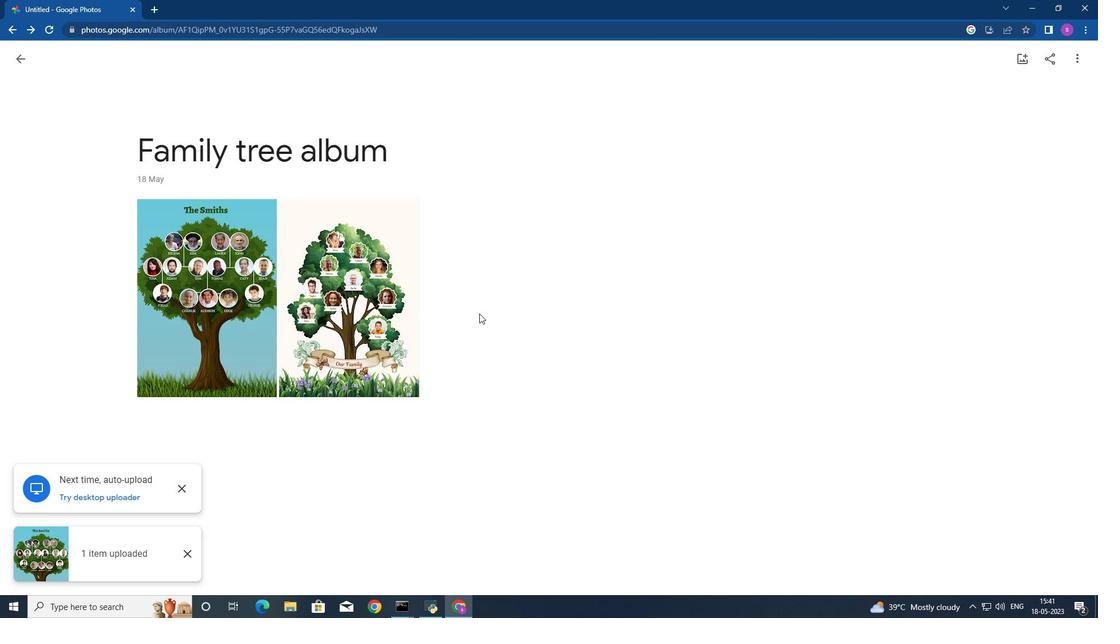 
Action: Mouse scrolled (466, 315) with delta (0, 0)
Screenshot: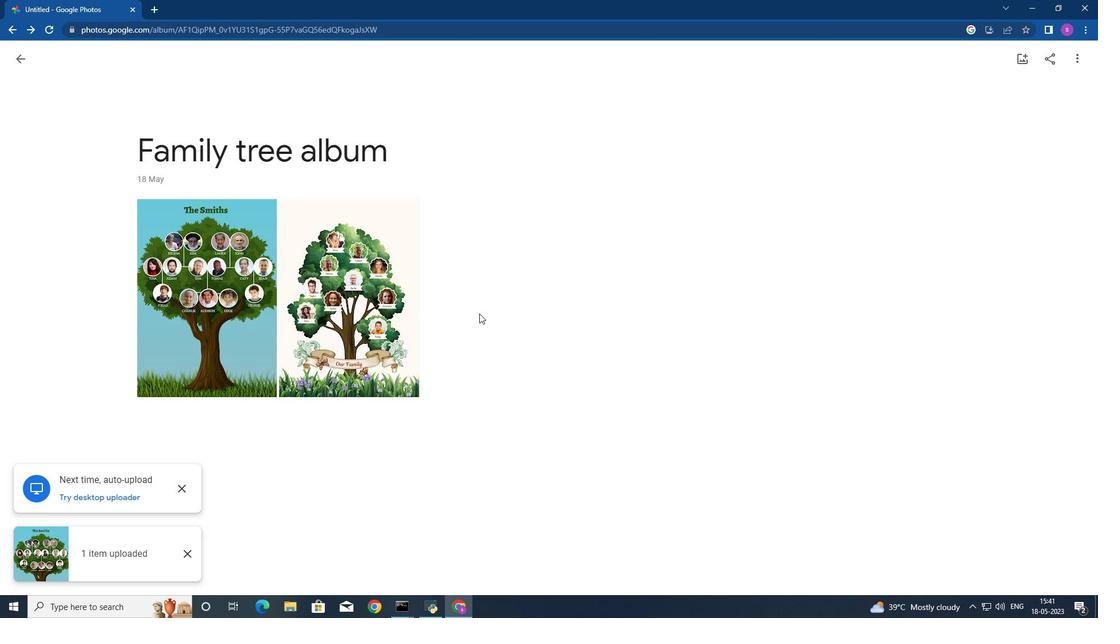 
Action: Mouse moved to (462, 315)
Screenshot: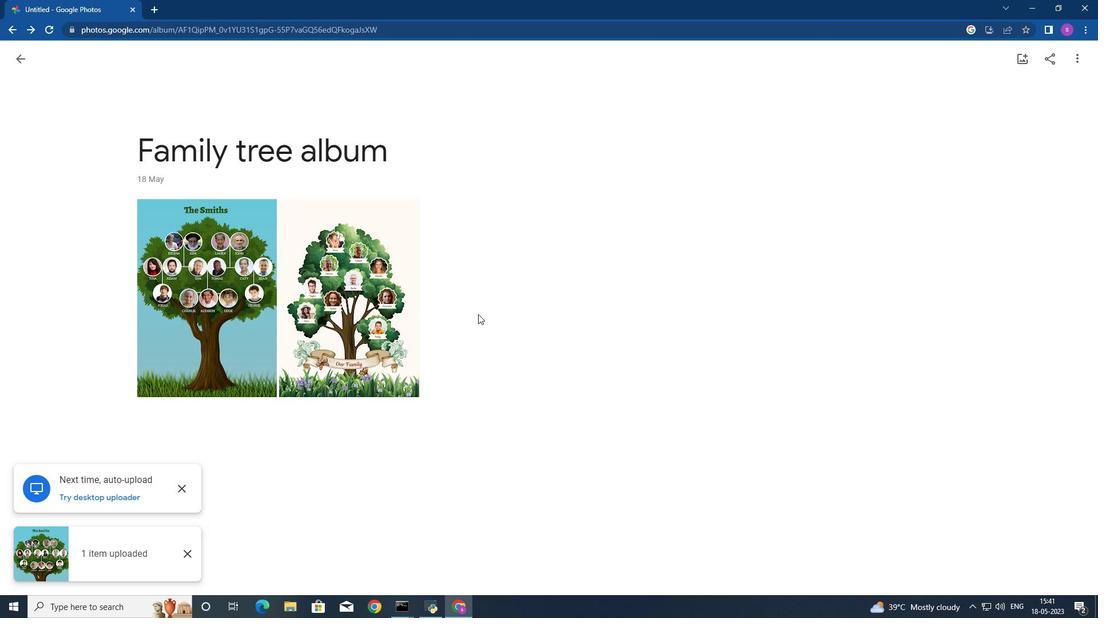 
Action: Mouse scrolled (462, 314) with delta (0, 0)
Screenshot: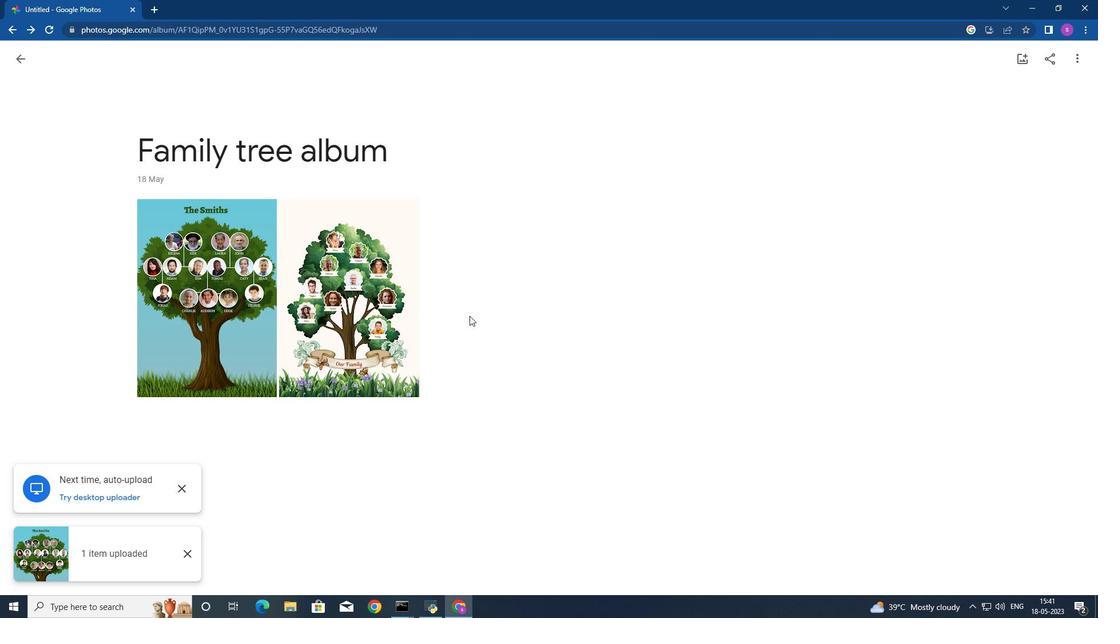 
Action: Mouse scrolled (462, 314) with delta (0, 0)
Screenshot: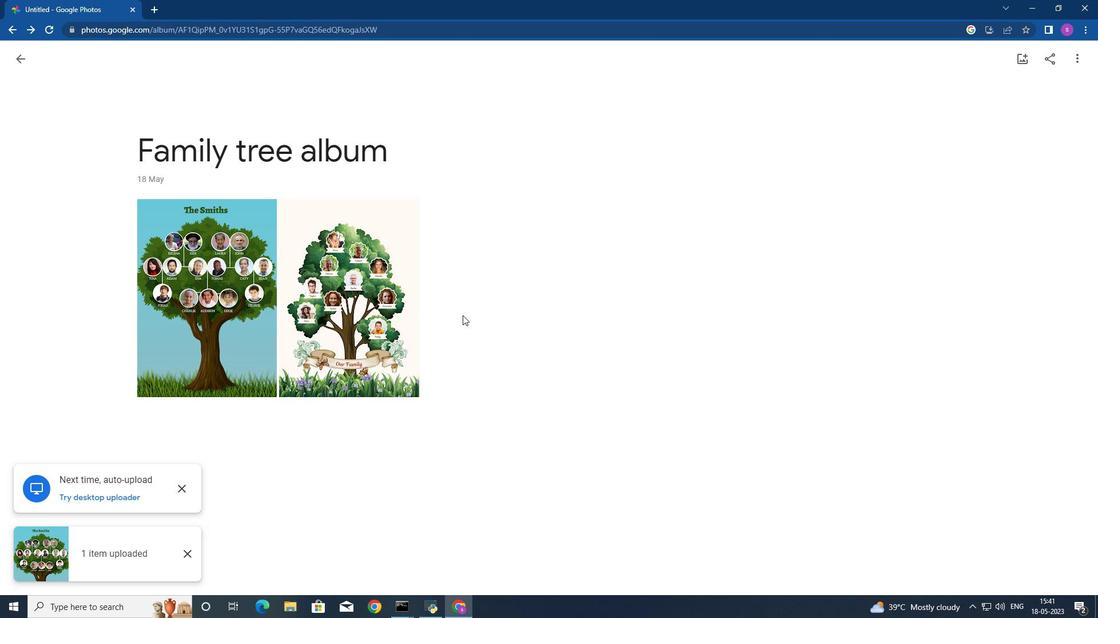 
Action: Mouse moved to (462, 314)
Screenshot: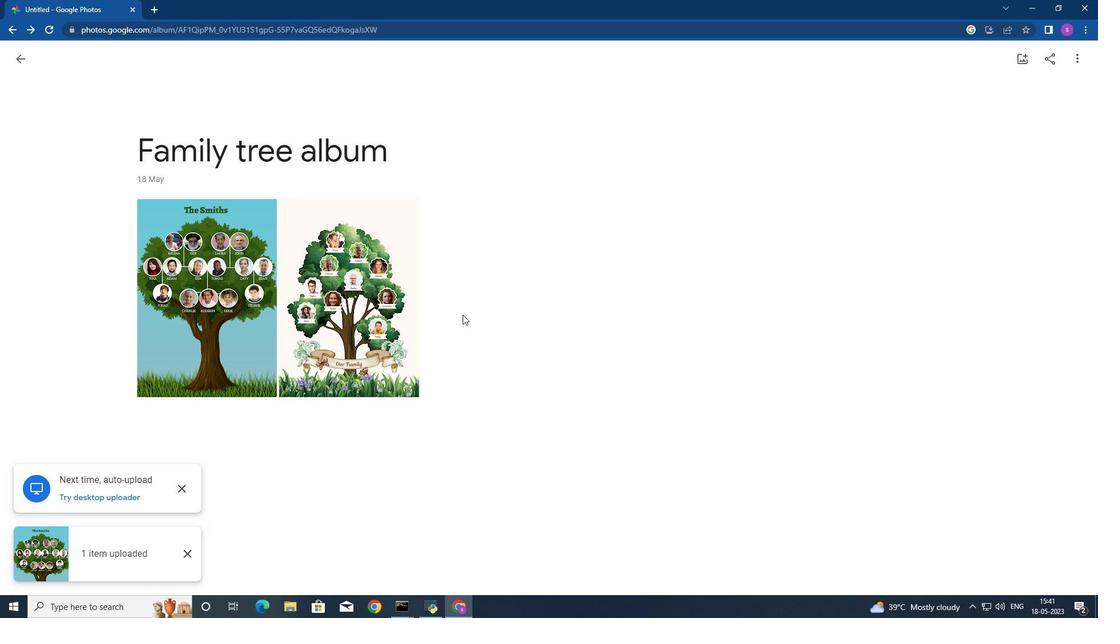 
Action: Mouse scrolled (462, 313) with delta (0, 0)
Screenshot: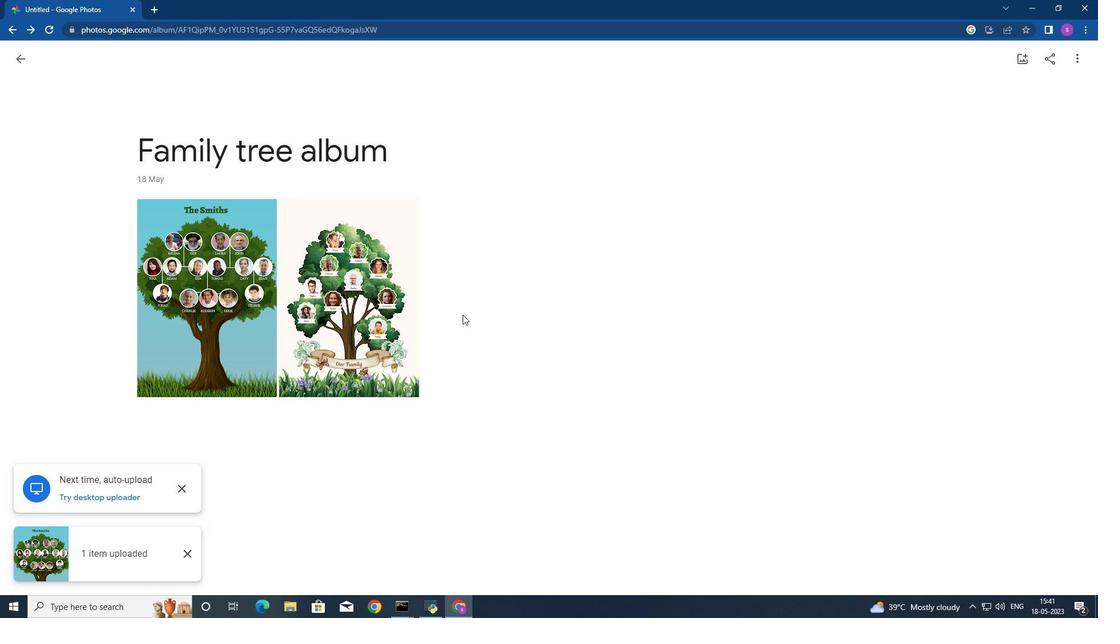 
Action: Mouse moved to (462, 313)
Screenshot: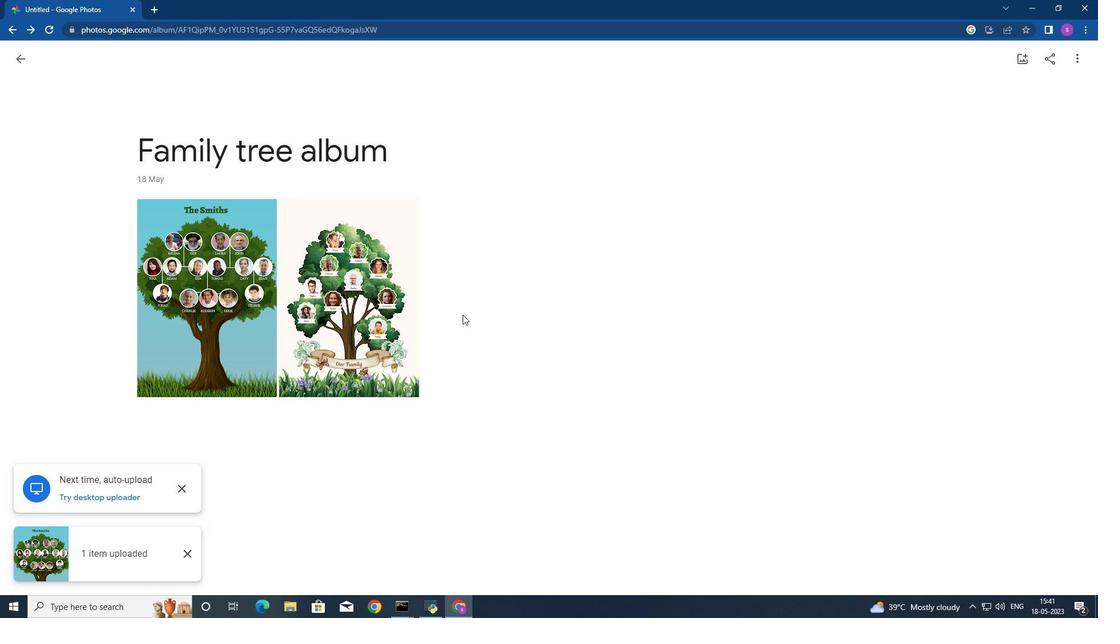 
Action: Mouse scrolled (462, 312) with delta (0, 0)
Screenshot: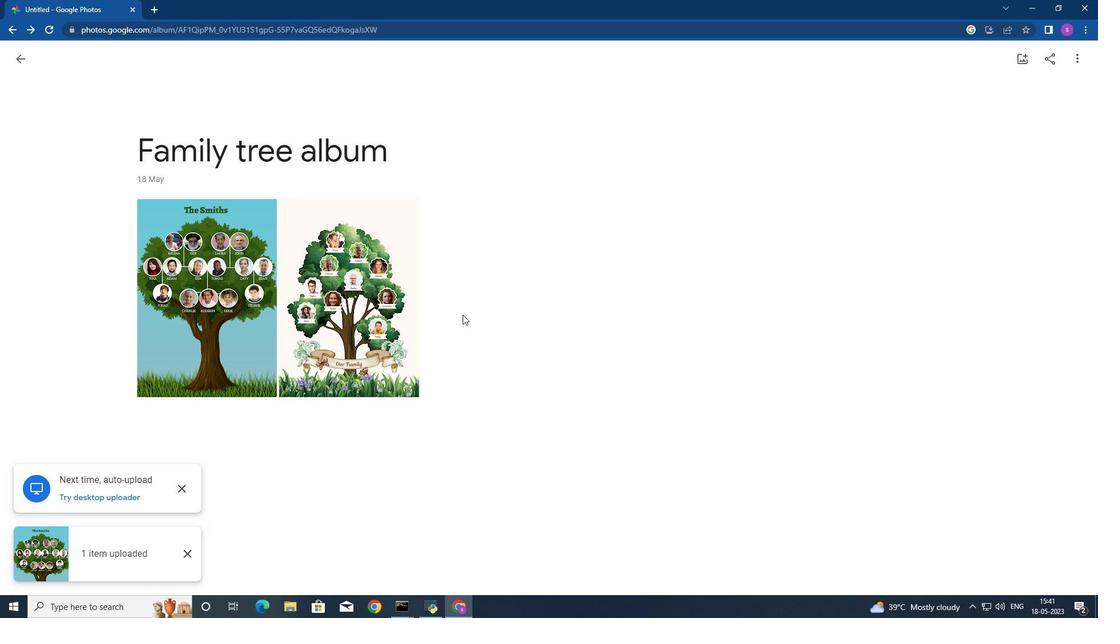 
Action: Mouse moved to (584, 367)
Screenshot: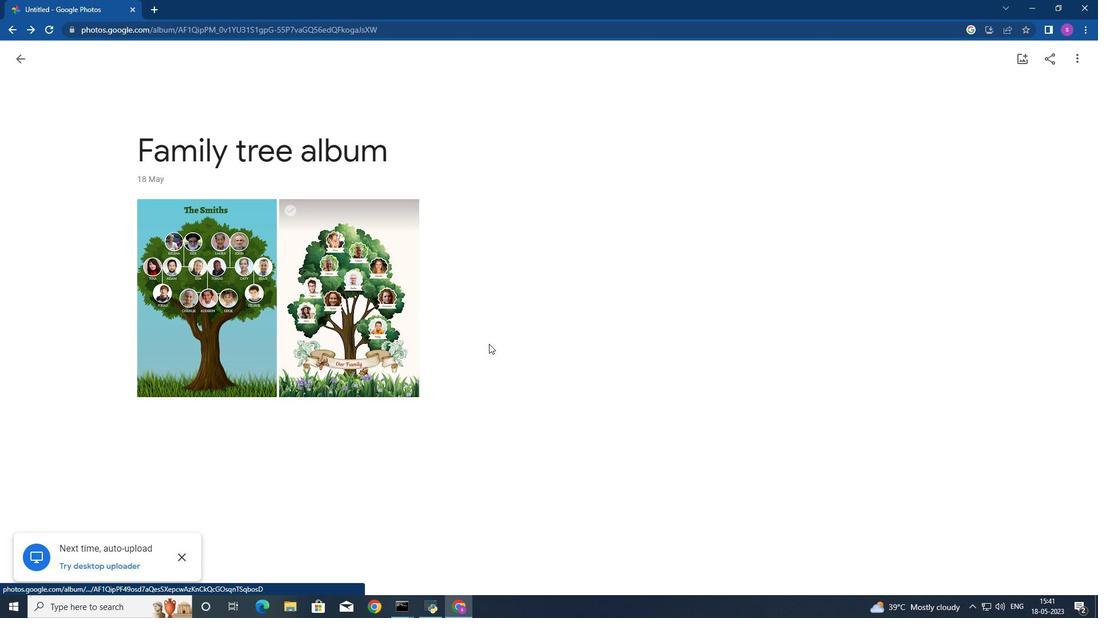
Action: Mouse scrolled (584, 367) with delta (0, 0)
Screenshot: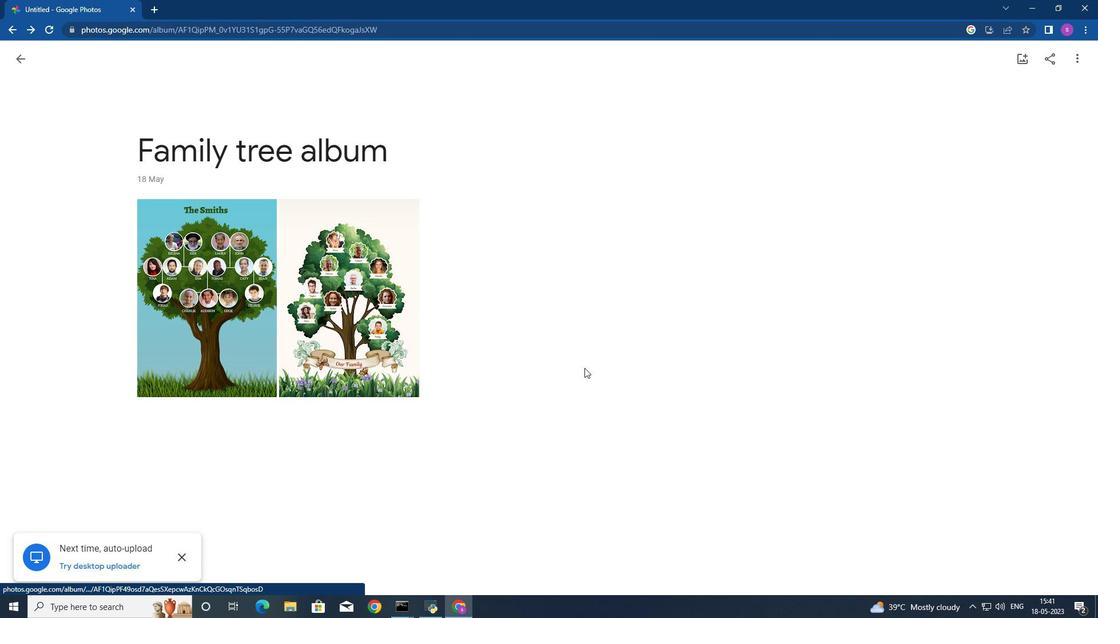
Action: Mouse moved to (586, 369)
Screenshot: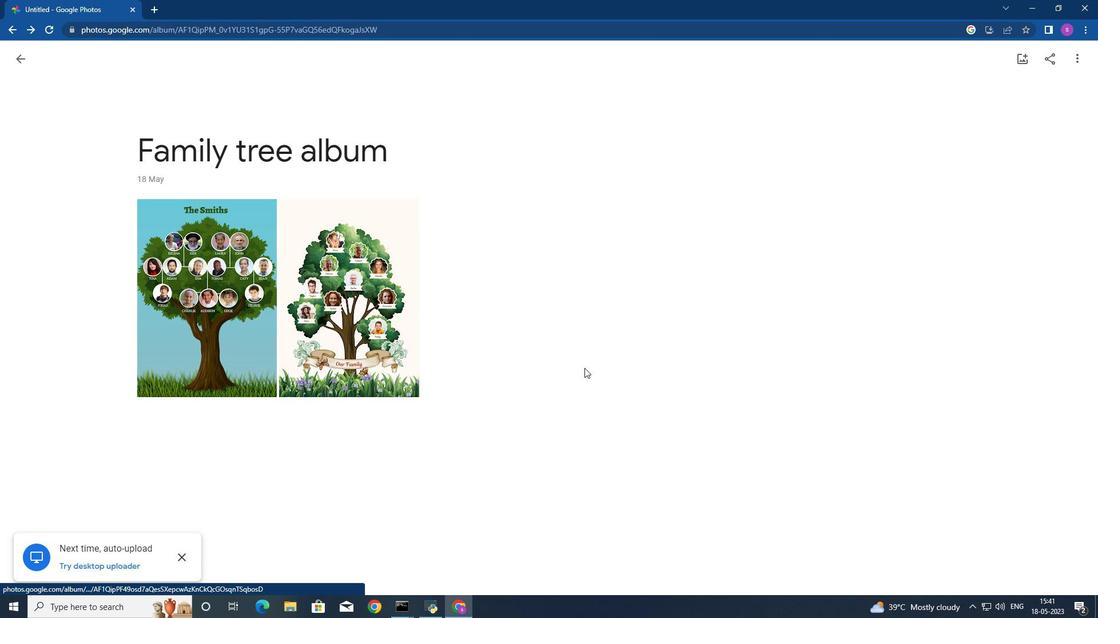 
Action: Mouse scrolled (586, 369) with delta (0, 0)
Screenshot: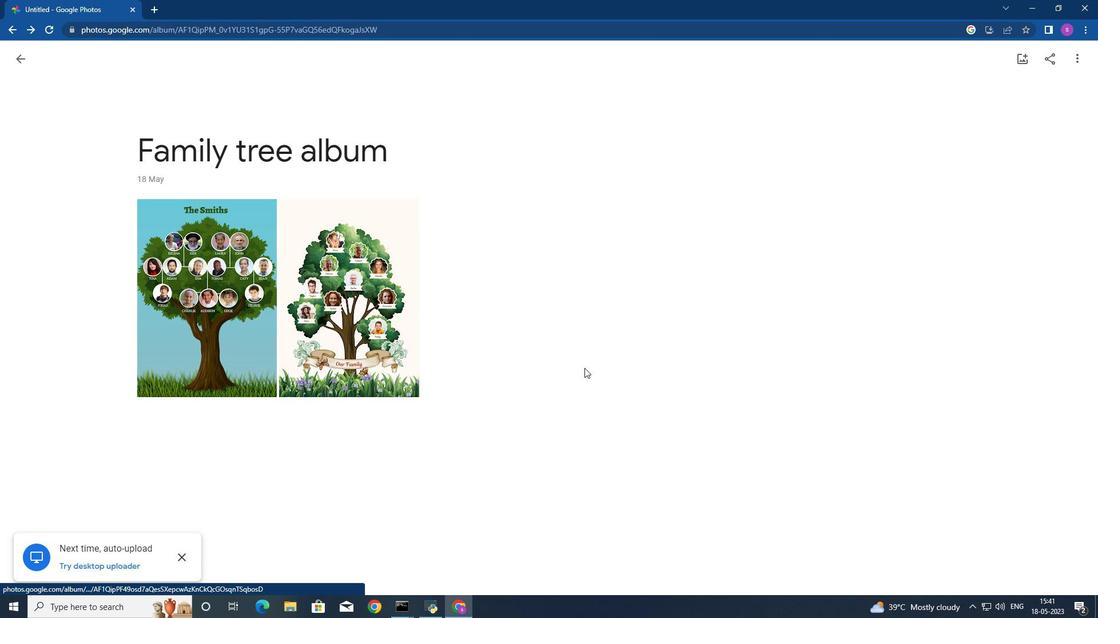
Action: Mouse moved to (587, 373)
Screenshot: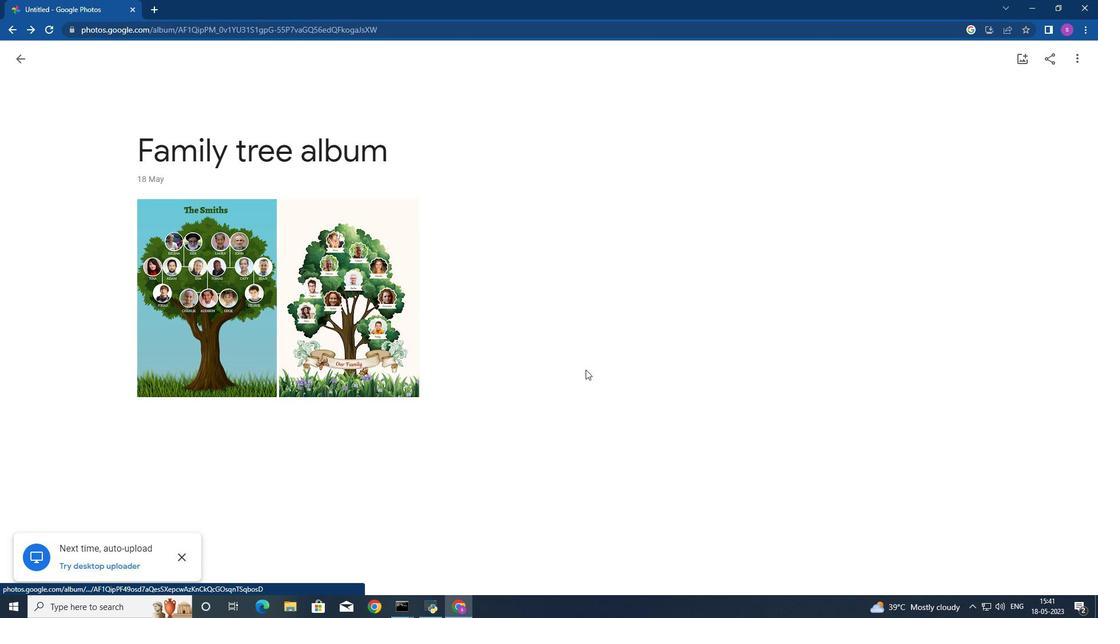
Action: Mouse scrolled (587, 371) with delta (0, 0)
Screenshot: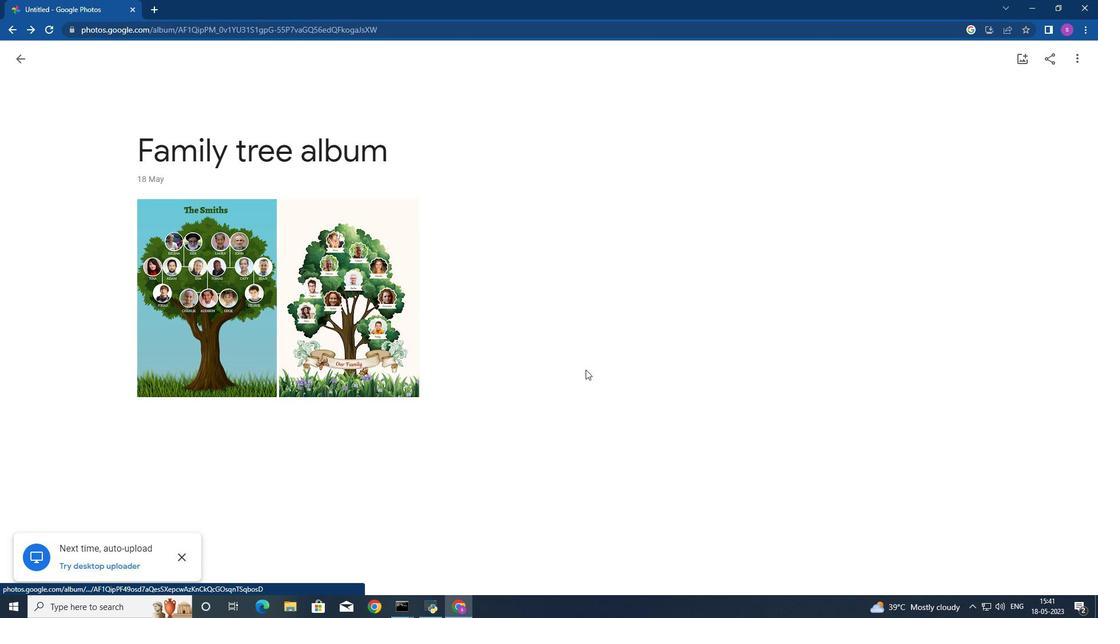 
Action: Mouse moved to (588, 375)
Screenshot: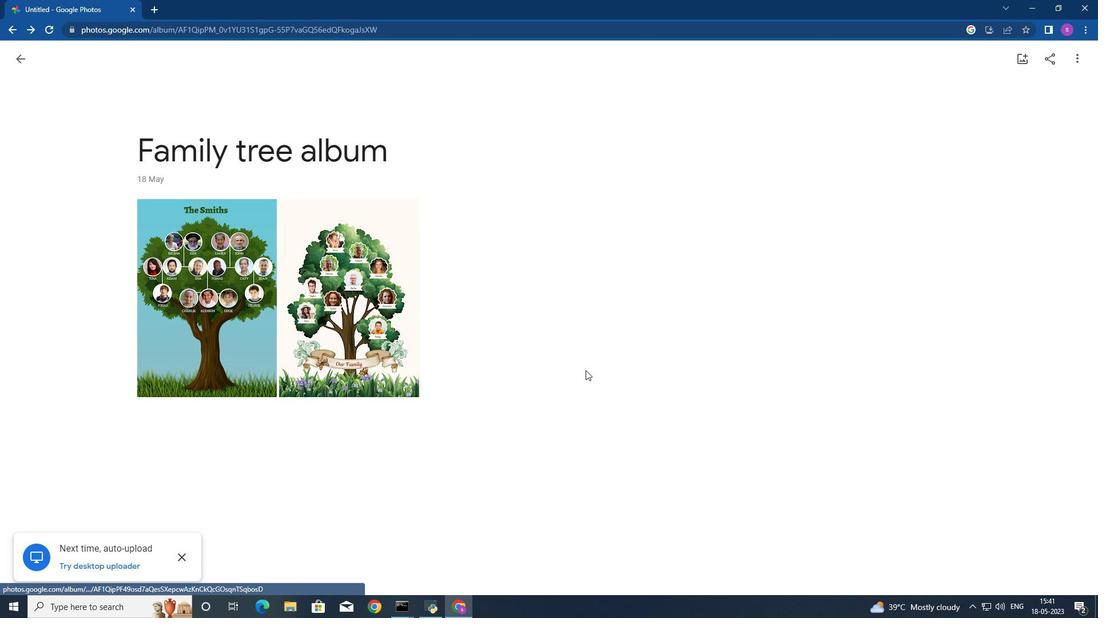 
Action: Mouse scrolled (588, 374) with delta (0, 0)
Screenshot: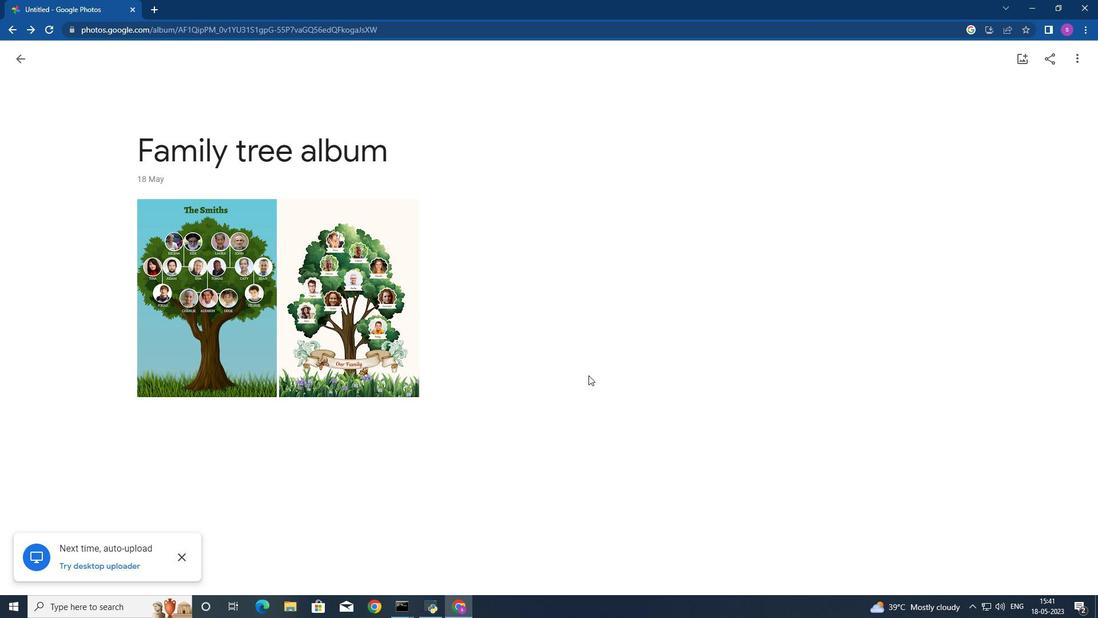 
Action: Mouse moved to (516, 240)
Screenshot: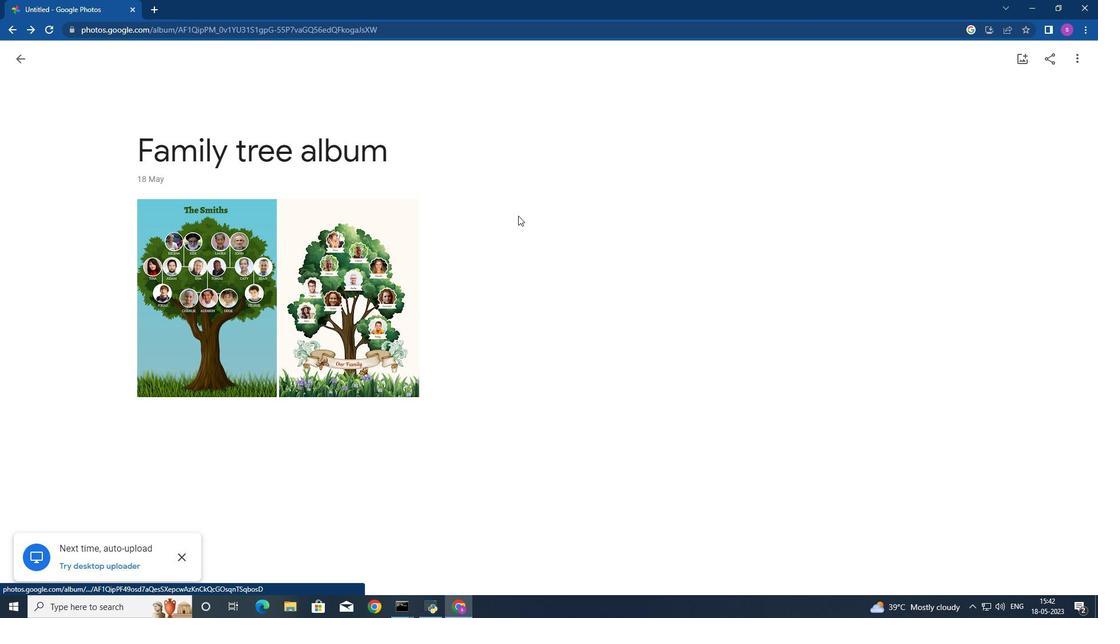 
